 Task: Reply to email with the signature Donald Hall with the subject Performance review from softage.1@softage.net with the message I need your input on the best approach to resolving a project issue. with CC to softage.6@softage.net with an attached document Design_document.docx
Action: Mouse moved to (479, 606)
Screenshot: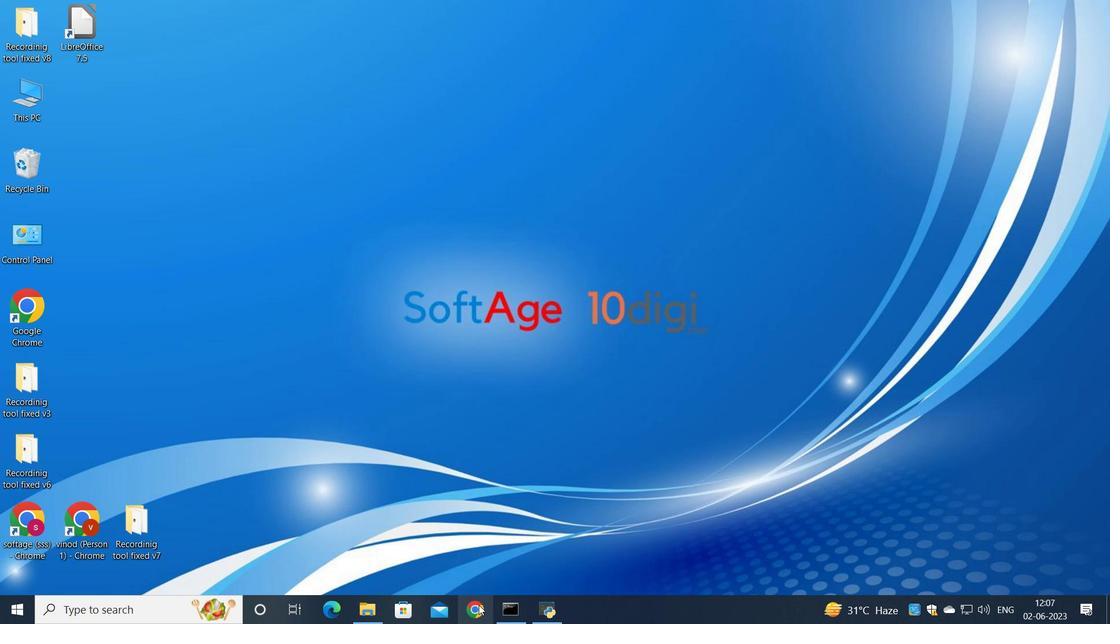 
Action: Mouse pressed left at (479, 606)
Screenshot: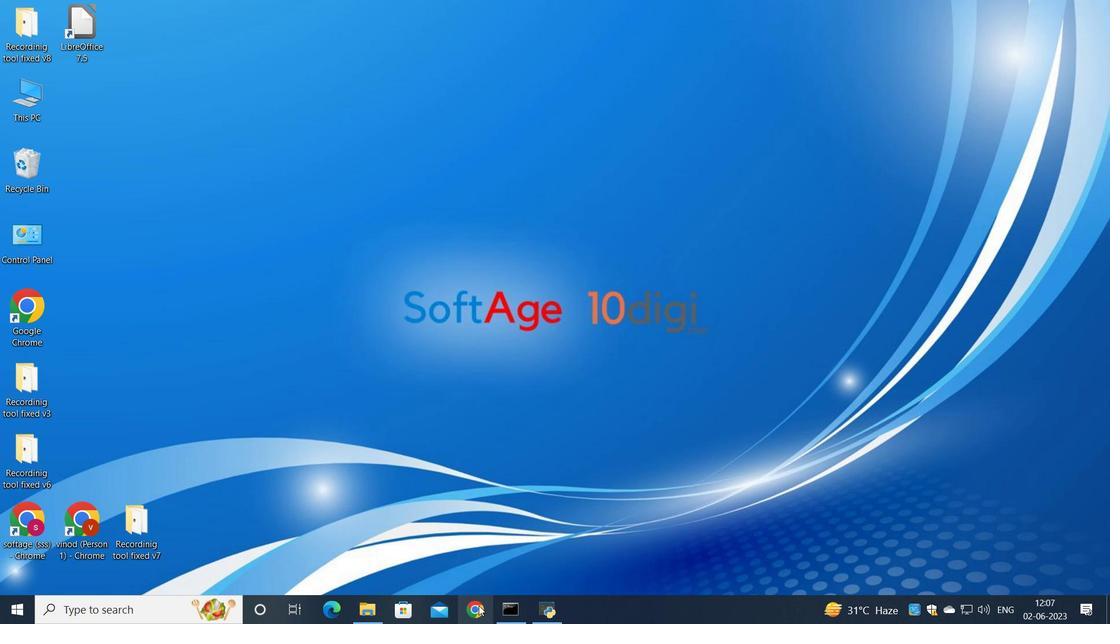
Action: Mouse moved to (490, 375)
Screenshot: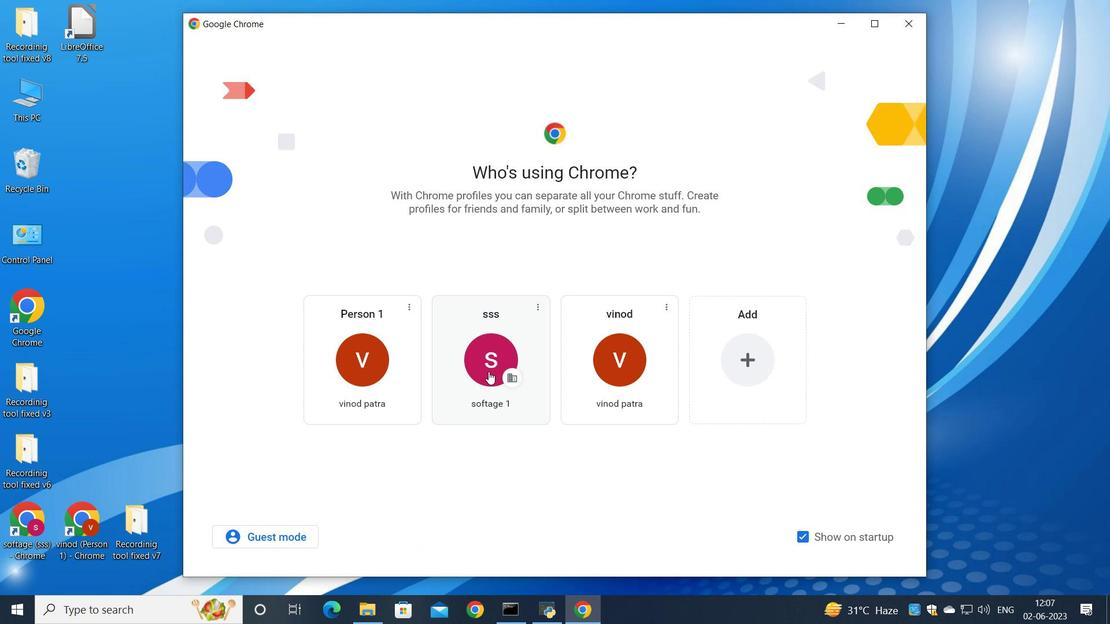 
Action: Mouse pressed left at (490, 375)
Screenshot: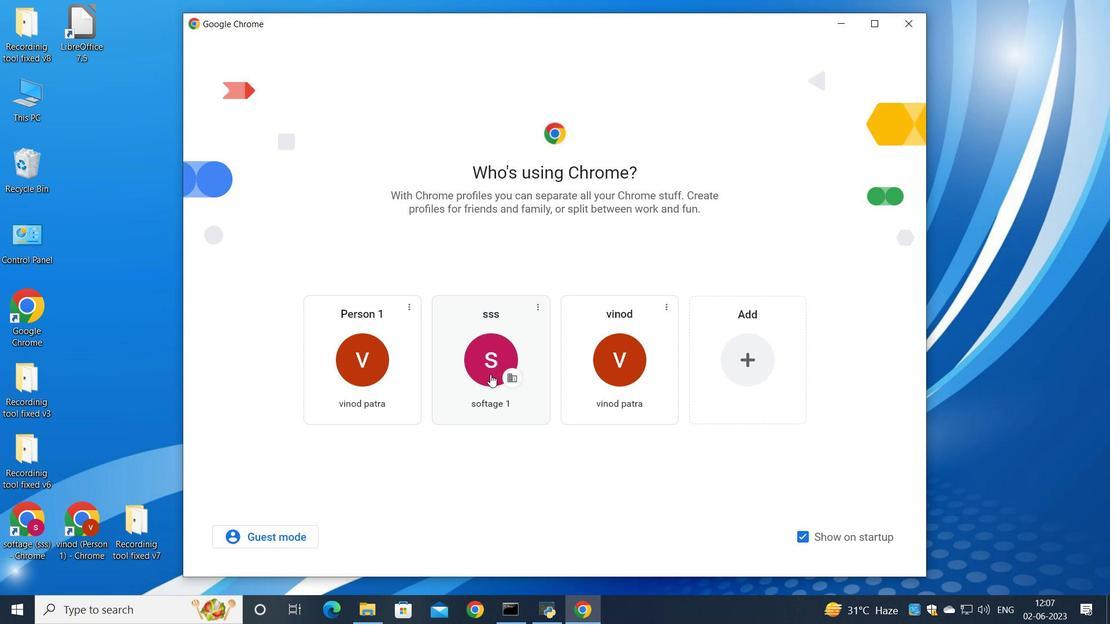 
Action: Mouse moved to (971, 93)
Screenshot: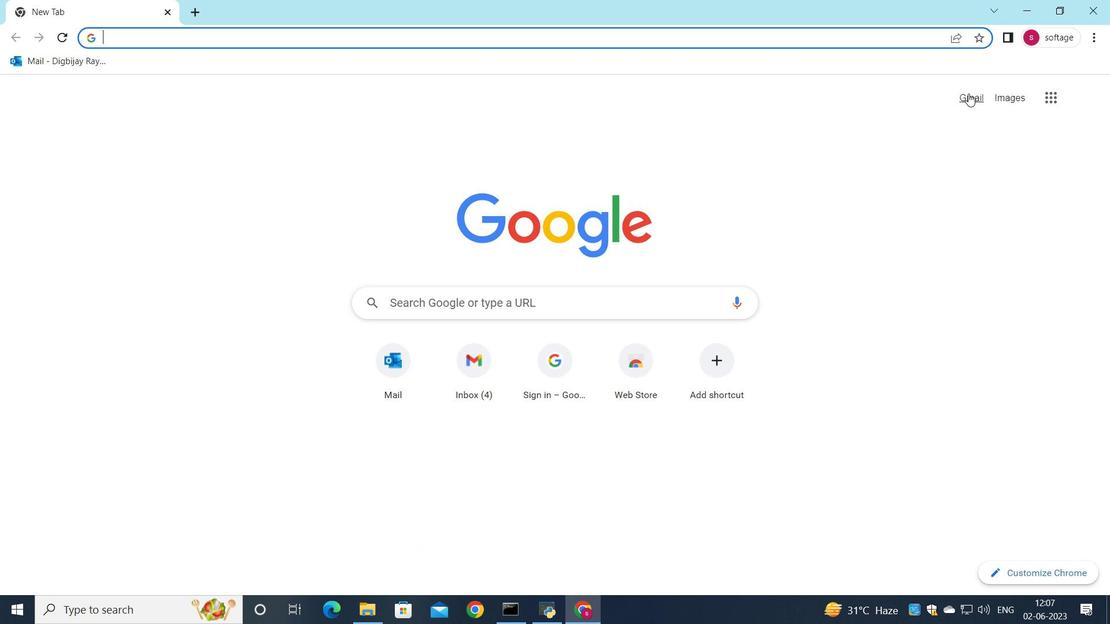 
Action: Mouse pressed left at (971, 93)
Screenshot: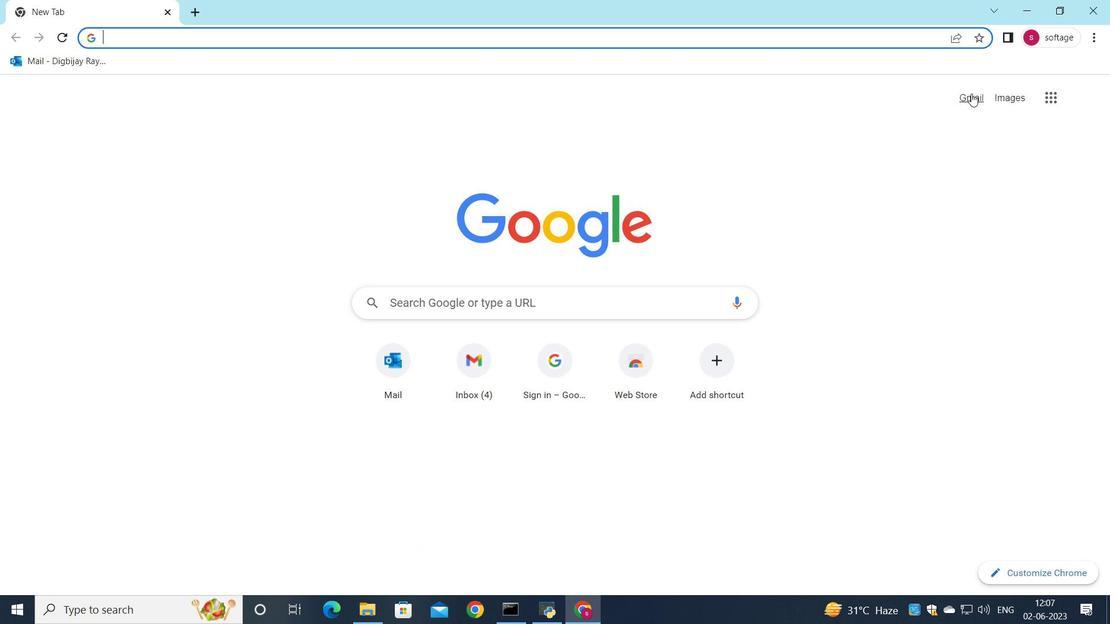 
Action: Mouse moved to (947, 99)
Screenshot: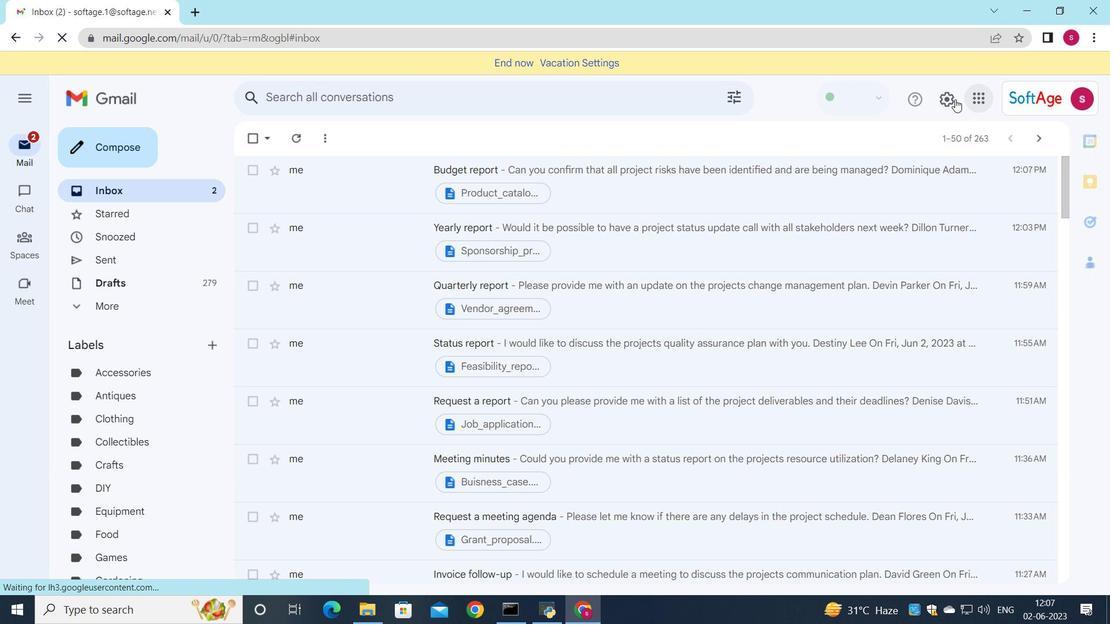 
Action: Mouse pressed left at (947, 99)
Screenshot: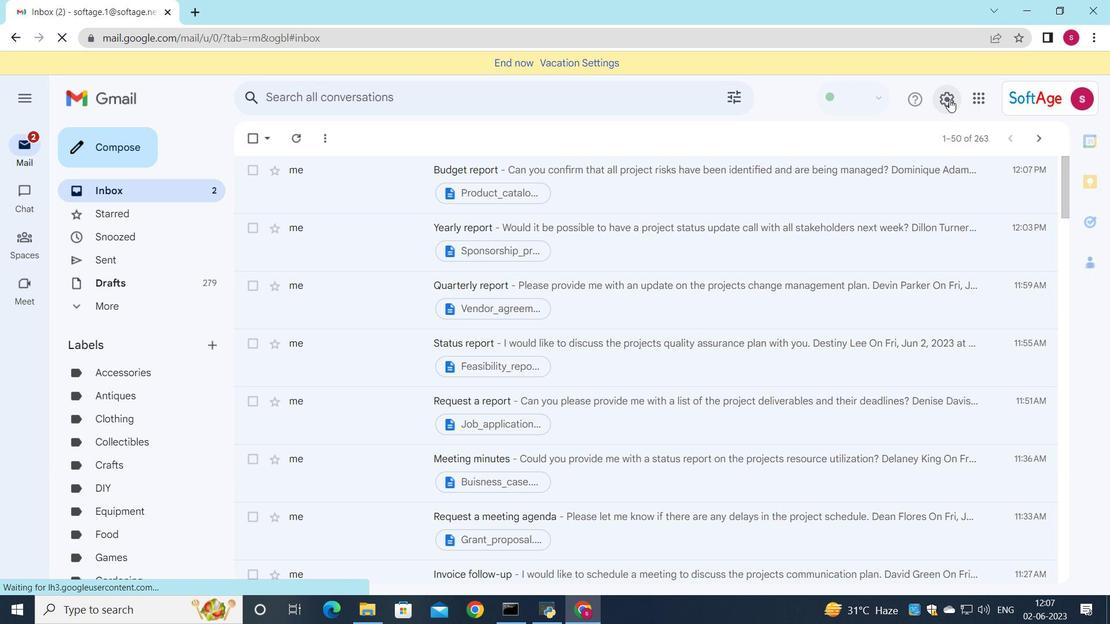 
Action: Mouse moved to (951, 166)
Screenshot: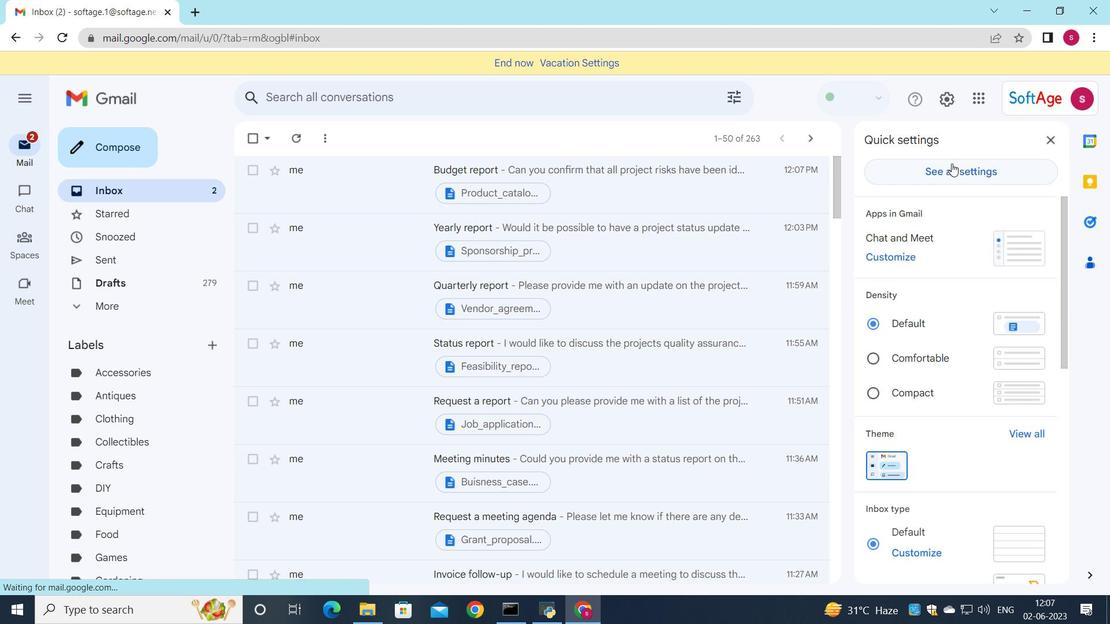 
Action: Mouse pressed left at (951, 166)
Screenshot: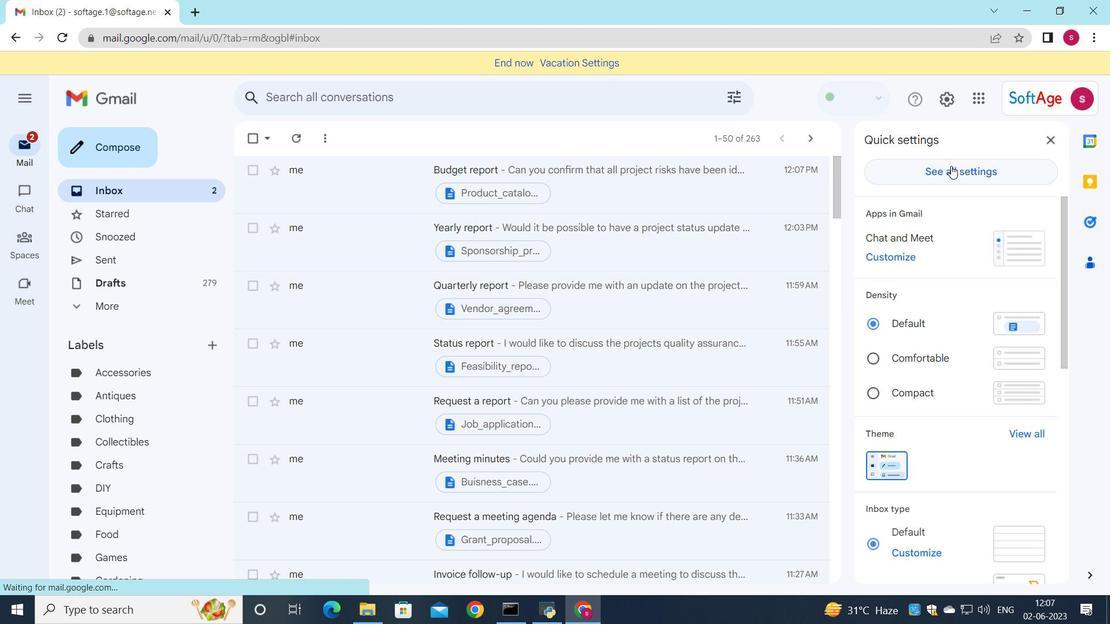 
Action: Mouse moved to (635, 228)
Screenshot: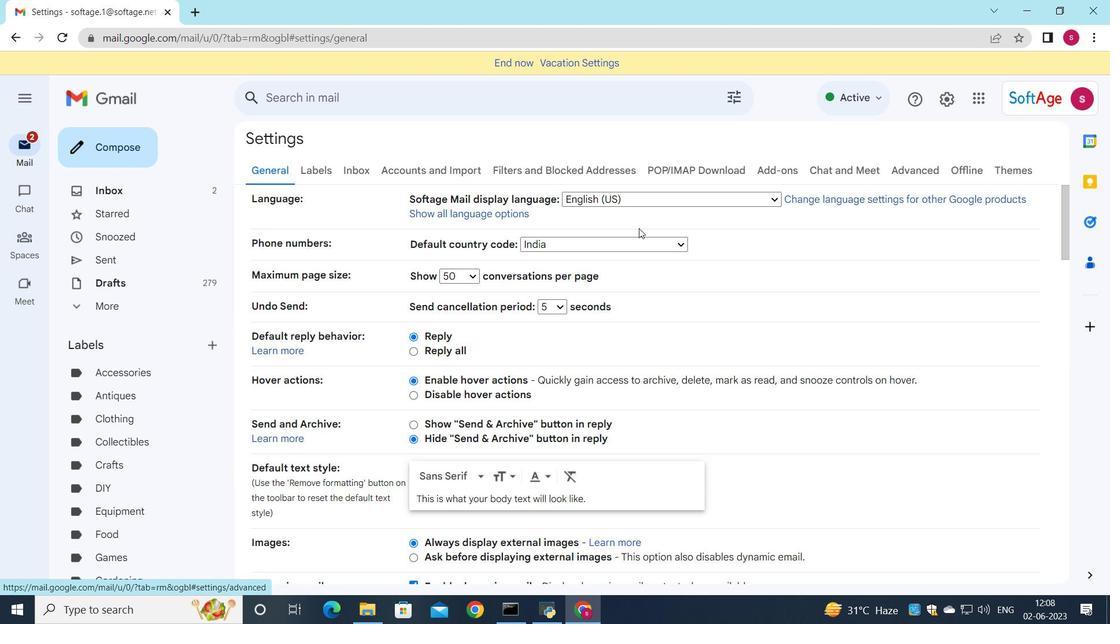 
Action: Mouse scrolled (635, 227) with delta (0, 0)
Screenshot: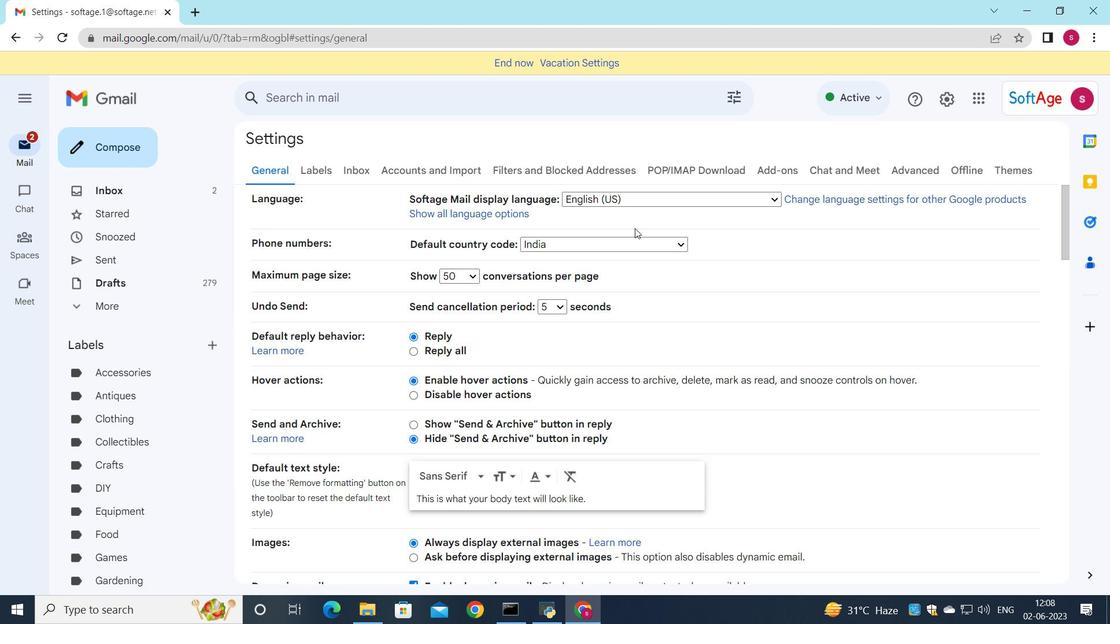 
Action: Mouse moved to (635, 228)
Screenshot: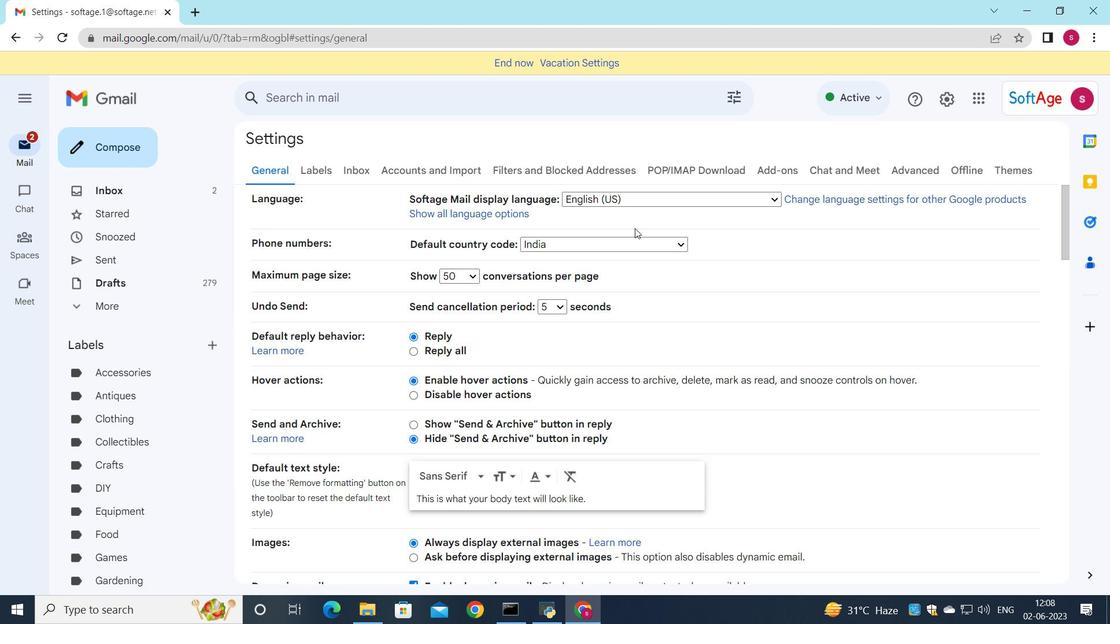 
Action: Mouse scrolled (635, 227) with delta (0, 0)
Screenshot: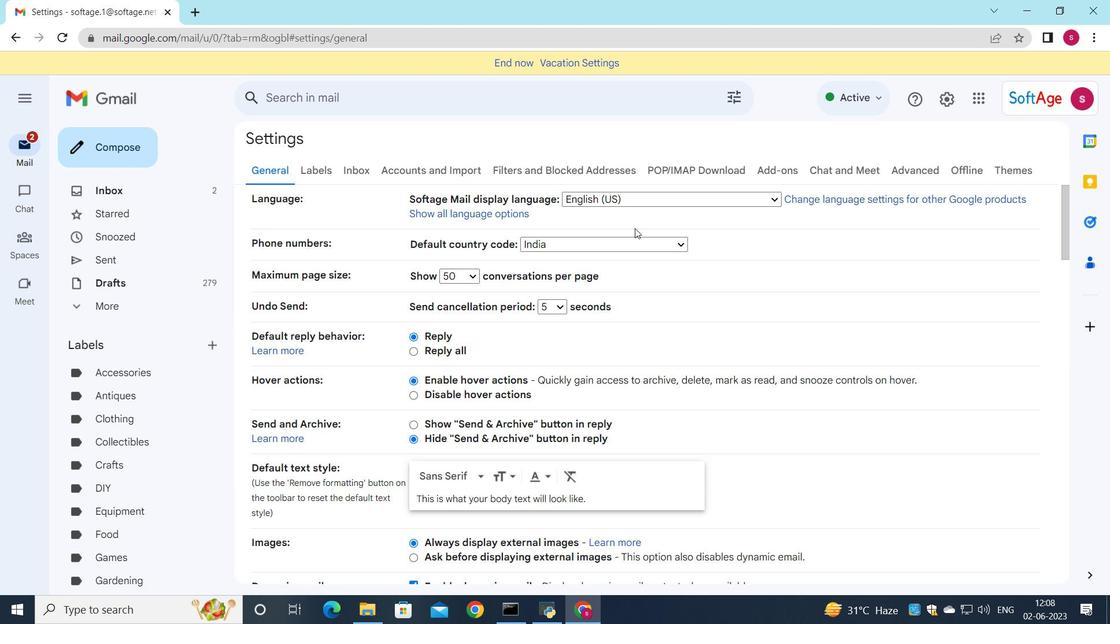 
Action: Mouse moved to (635, 229)
Screenshot: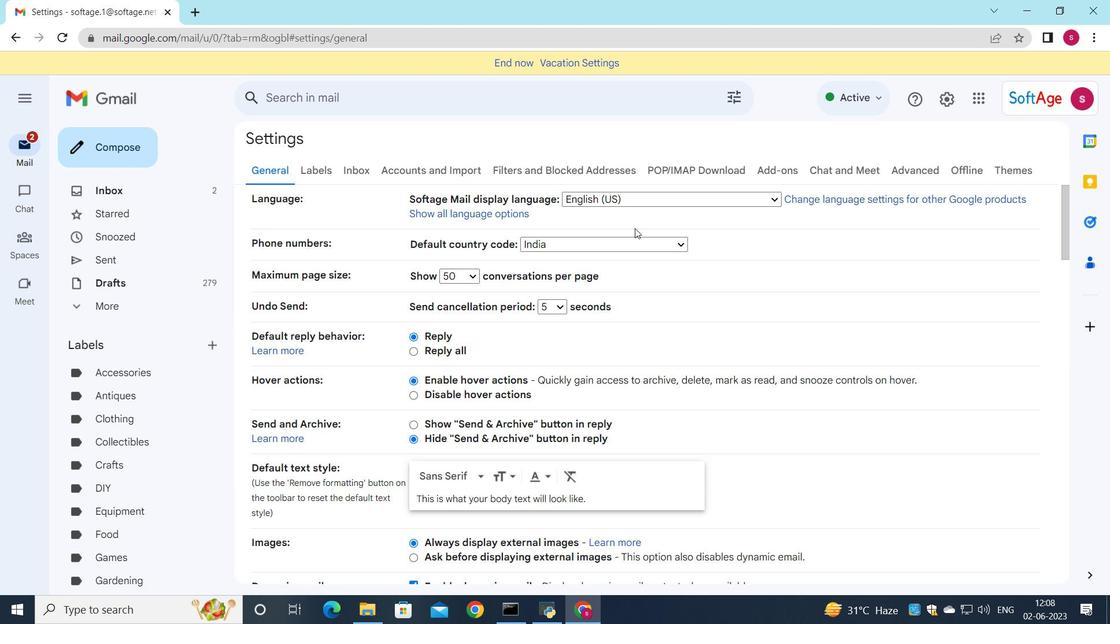 
Action: Mouse scrolled (635, 228) with delta (0, 0)
Screenshot: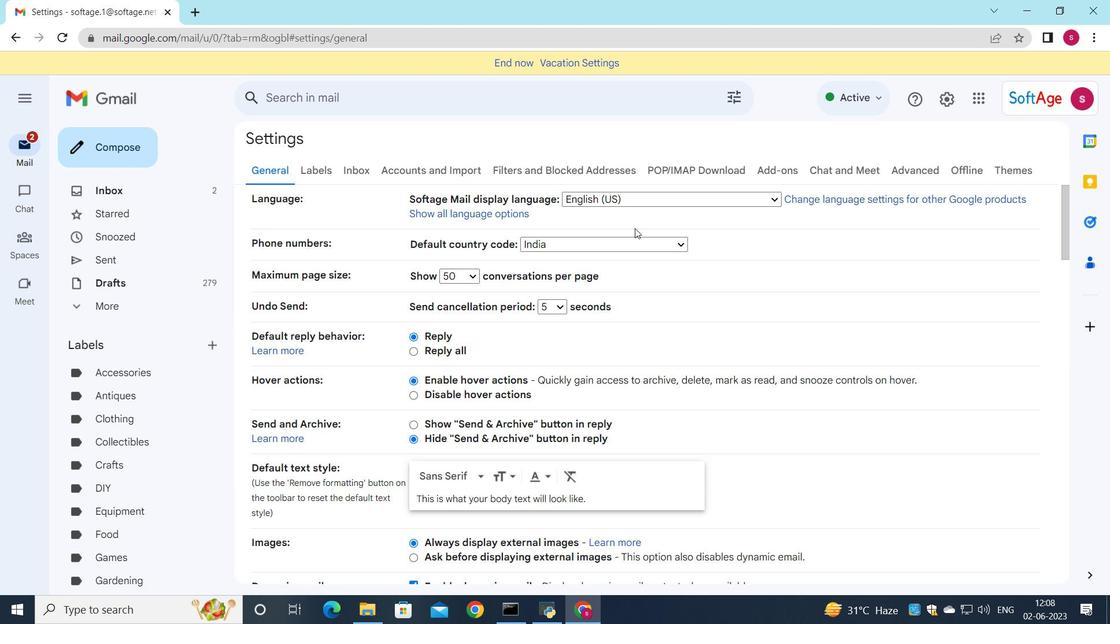 
Action: Mouse moved to (635, 229)
Screenshot: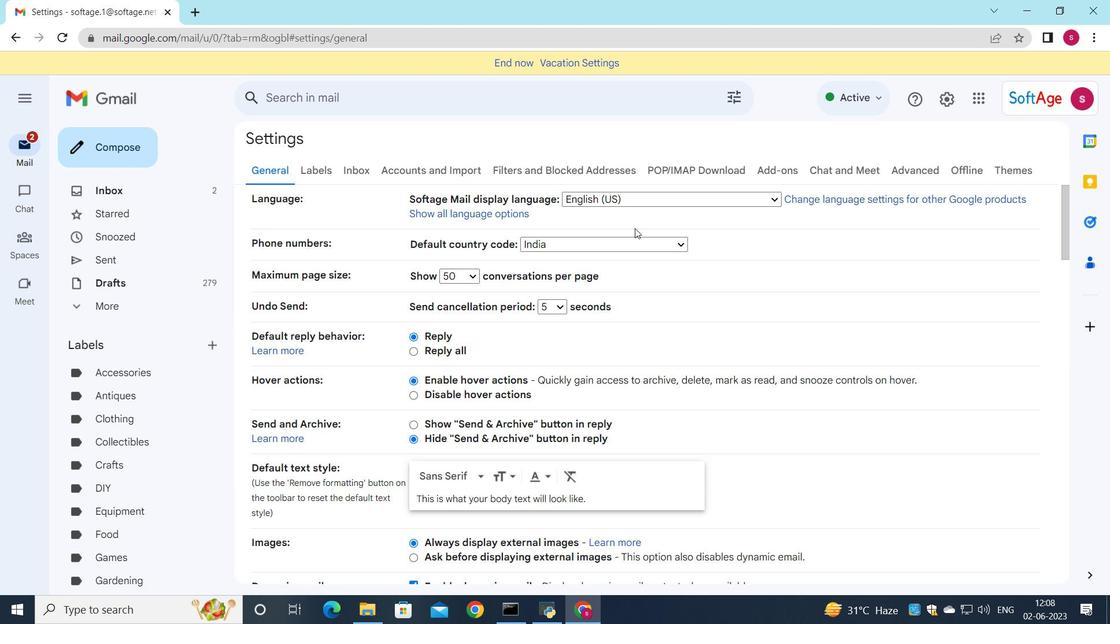 
Action: Mouse scrolled (635, 228) with delta (0, 0)
Screenshot: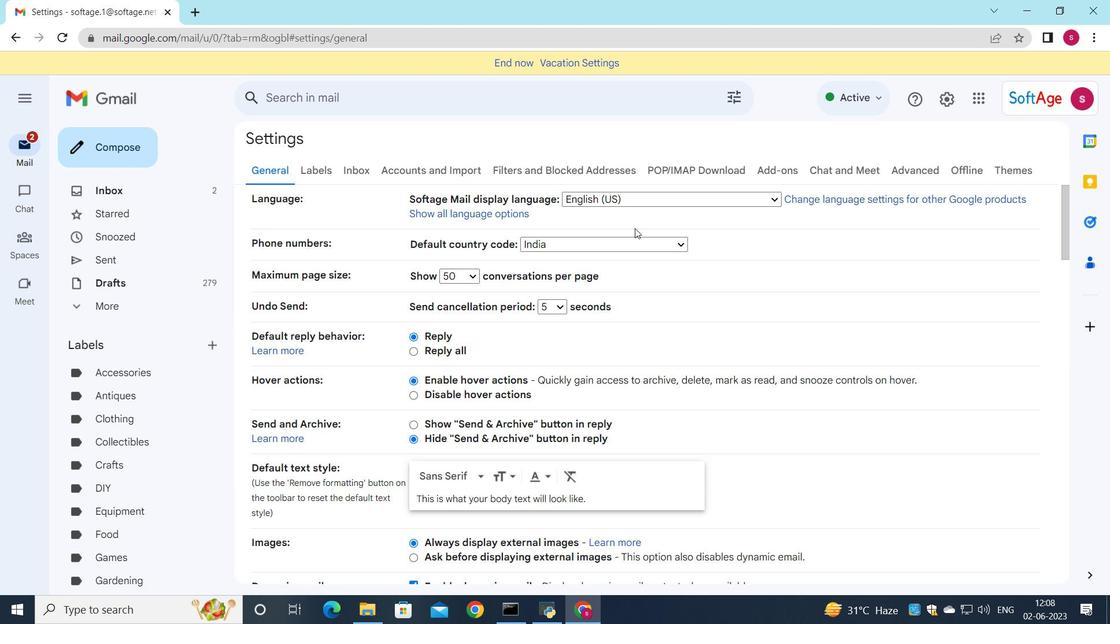 
Action: Mouse scrolled (635, 228) with delta (0, 0)
Screenshot: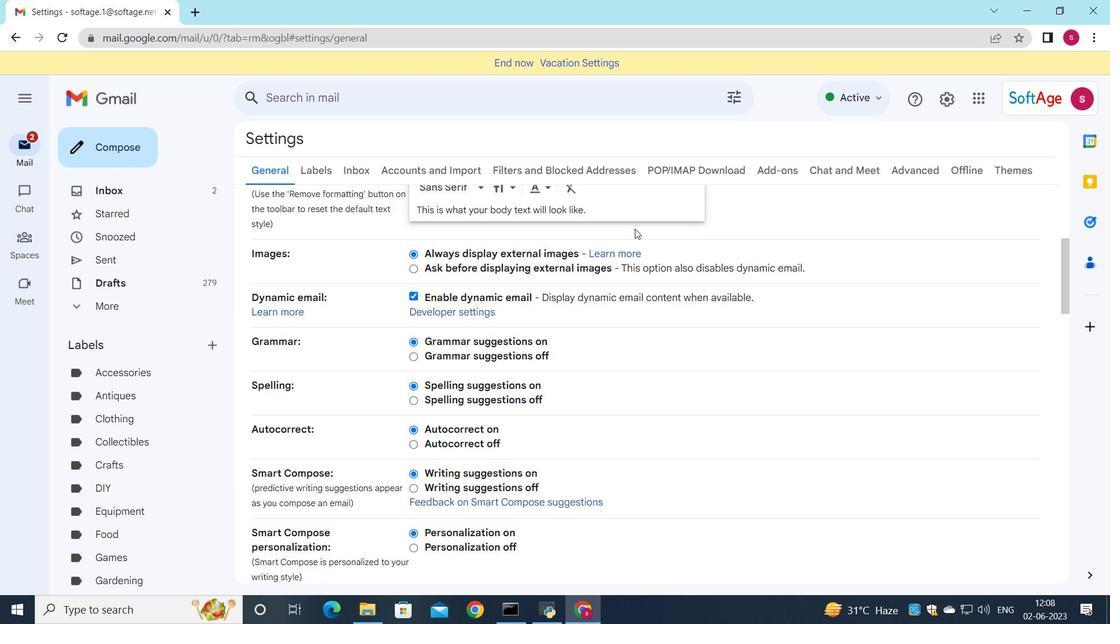 
Action: Mouse scrolled (635, 228) with delta (0, 0)
Screenshot: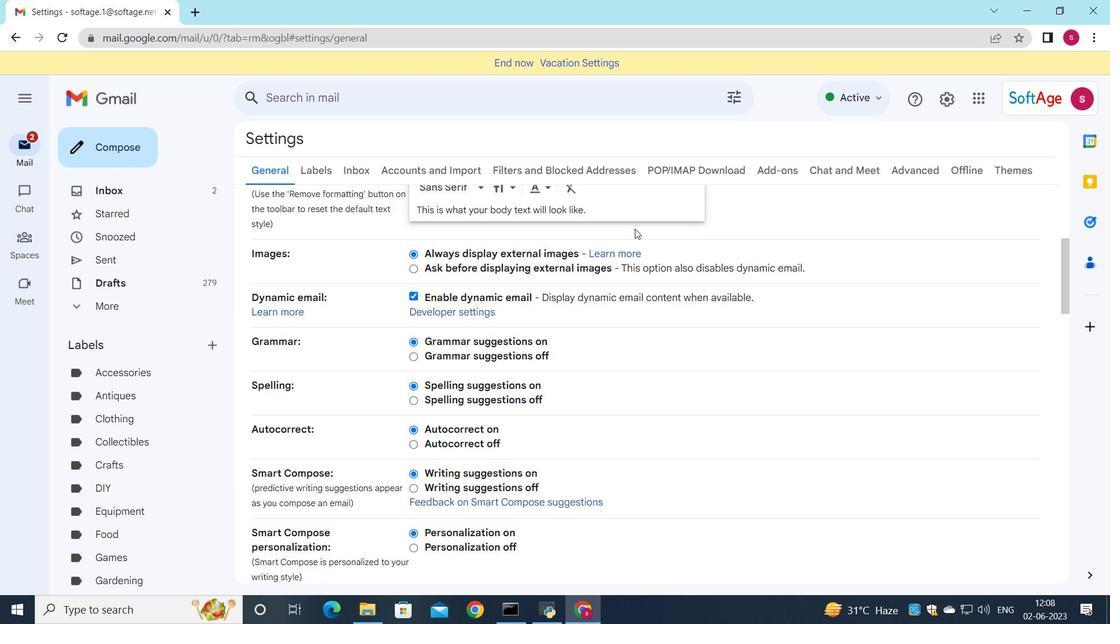 
Action: Mouse moved to (632, 231)
Screenshot: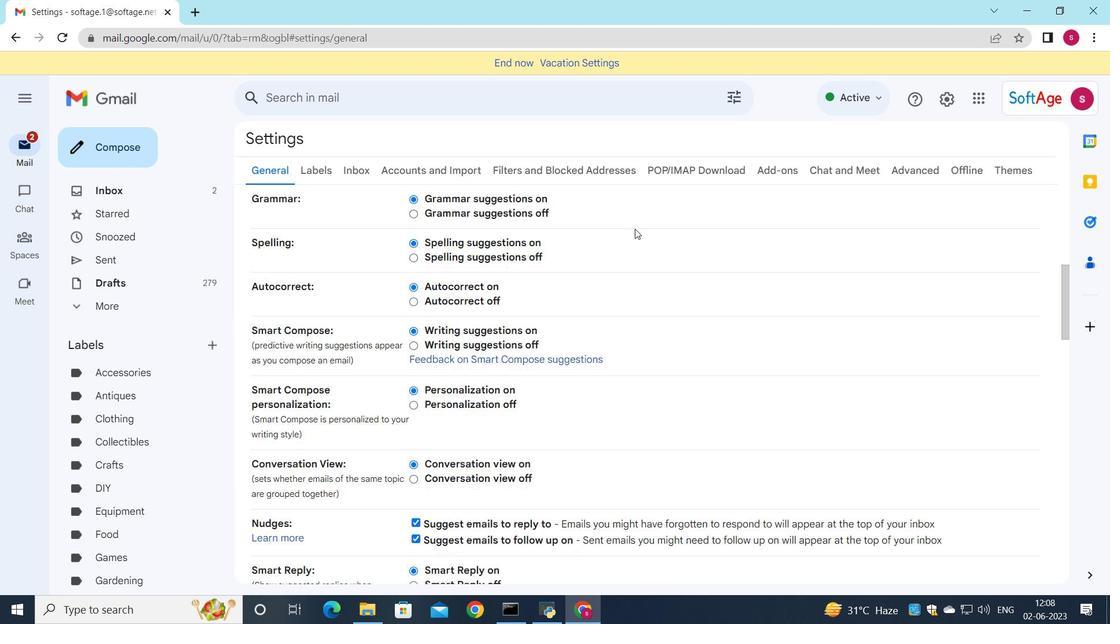 
Action: Mouse scrolled (632, 231) with delta (0, 0)
Screenshot: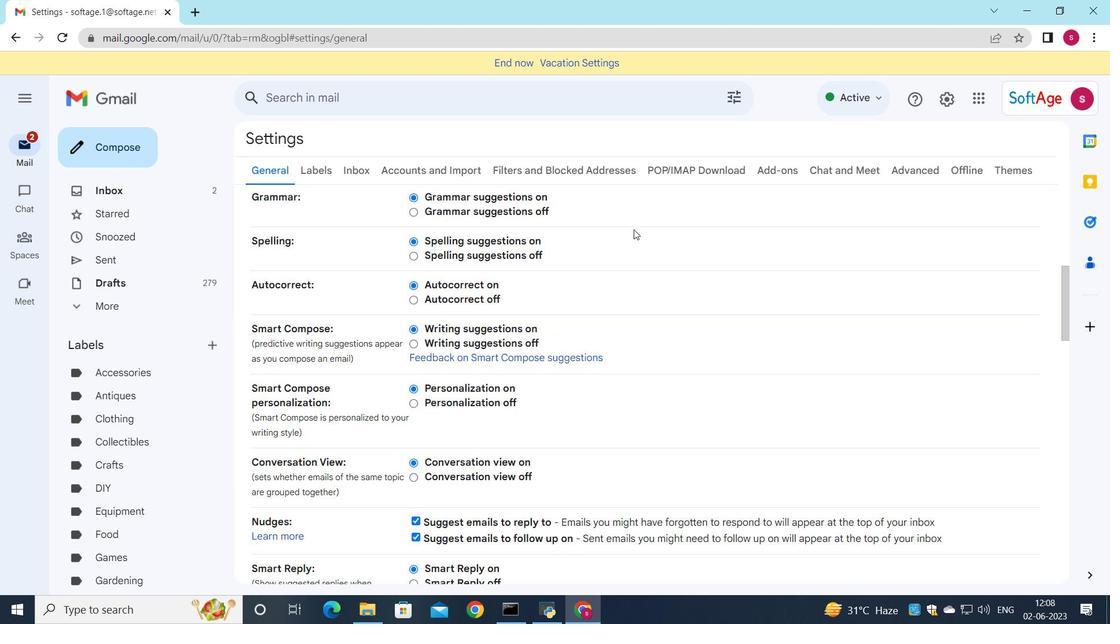 
Action: Mouse scrolled (632, 231) with delta (0, 0)
Screenshot: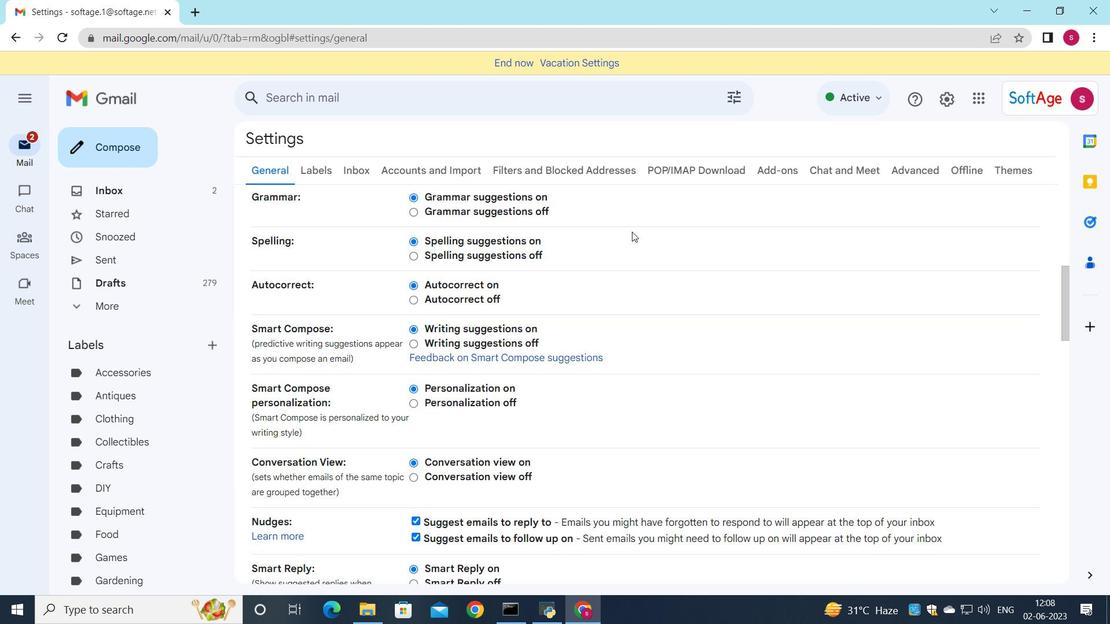 
Action: Mouse scrolled (632, 231) with delta (0, 0)
Screenshot: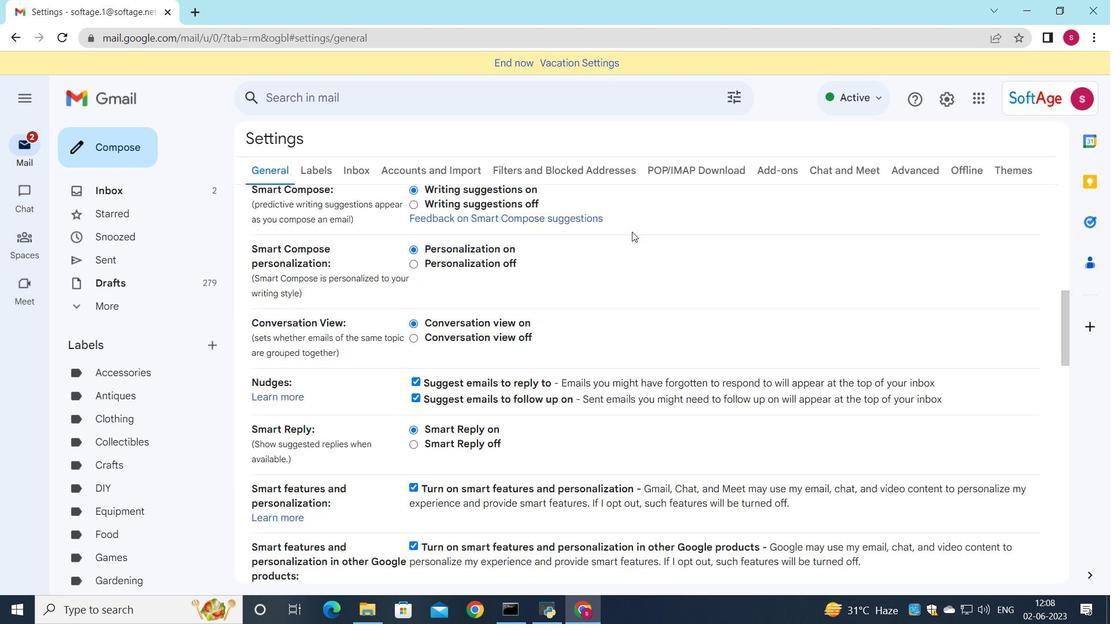 
Action: Mouse scrolled (632, 231) with delta (0, 0)
Screenshot: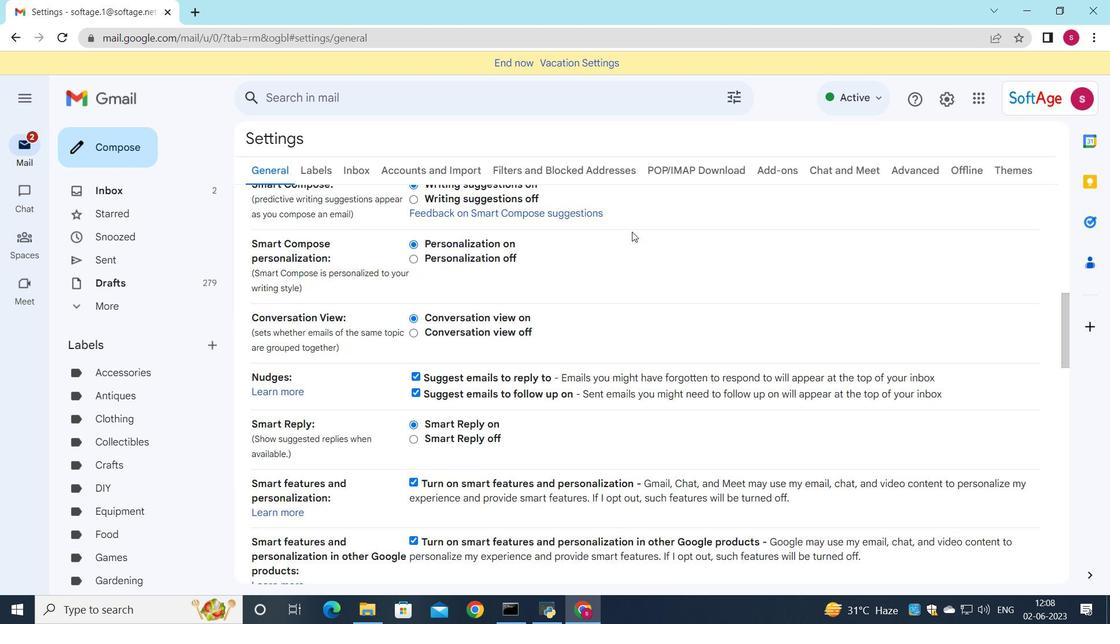
Action: Mouse scrolled (632, 231) with delta (0, 0)
Screenshot: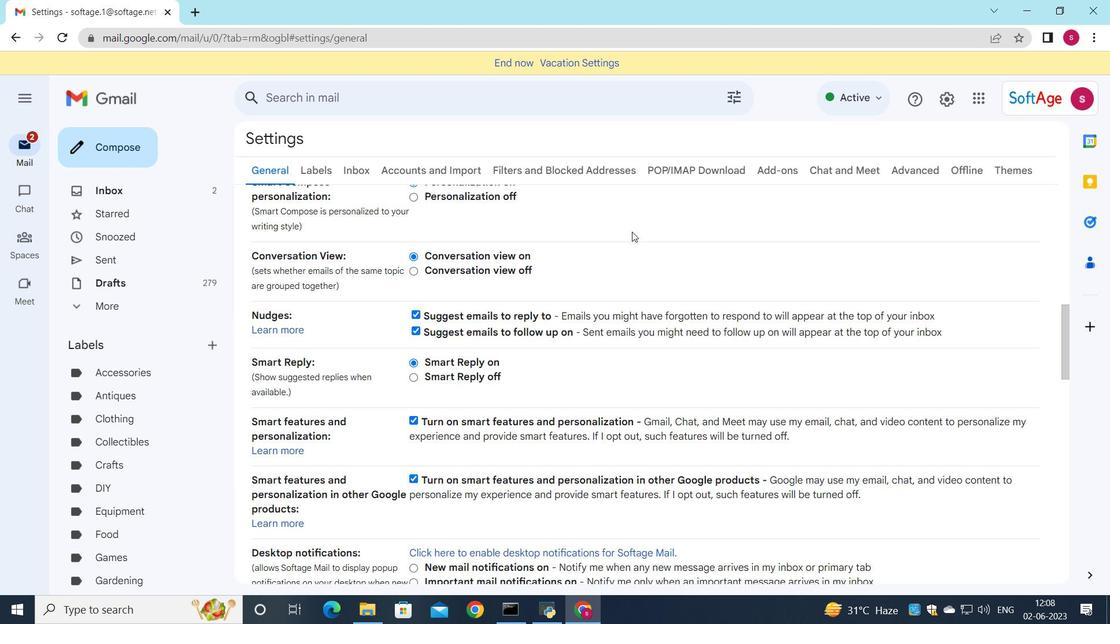 
Action: Mouse scrolled (632, 231) with delta (0, 0)
Screenshot: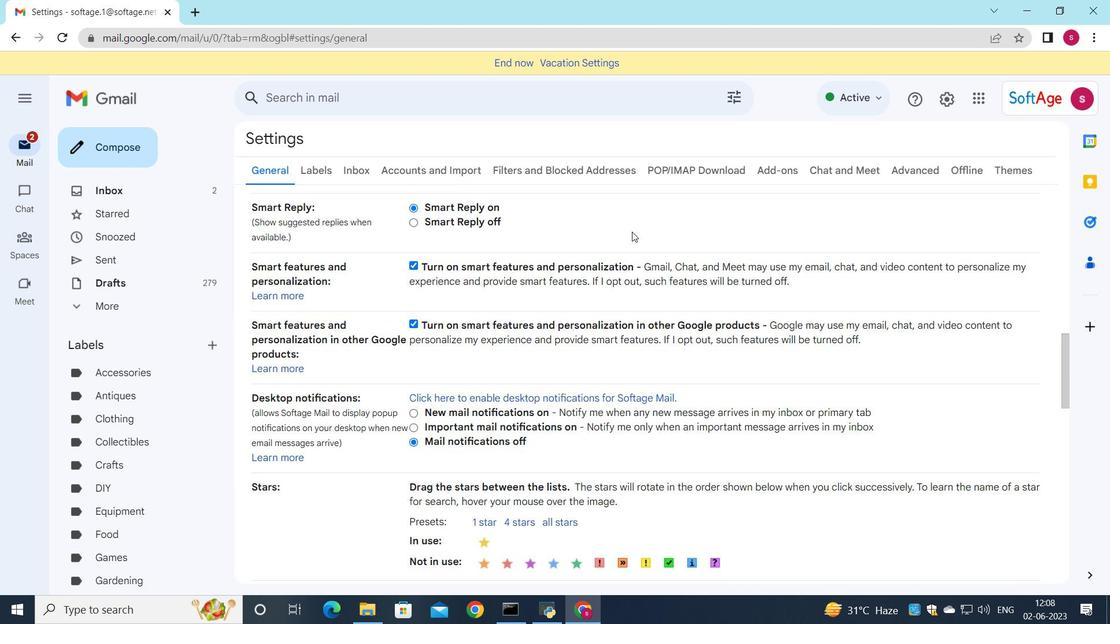 
Action: Mouse scrolled (632, 231) with delta (0, 0)
Screenshot: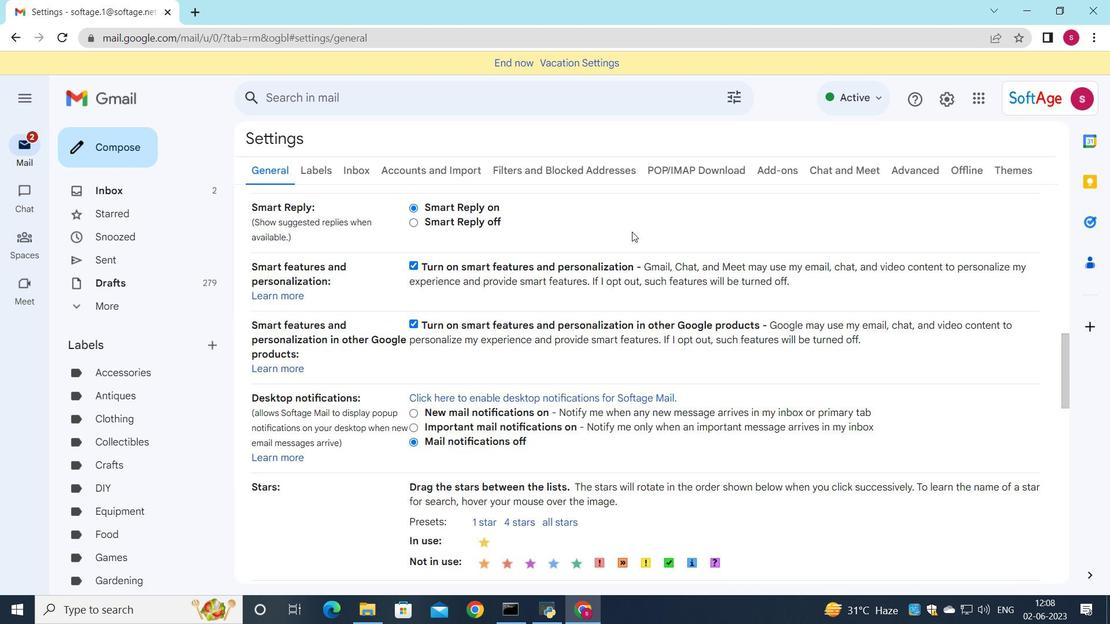 
Action: Mouse scrolled (632, 231) with delta (0, 0)
Screenshot: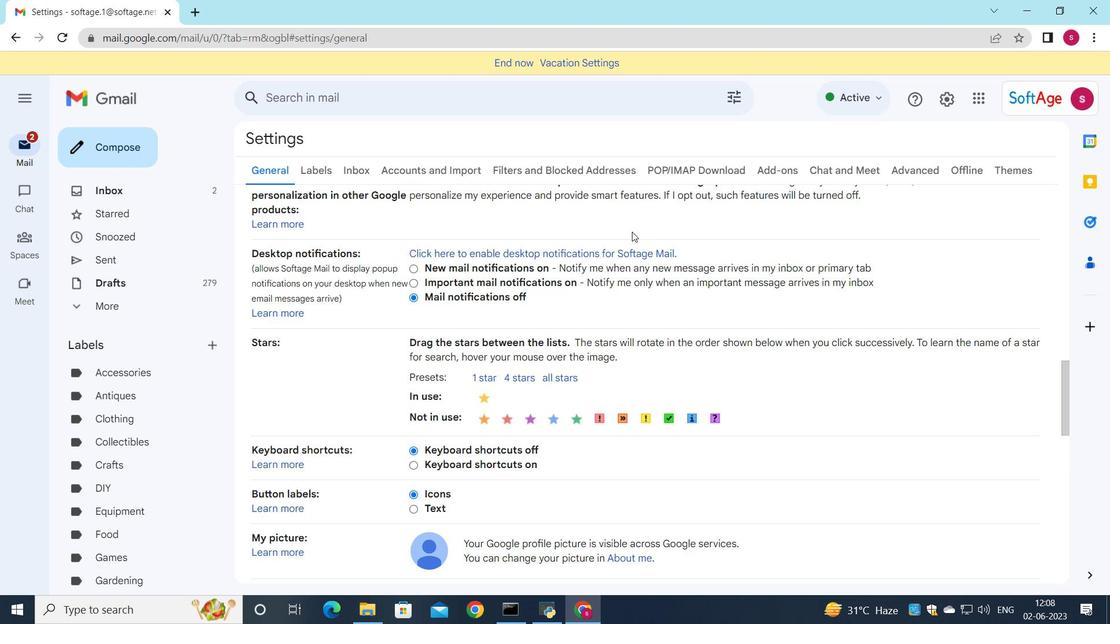 
Action: Mouse scrolled (632, 231) with delta (0, 0)
Screenshot: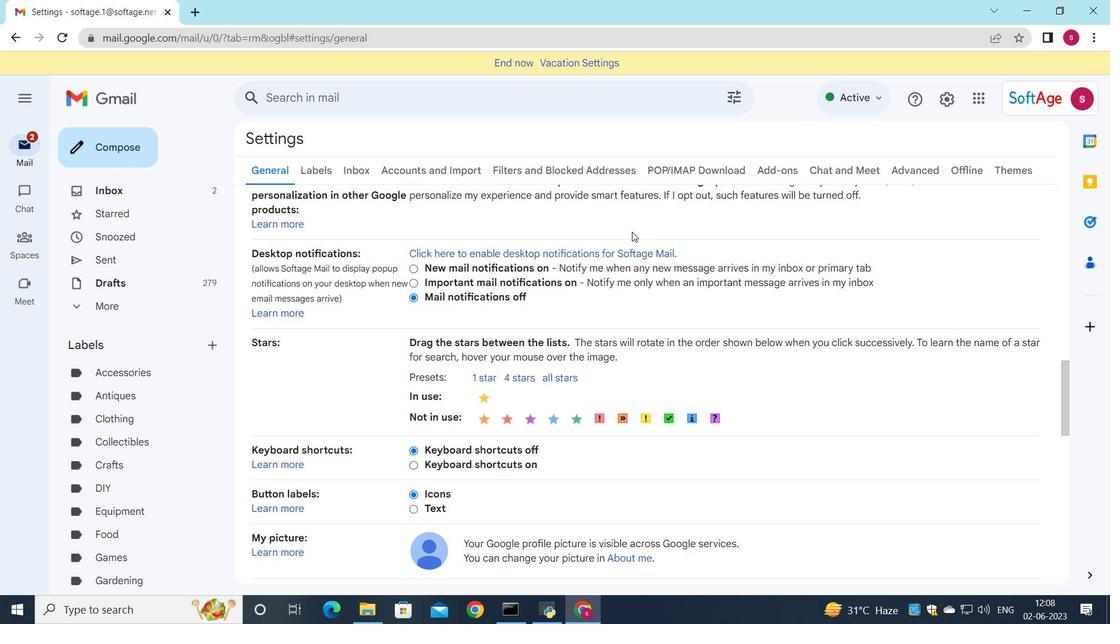 
Action: Mouse scrolled (632, 231) with delta (0, 0)
Screenshot: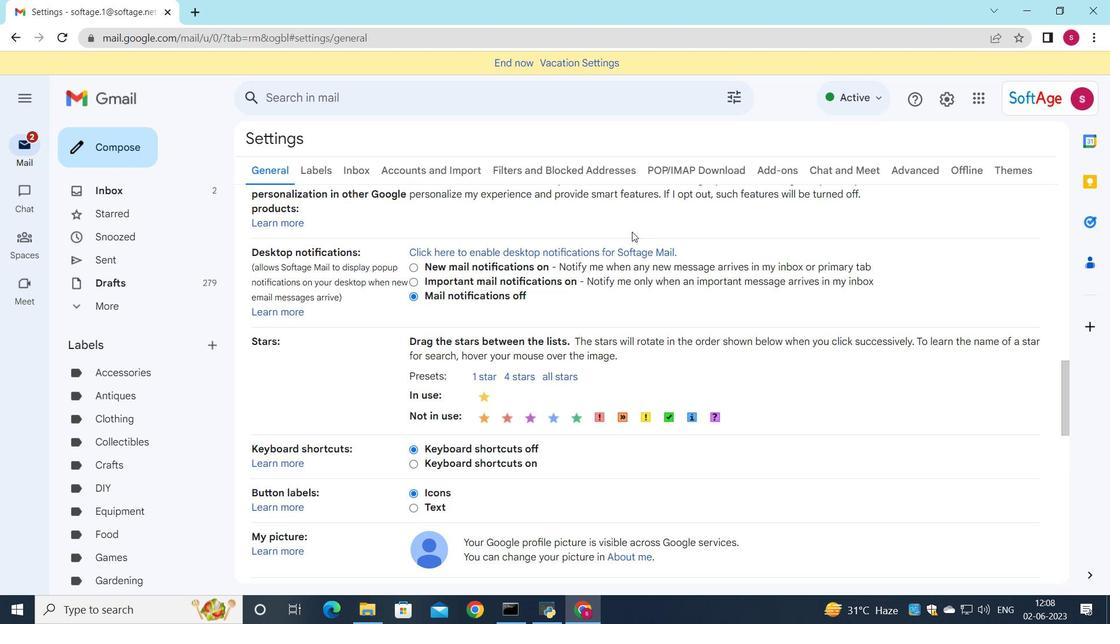 
Action: Mouse scrolled (632, 231) with delta (0, 0)
Screenshot: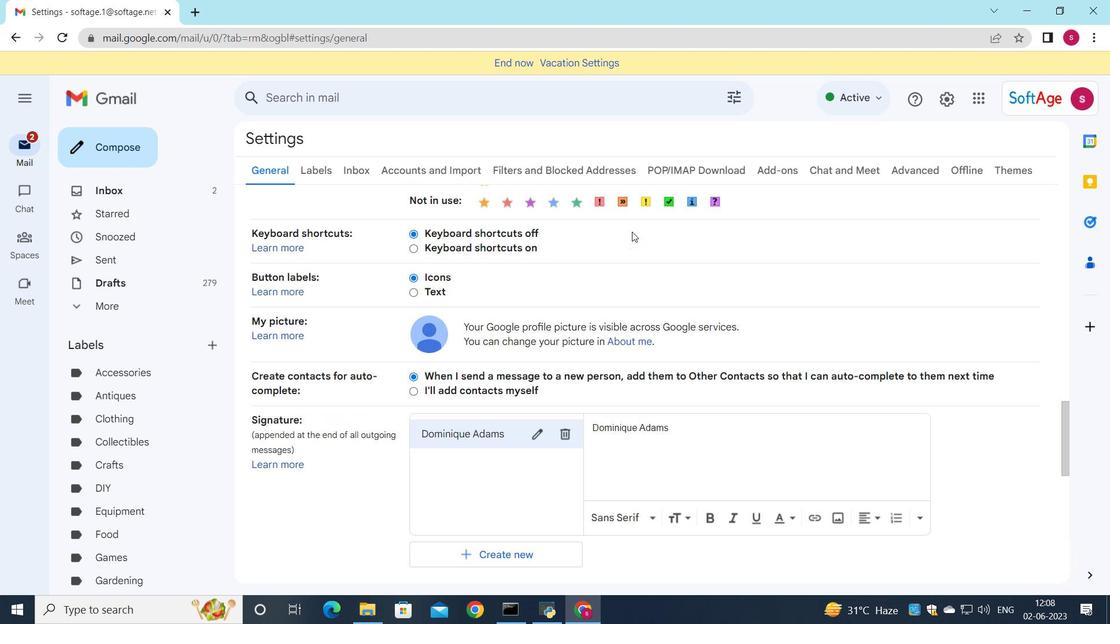 
Action: Mouse scrolled (632, 231) with delta (0, 0)
Screenshot: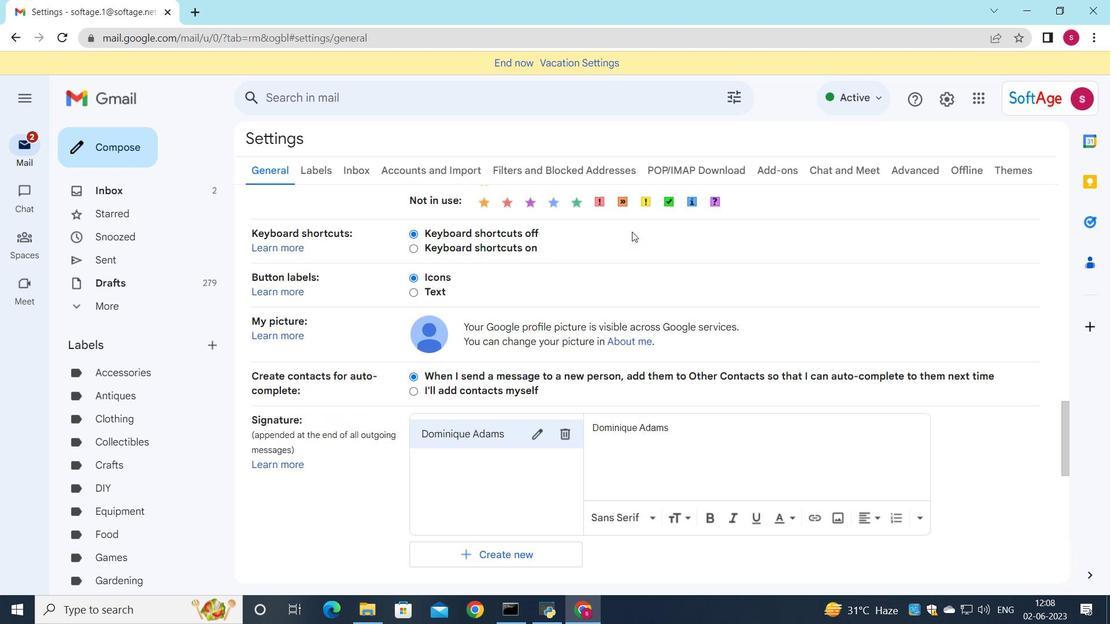 
Action: Mouse moved to (631, 233)
Screenshot: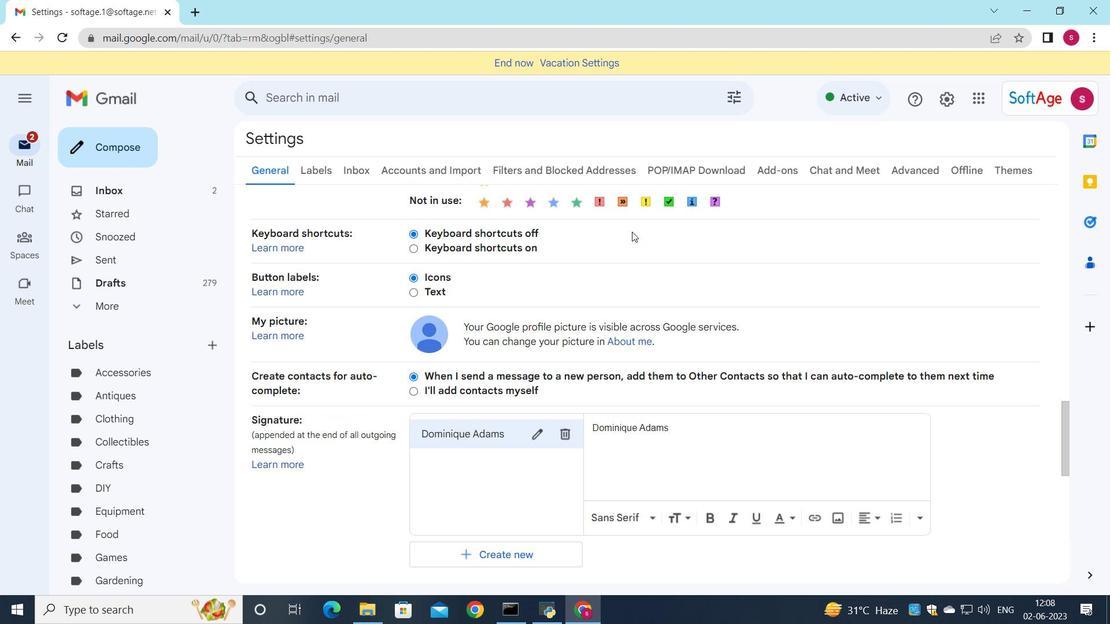 
Action: Mouse scrolled (631, 232) with delta (0, 0)
Screenshot: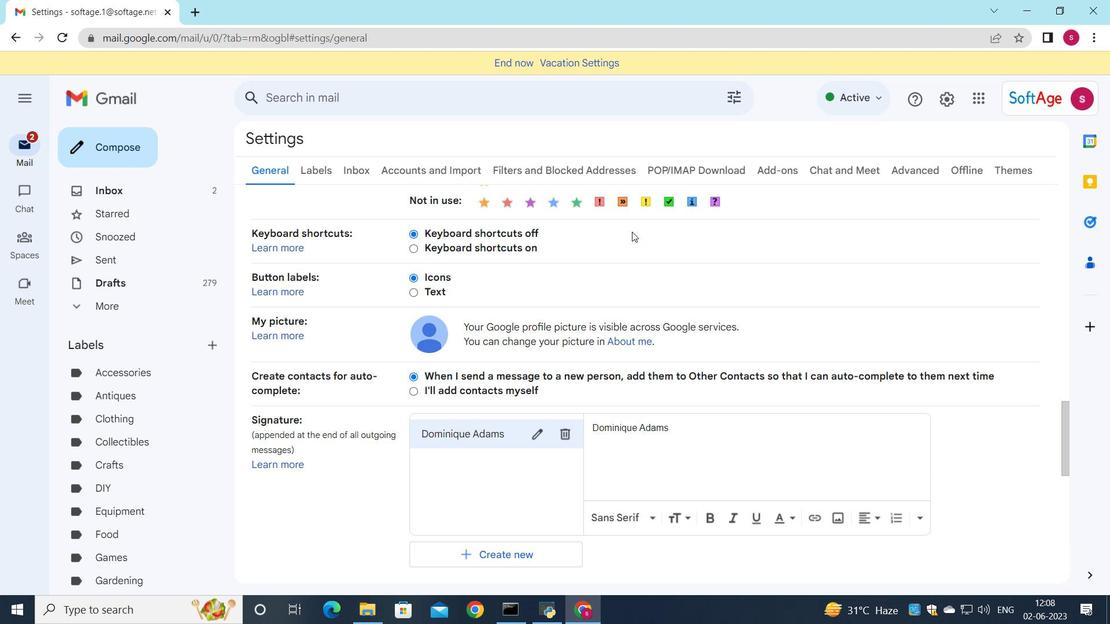 
Action: Mouse moved to (563, 222)
Screenshot: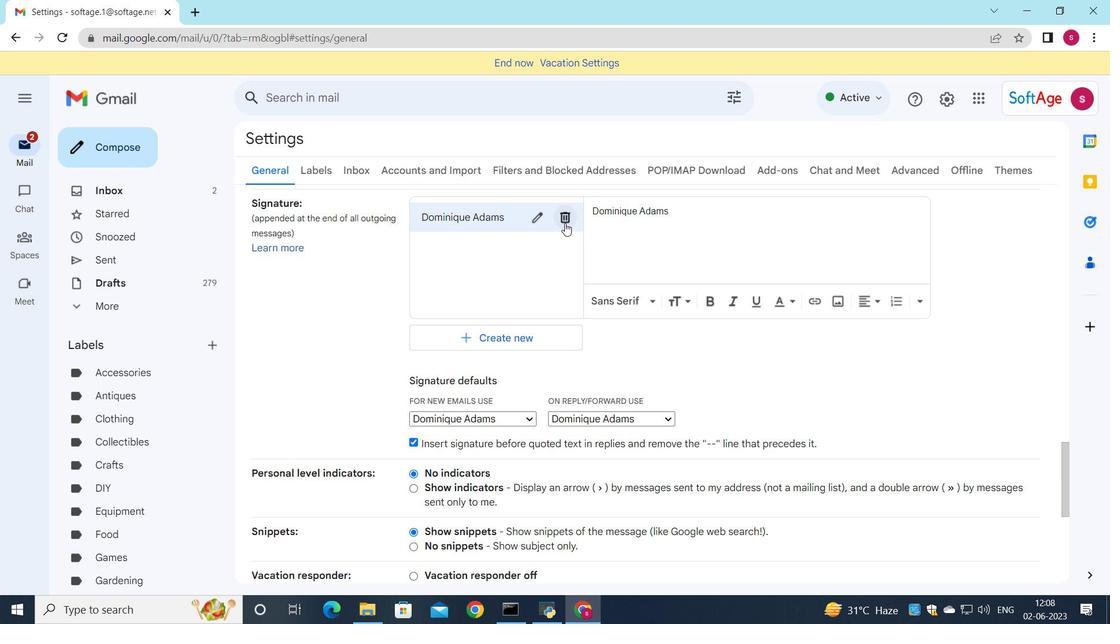 
Action: Mouse pressed left at (563, 222)
Screenshot: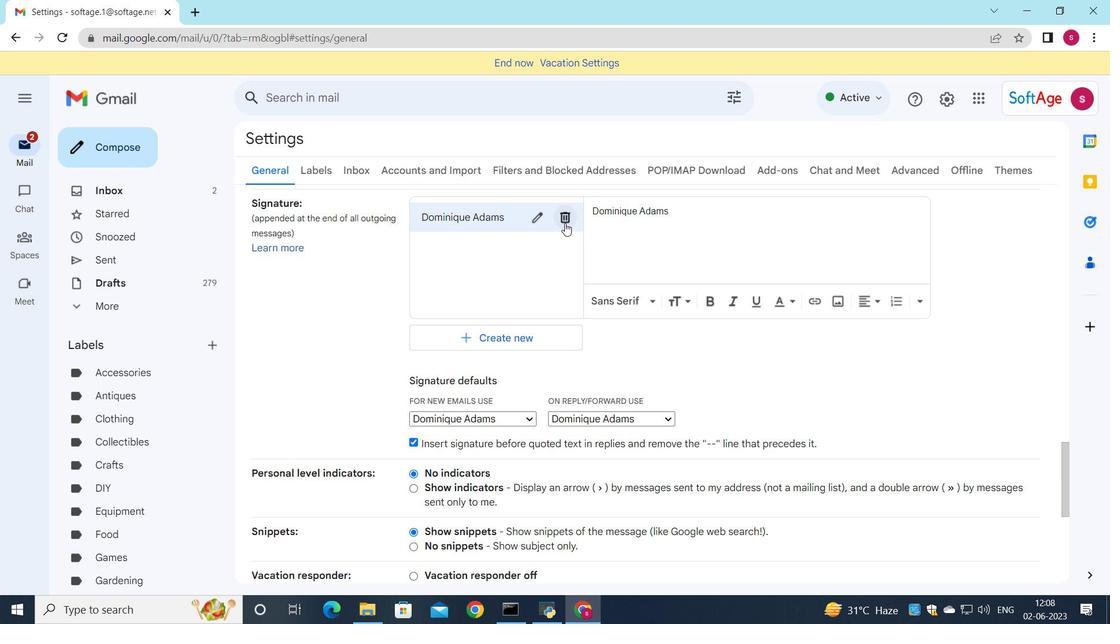 
Action: Mouse moved to (684, 349)
Screenshot: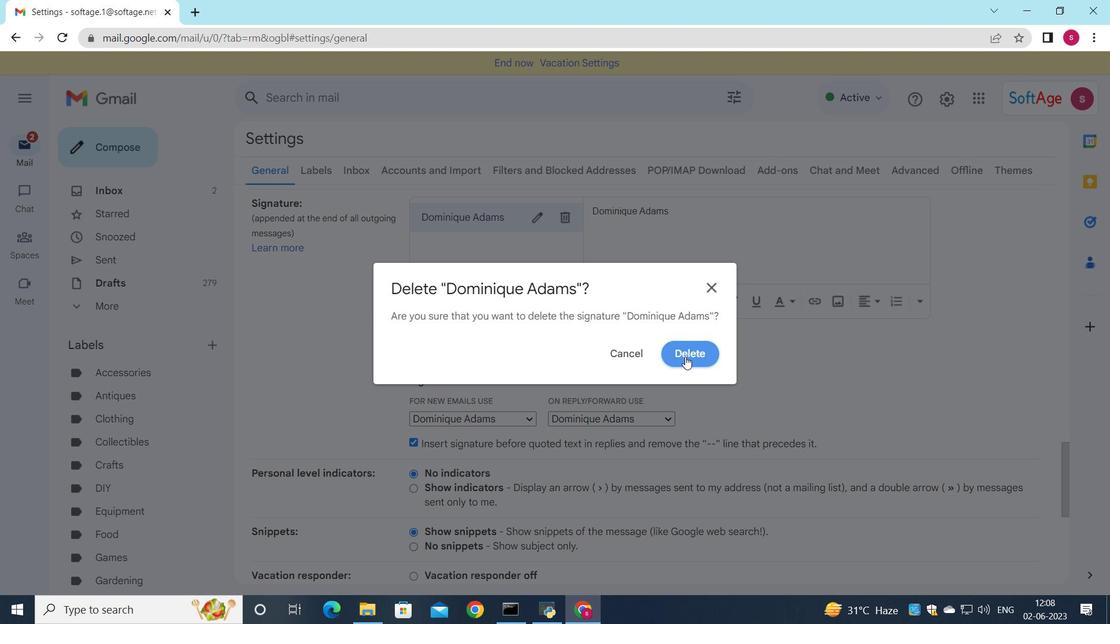 
Action: Mouse pressed left at (684, 349)
Screenshot: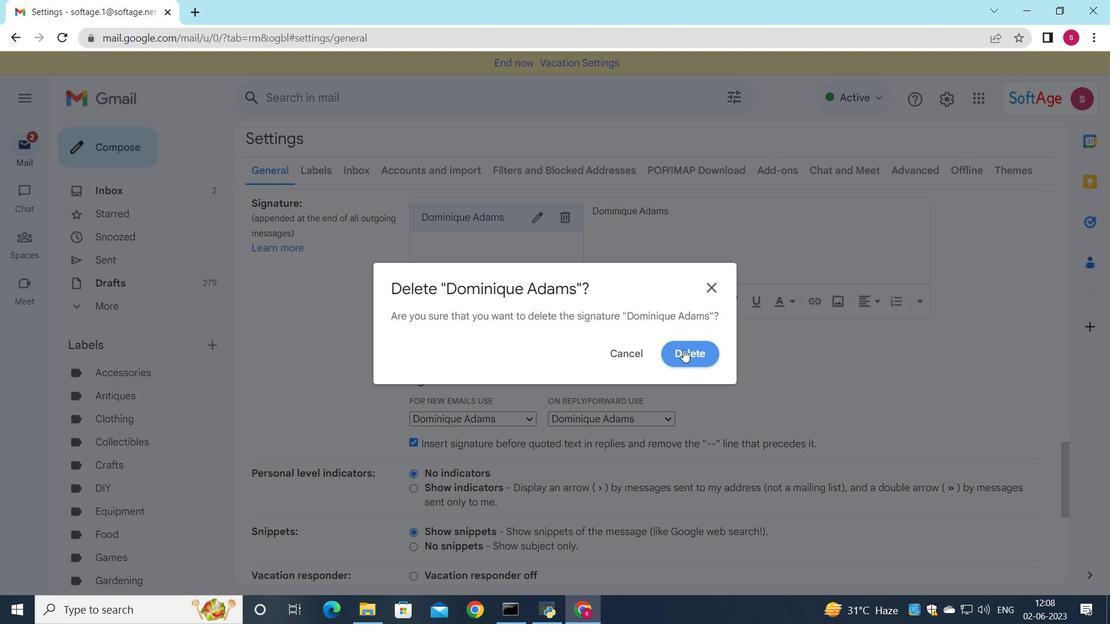 
Action: Mouse moved to (475, 234)
Screenshot: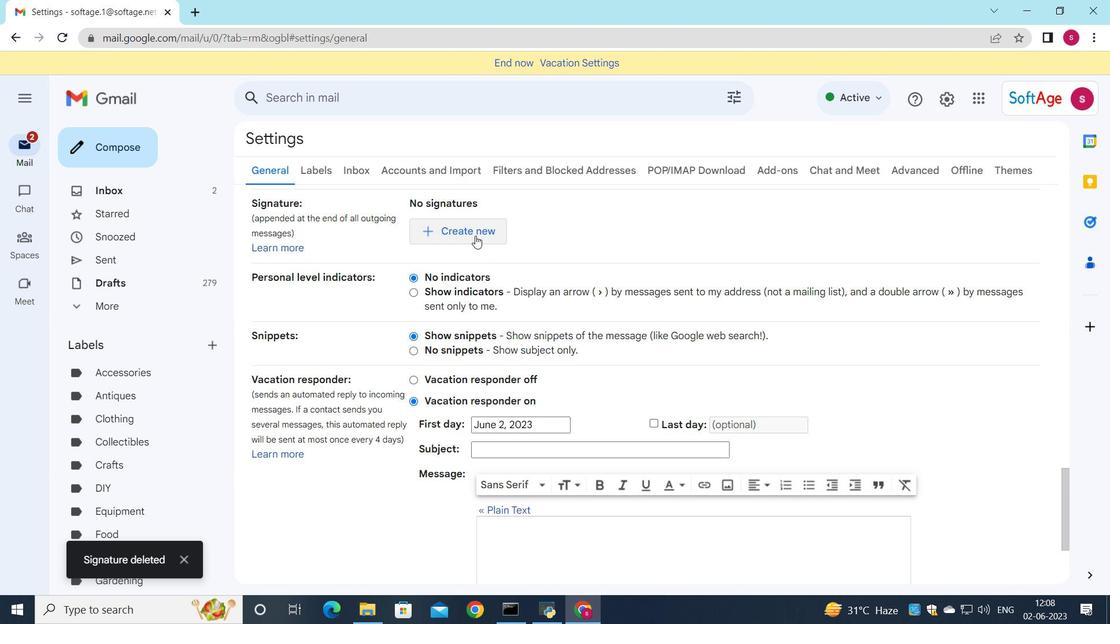 
Action: Mouse pressed left at (475, 234)
Screenshot: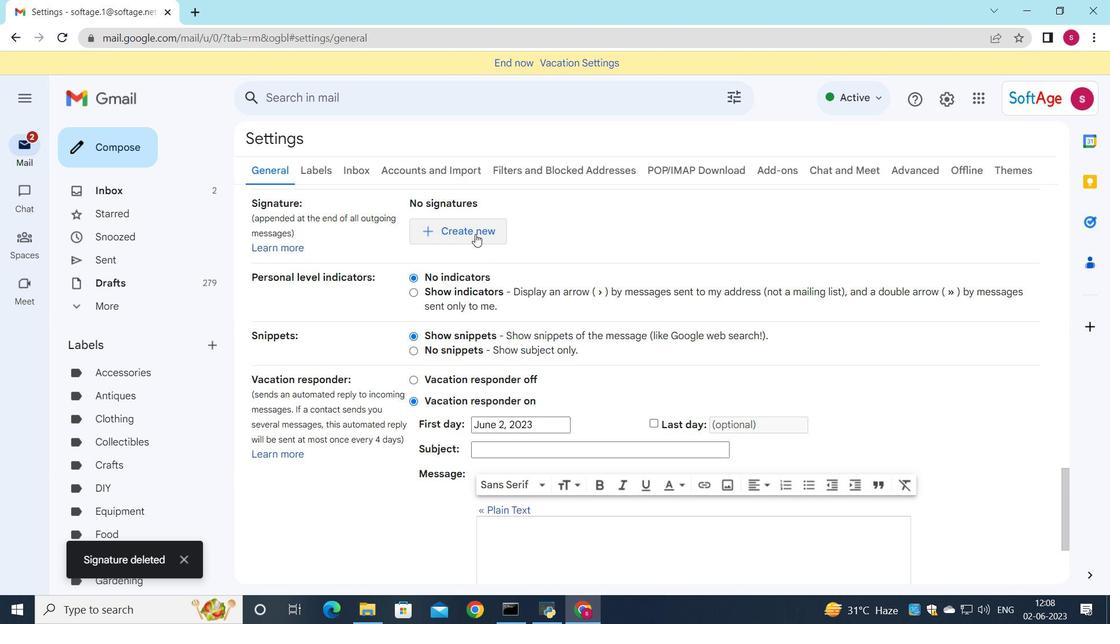 
Action: Mouse moved to (676, 245)
Screenshot: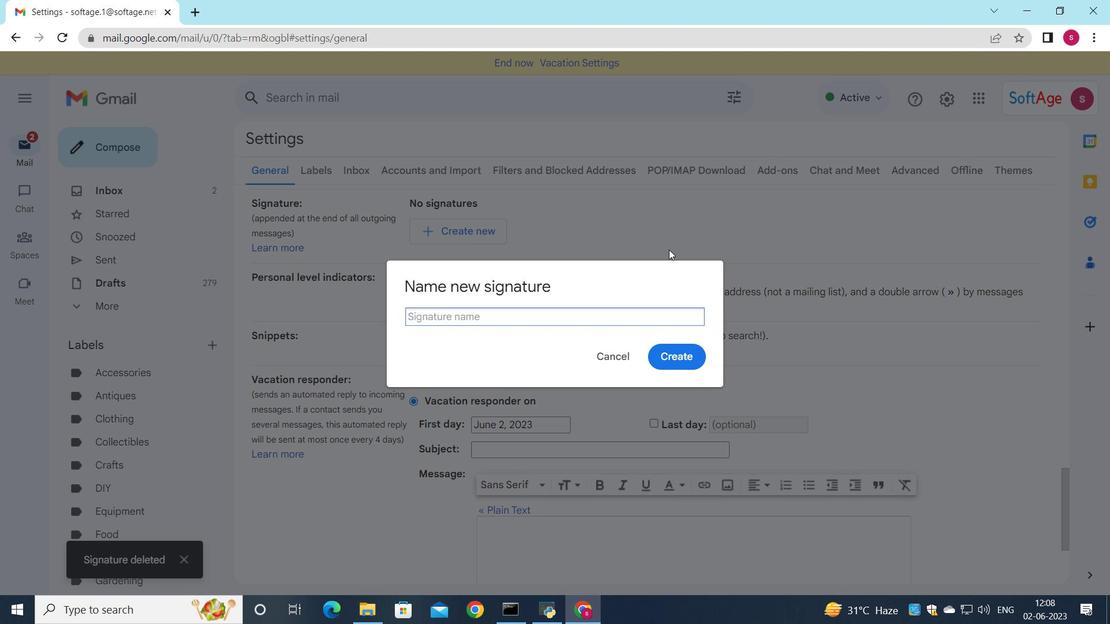 
Action: Key pressed <Key.shift>Donald<Key.space><Key.shift>hall
Screenshot: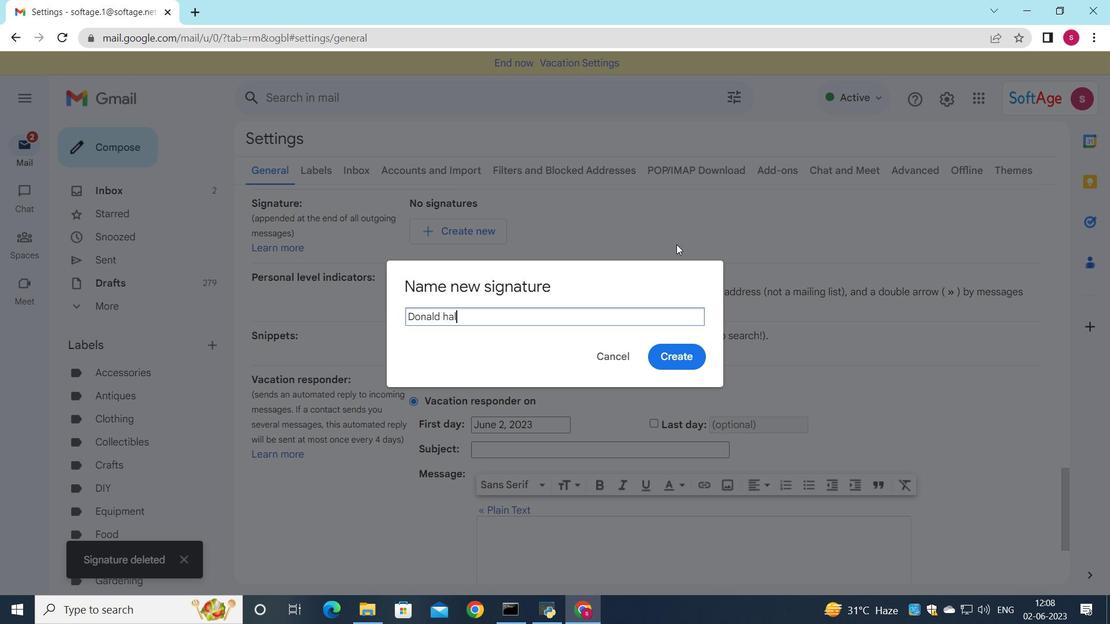 
Action: Mouse moved to (447, 316)
Screenshot: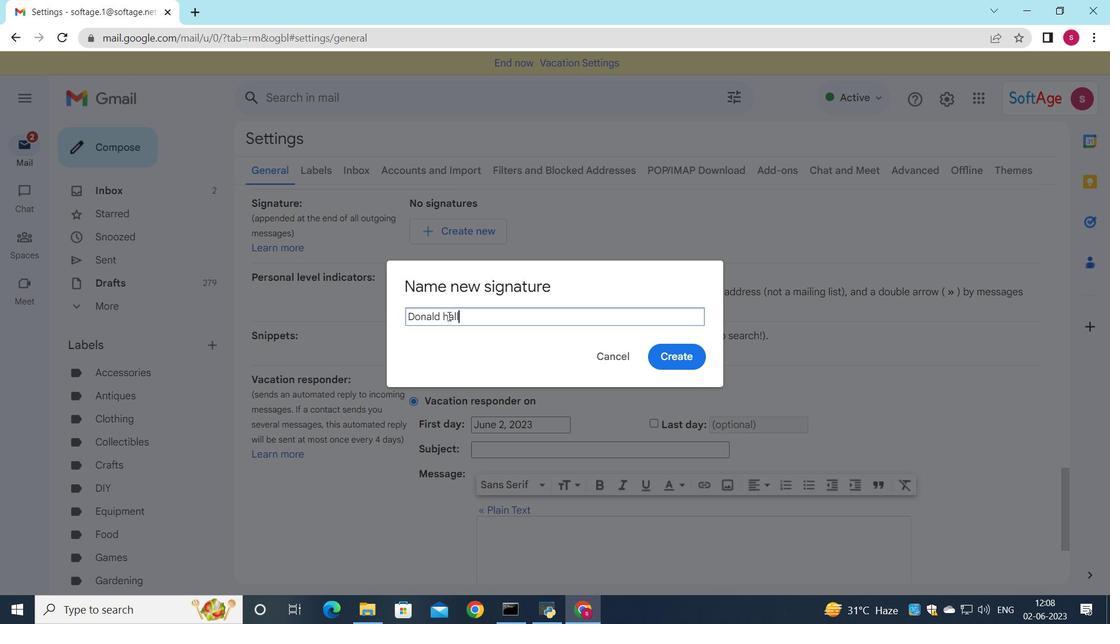 
Action: Mouse pressed left at (447, 316)
Screenshot: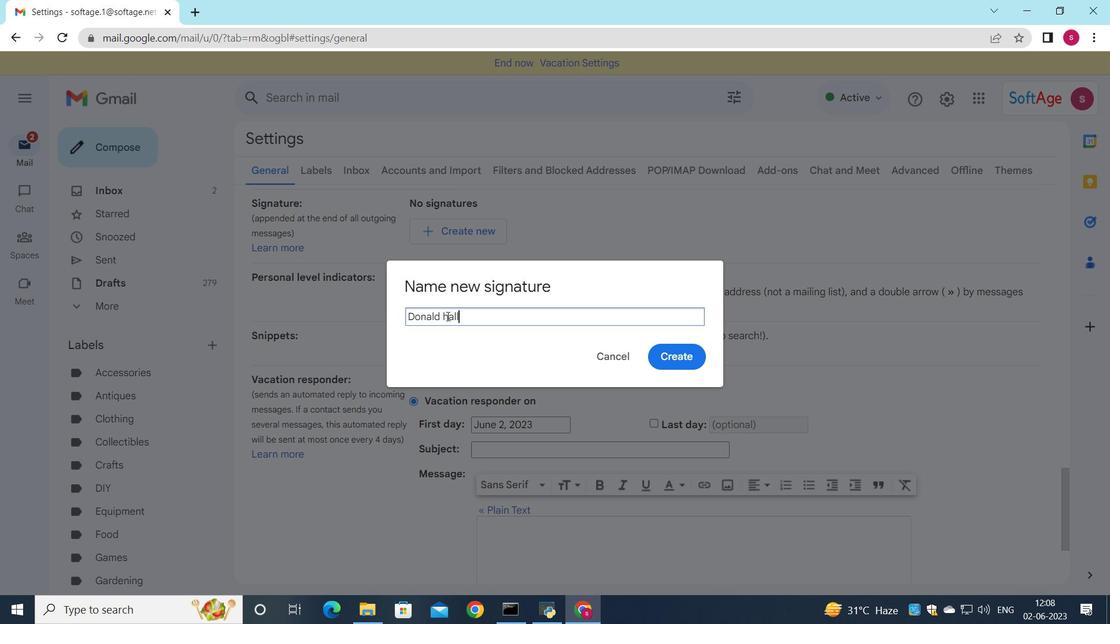
Action: Mouse moved to (447, 316)
Screenshot: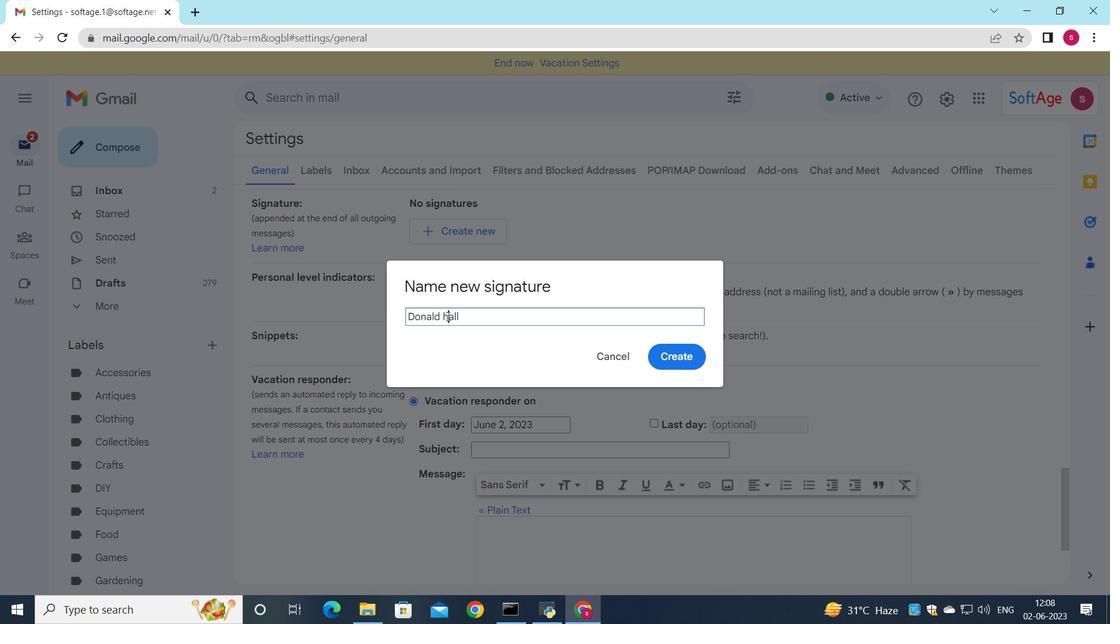 
Action: Key pressed <Key.backspace><Key.shift>H
Screenshot: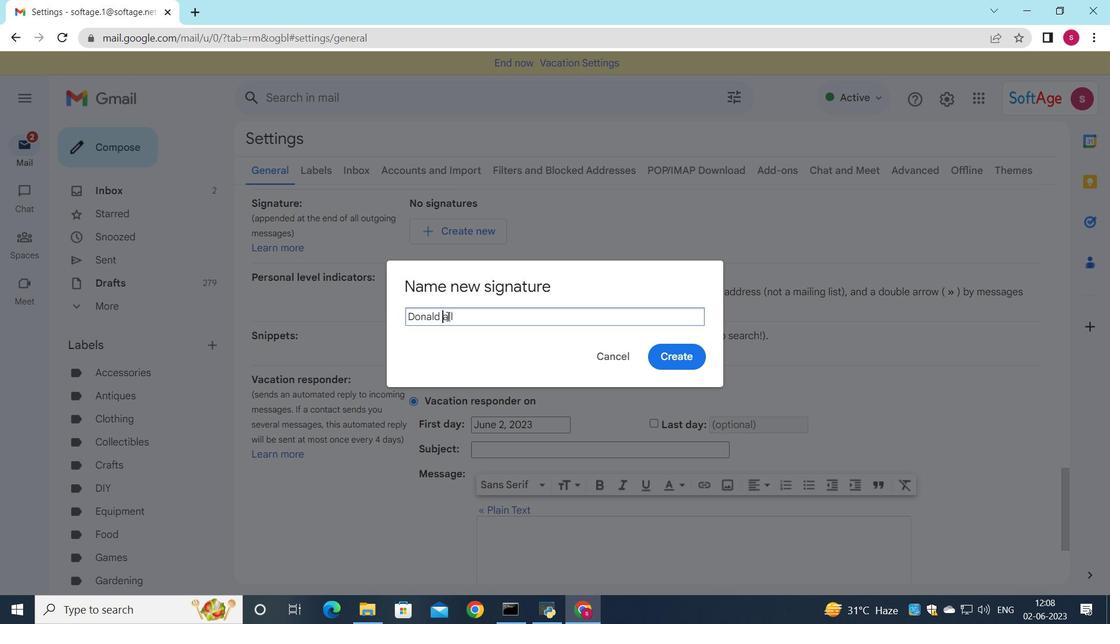 
Action: Mouse moved to (696, 355)
Screenshot: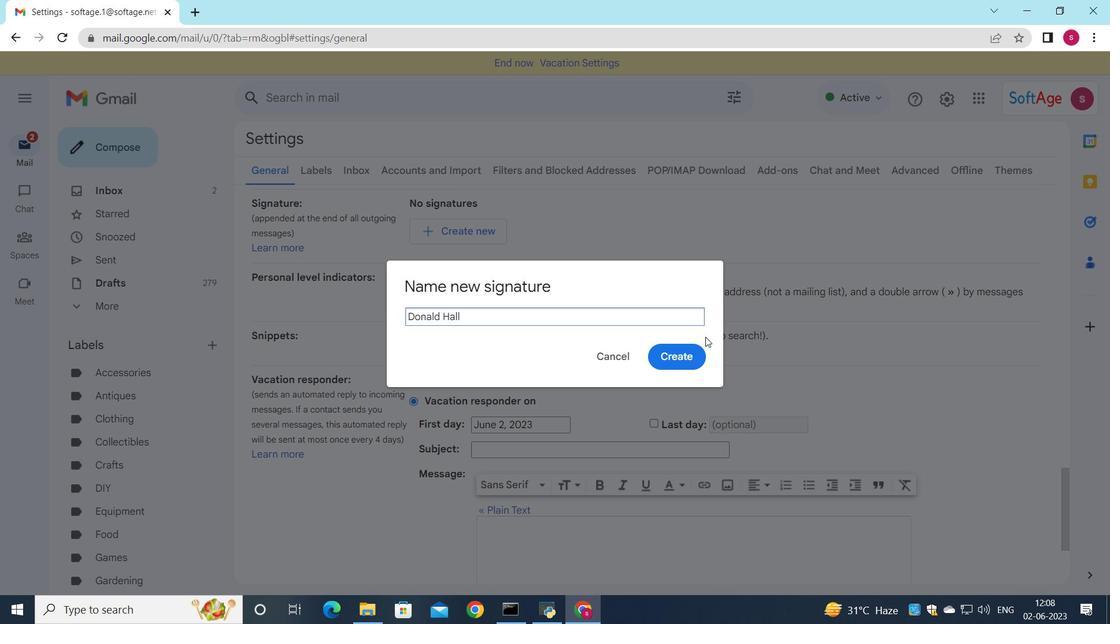 
Action: Mouse pressed left at (696, 355)
Screenshot: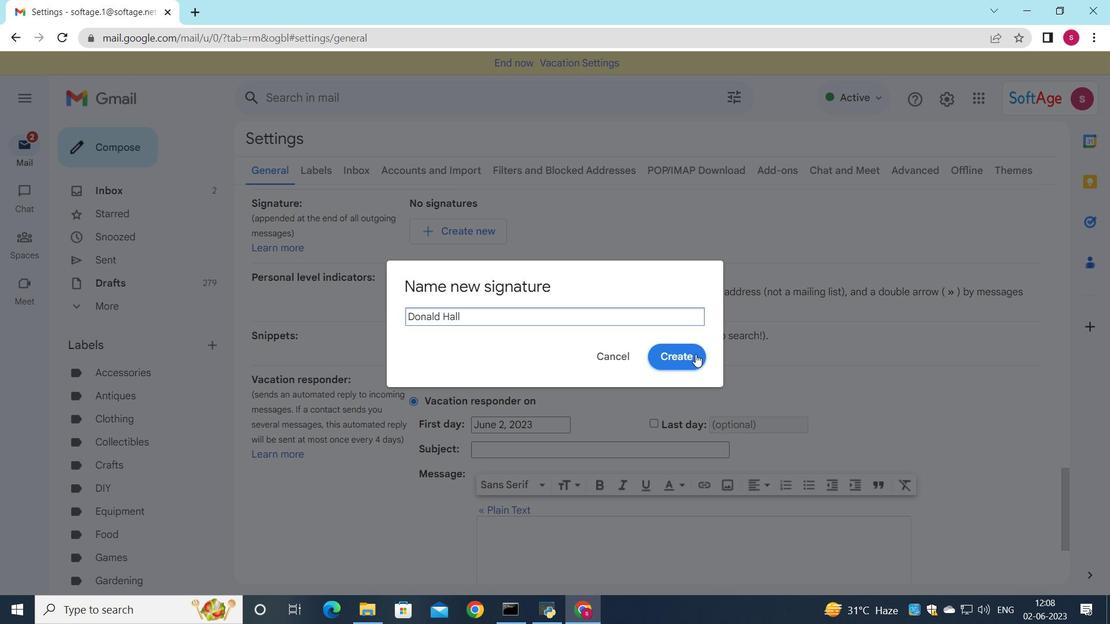 
Action: Mouse moved to (697, 230)
Screenshot: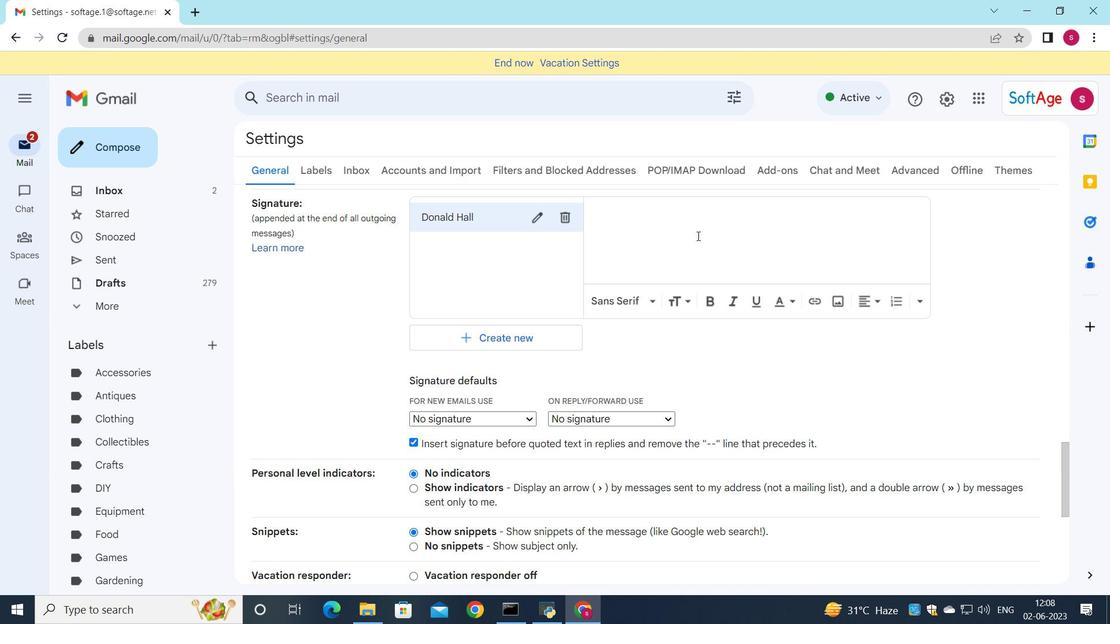 
Action: Mouse pressed left at (697, 230)
Screenshot: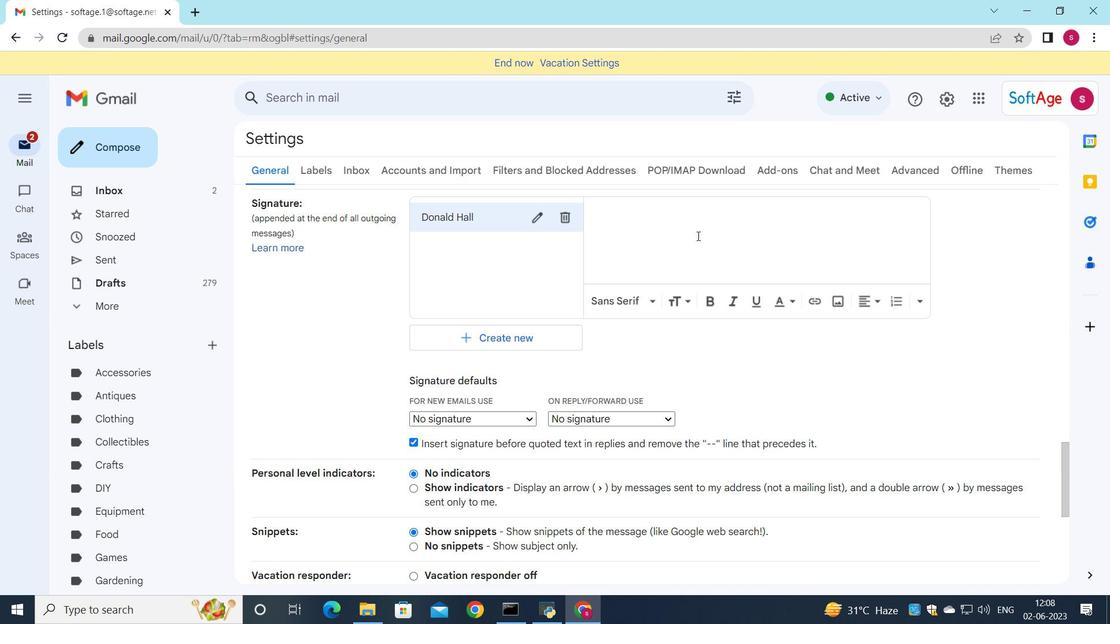 
Action: Mouse moved to (680, 201)
Screenshot: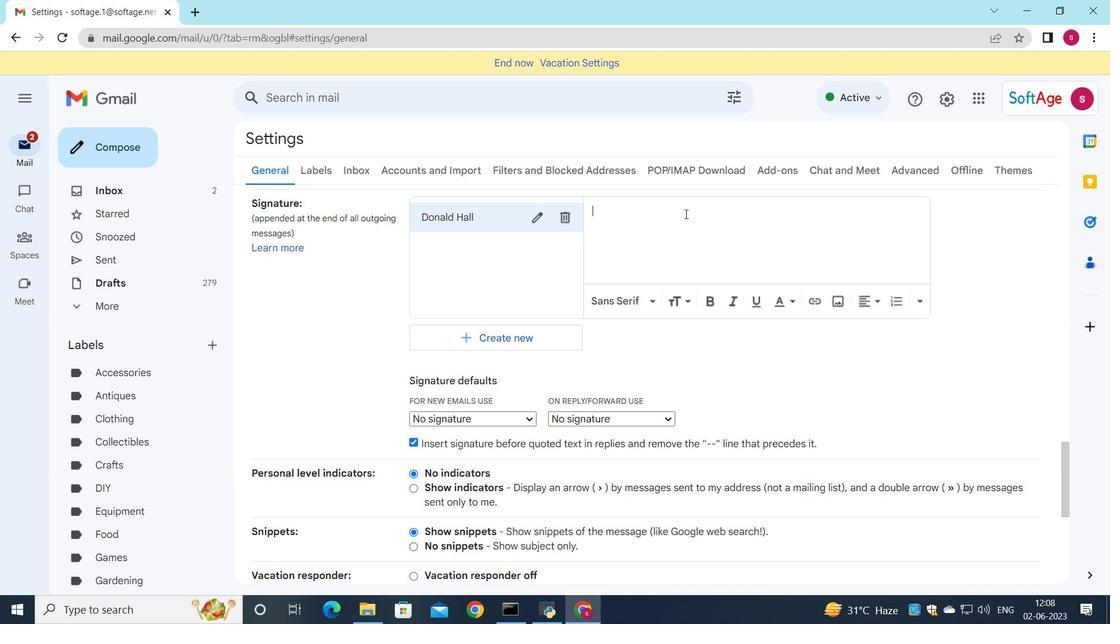
Action: Key pressed <Key.shift>Donald<Key.space><Key.shift>Hall
Screenshot: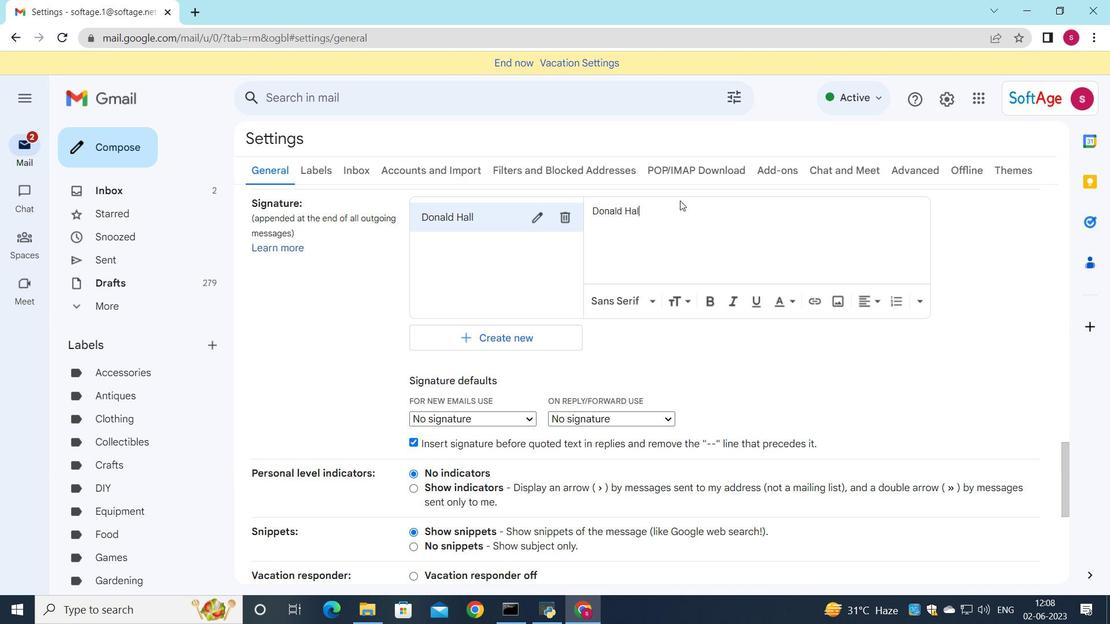 
Action: Mouse moved to (502, 327)
Screenshot: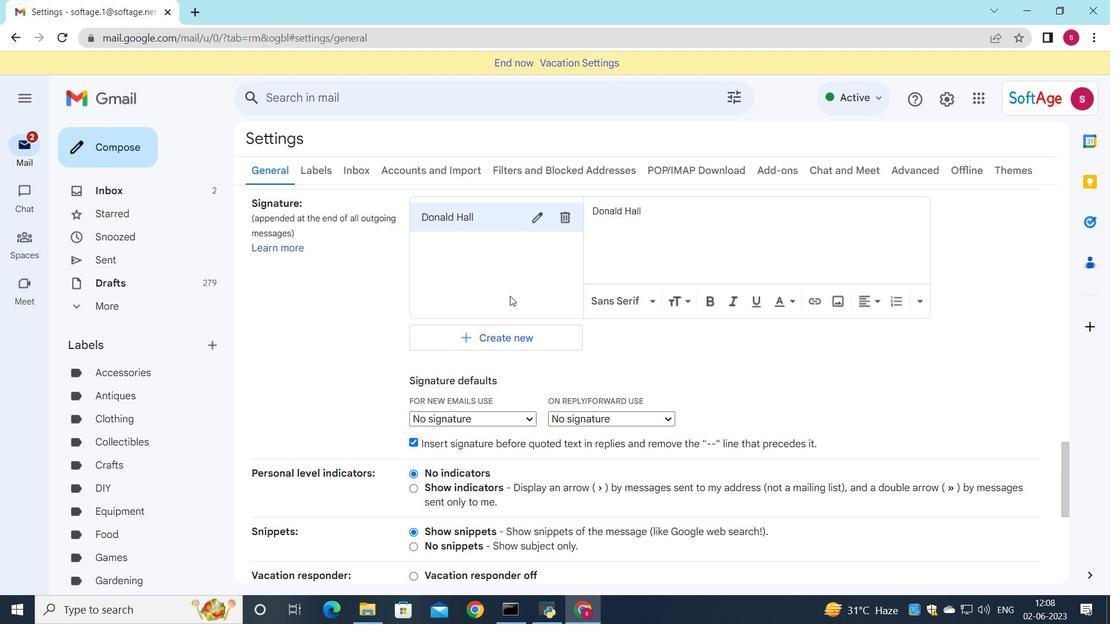 
Action: Mouse scrolled (502, 326) with delta (0, 0)
Screenshot: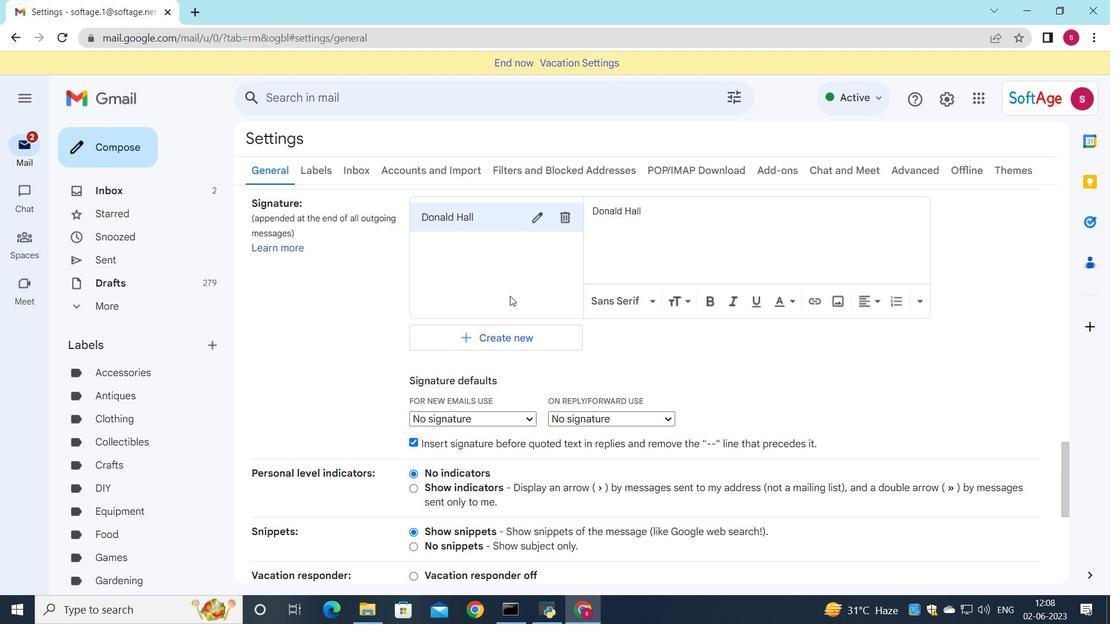 
Action: Mouse moved to (501, 331)
Screenshot: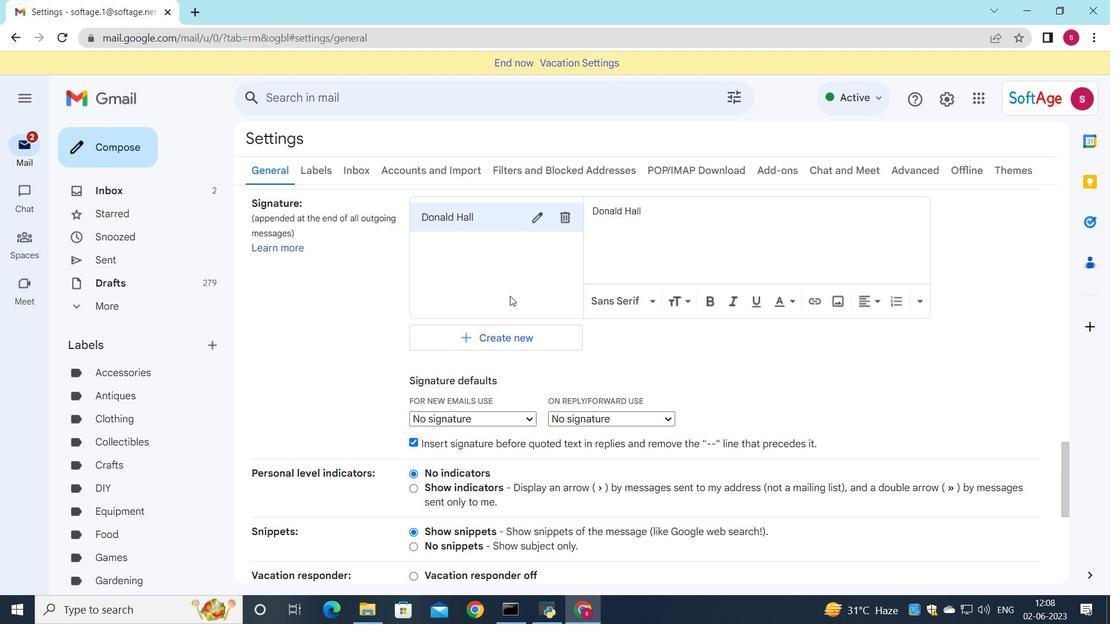 
Action: Mouse scrolled (501, 330) with delta (0, 0)
Screenshot: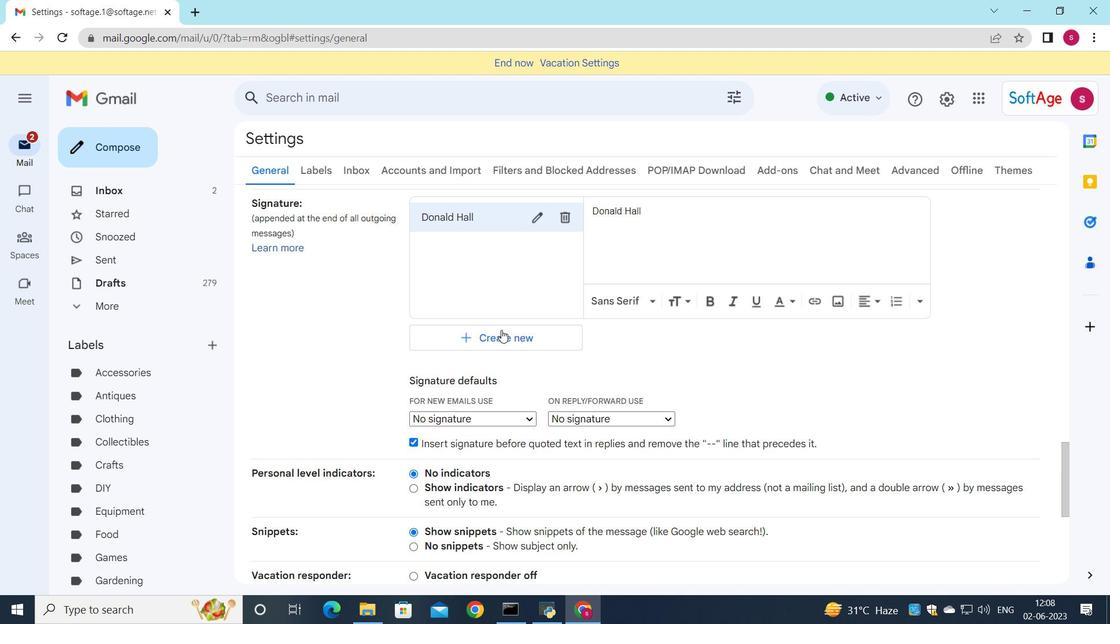 
Action: Mouse moved to (501, 274)
Screenshot: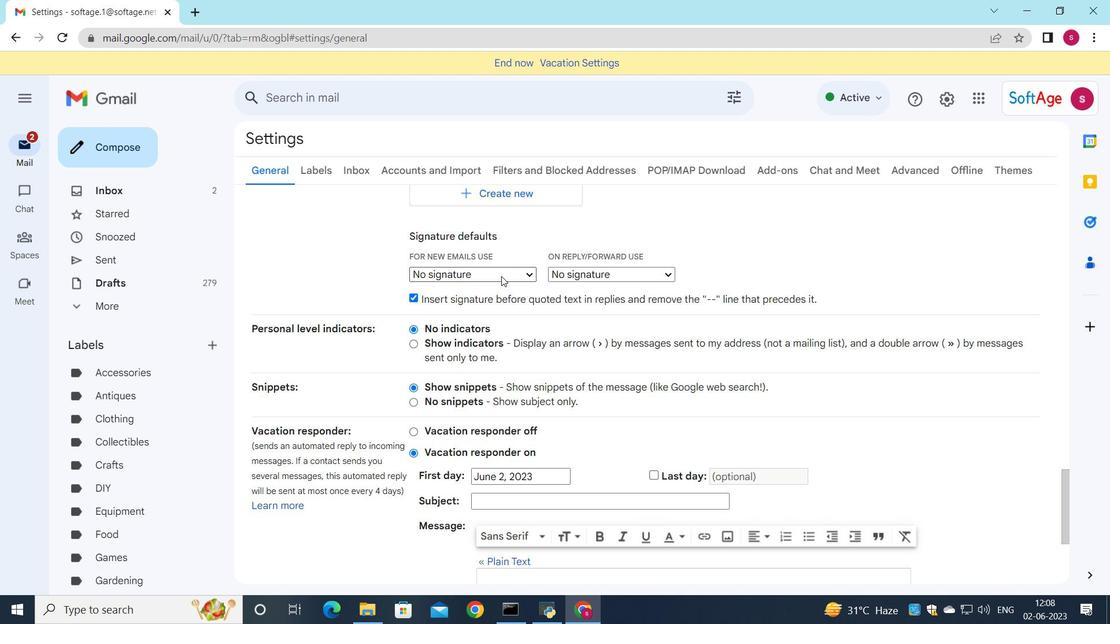 
Action: Mouse pressed left at (501, 274)
Screenshot: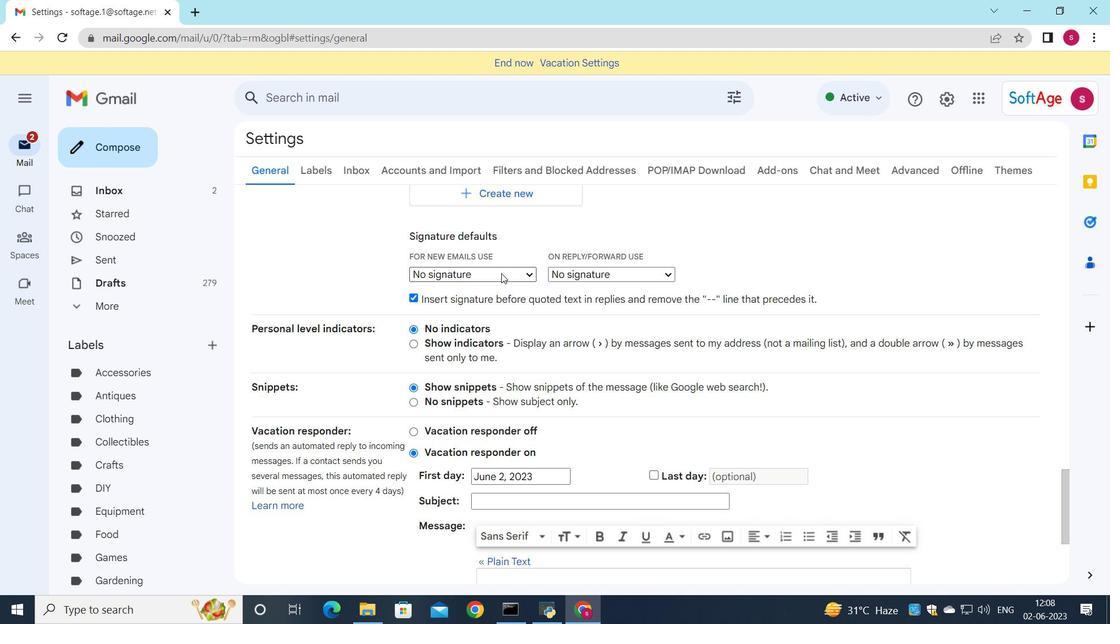 
Action: Mouse moved to (511, 296)
Screenshot: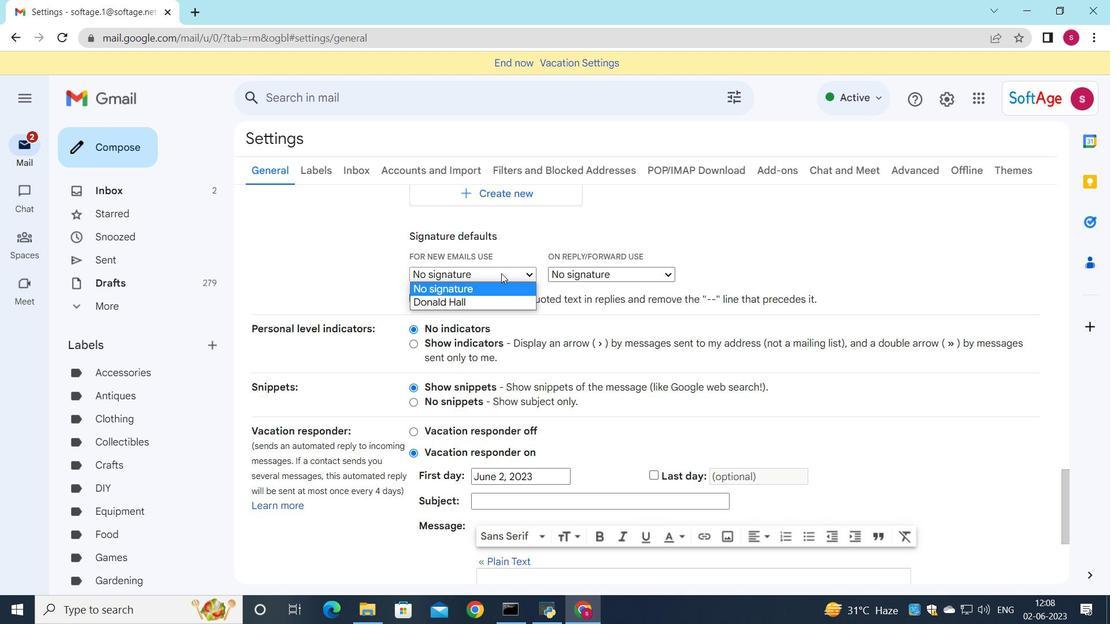 
Action: Mouse pressed left at (511, 296)
Screenshot: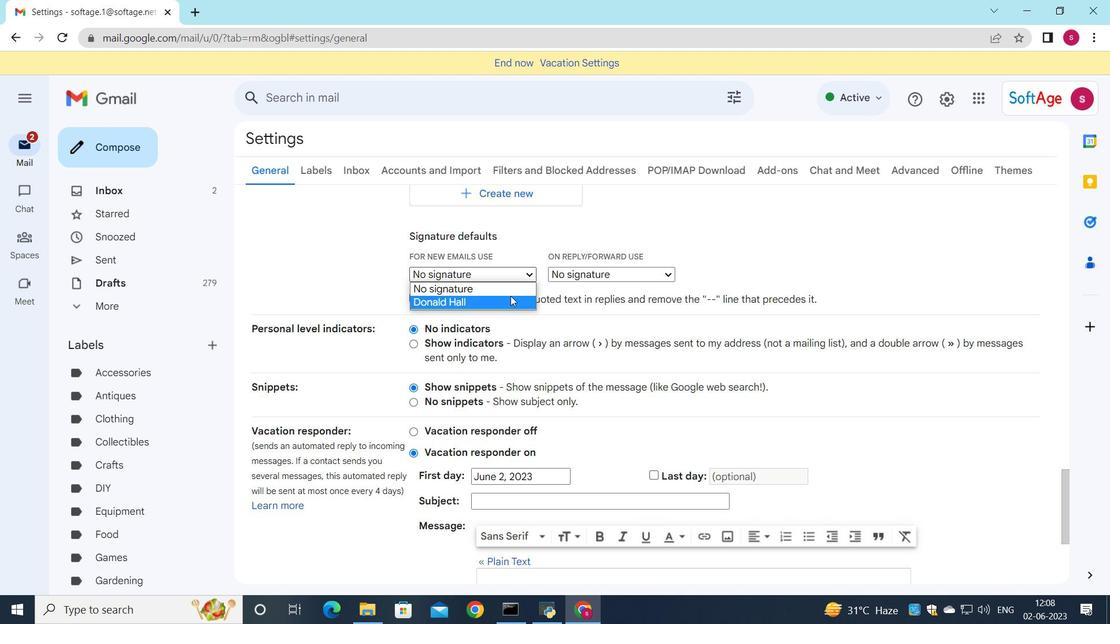 
Action: Mouse moved to (578, 268)
Screenshot: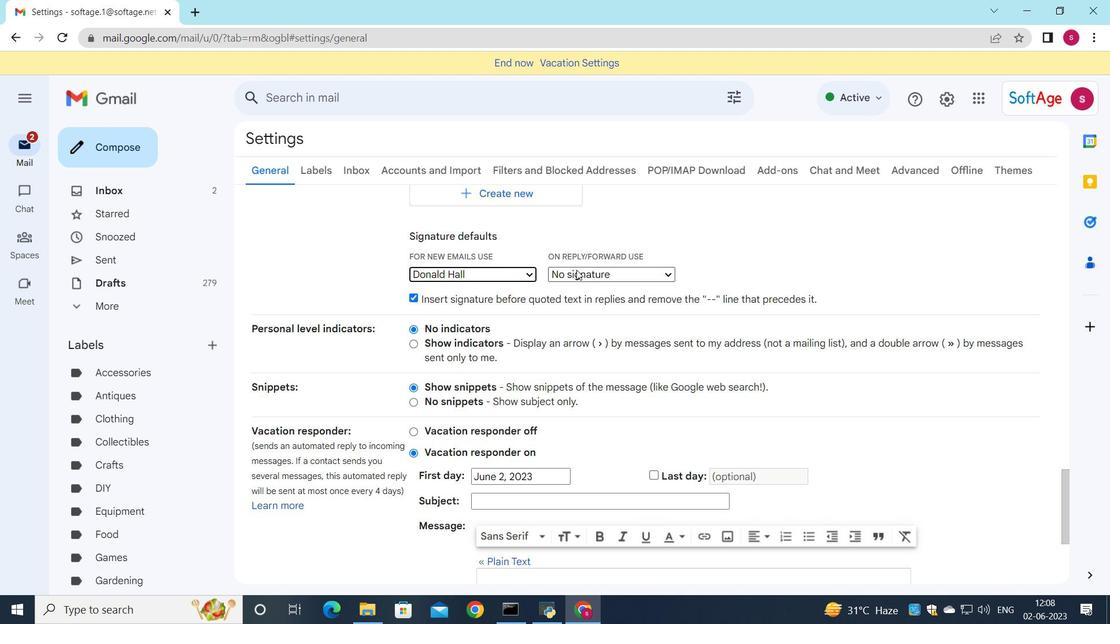 
Action: Mouse pressed left at (578, 268)
Screenshot: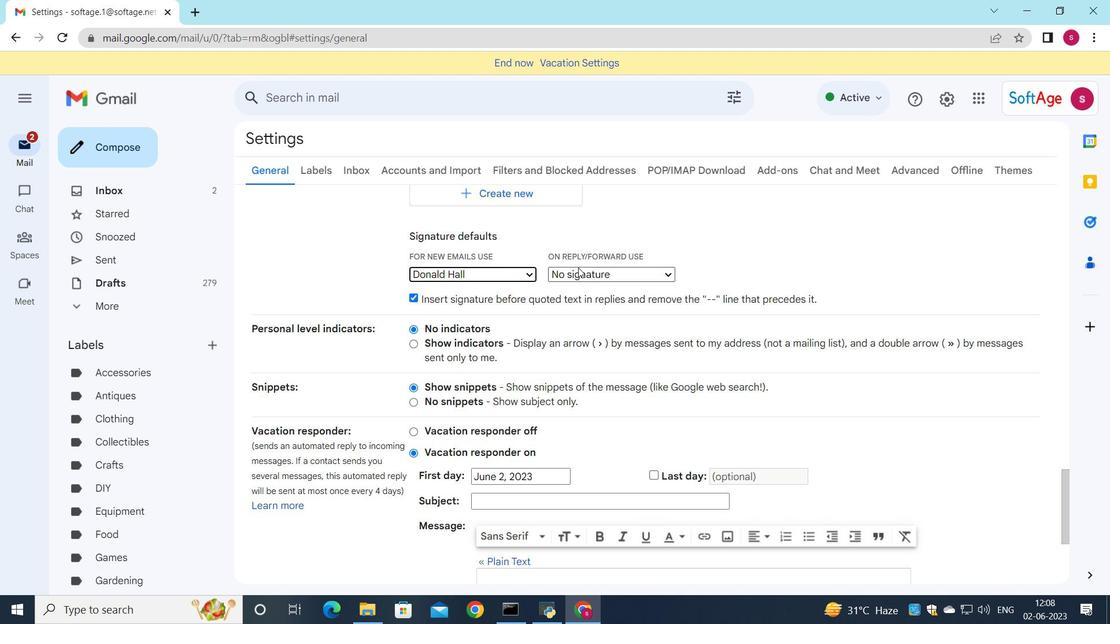
Action: Mouse moved to (579, 292)
Screenshot: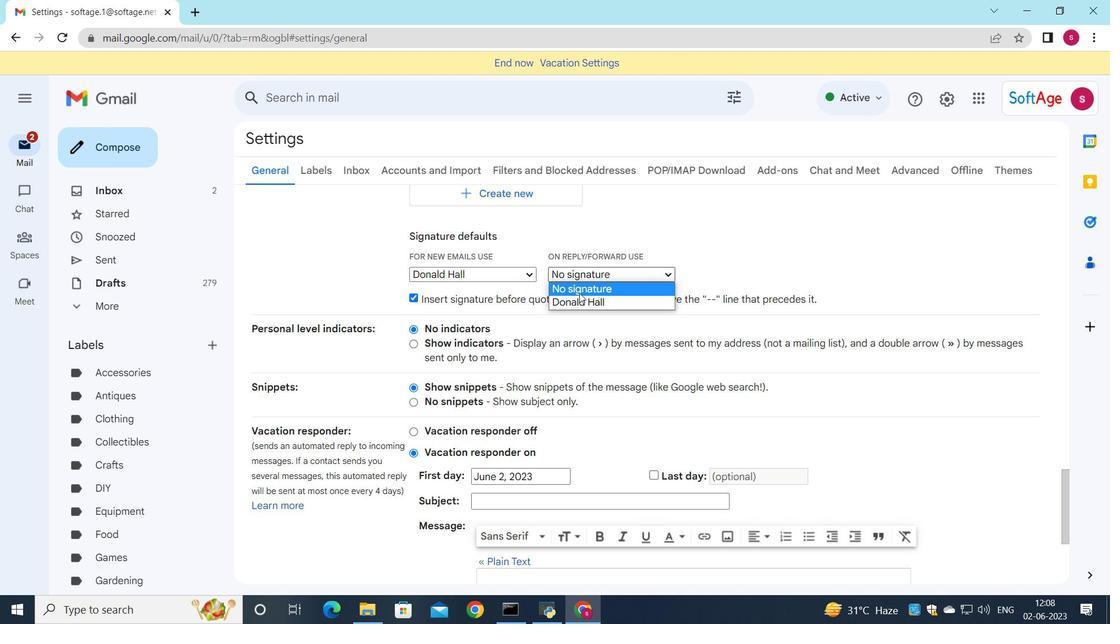 
Action: Mouse pressed left at (579, 292)
Screenshot: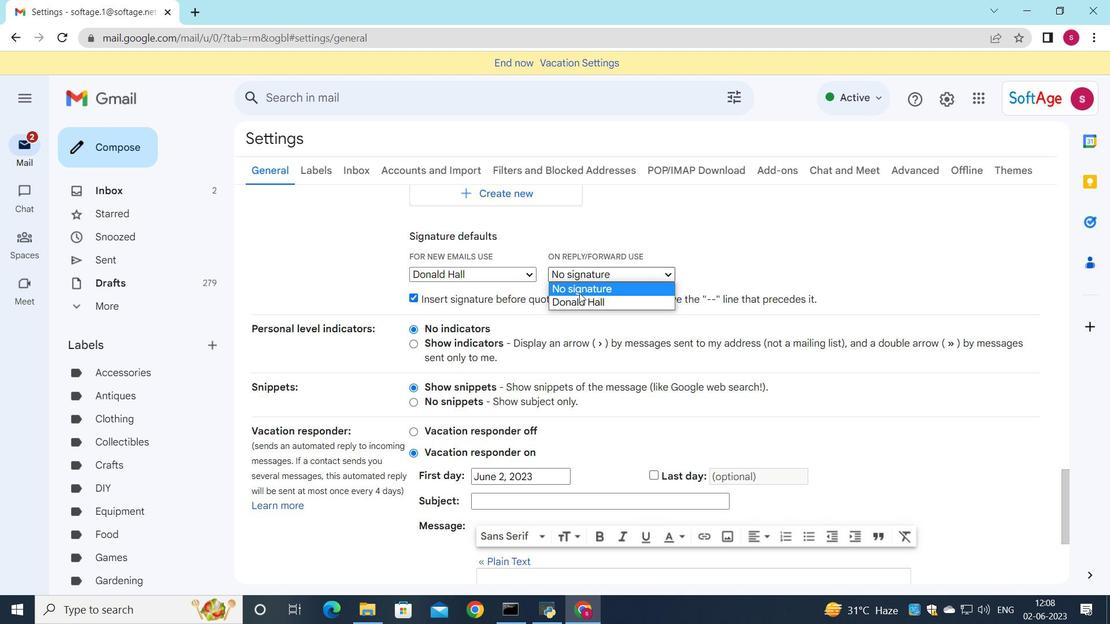 
Action: Mouse moved to (579, 278)
Screenshot: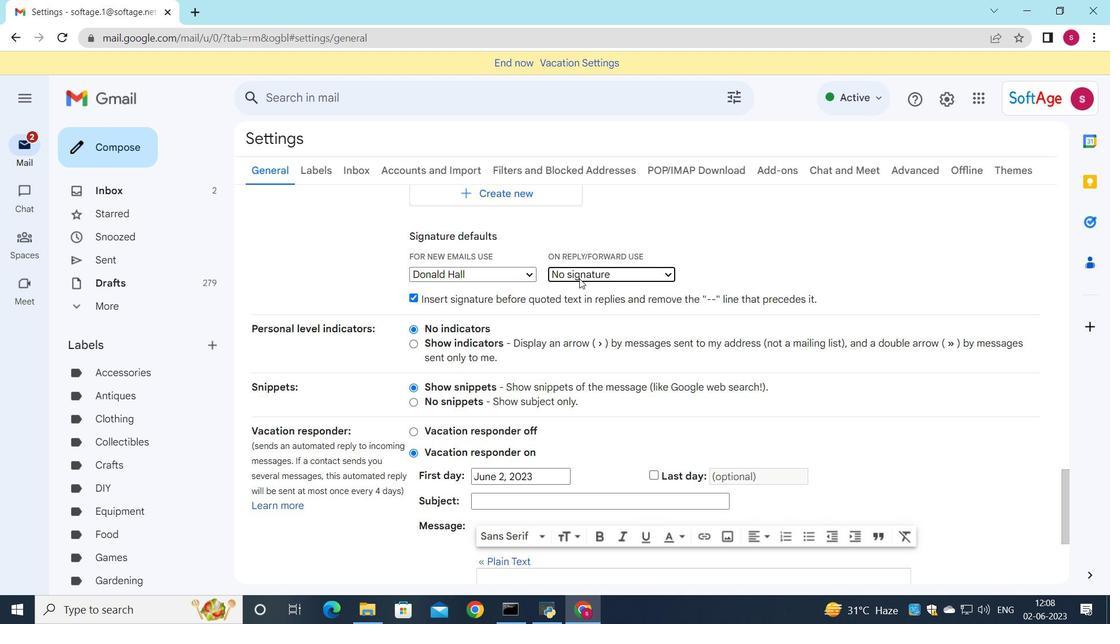 
Action: Mouse pressed left at (579, 278)
Screenshot: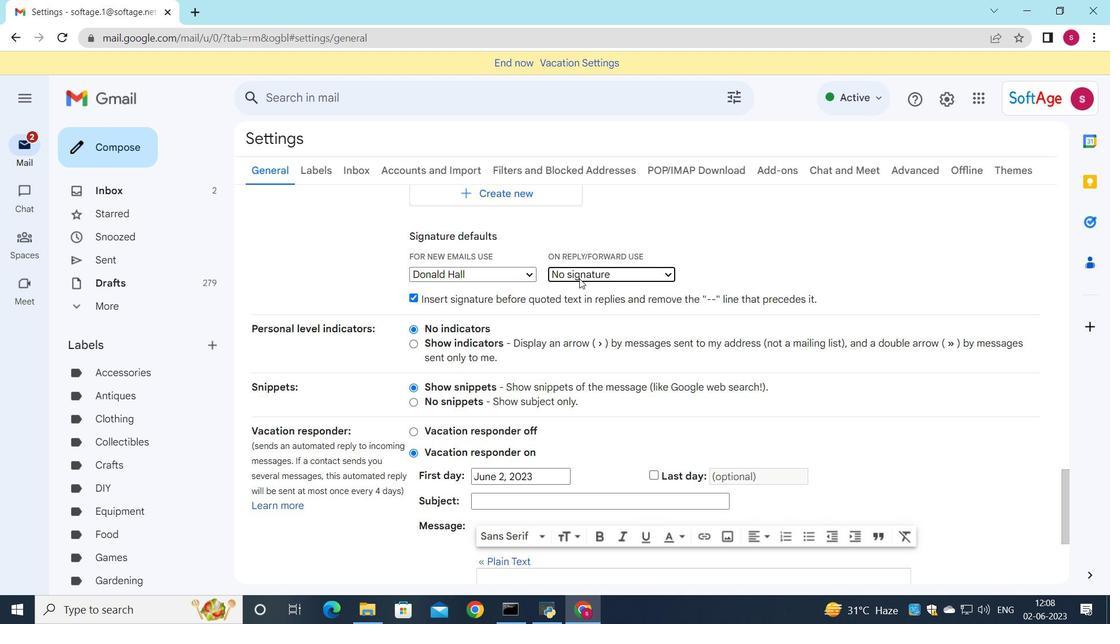 
Action: Mouse moved to (582, 305)
Screenshot: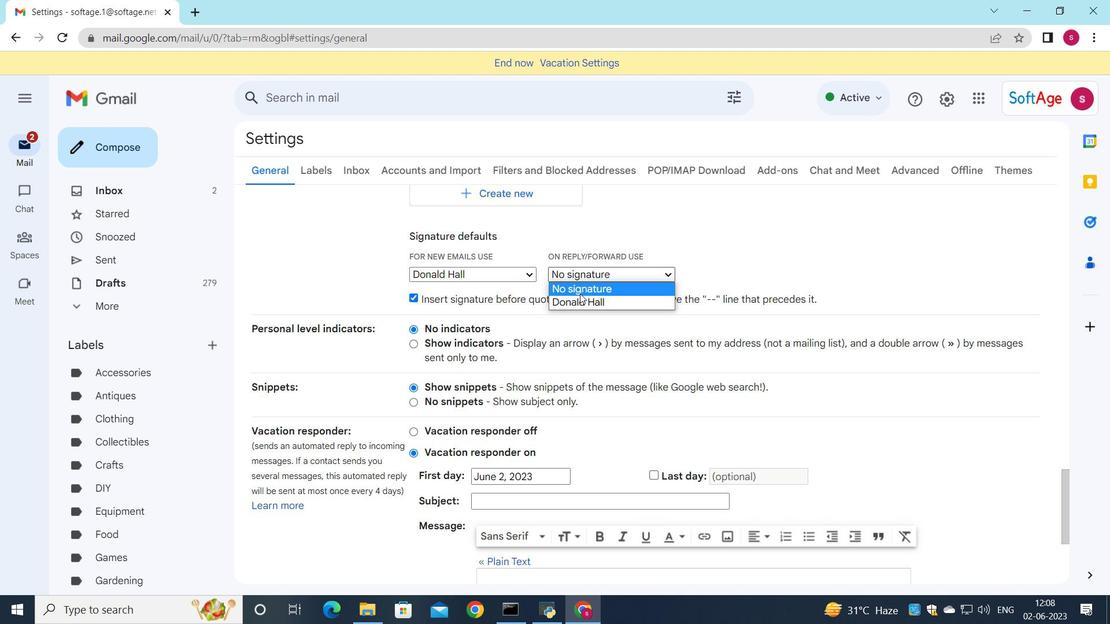 
Action: Mouse pressed left at (582, 305)
Screenshot: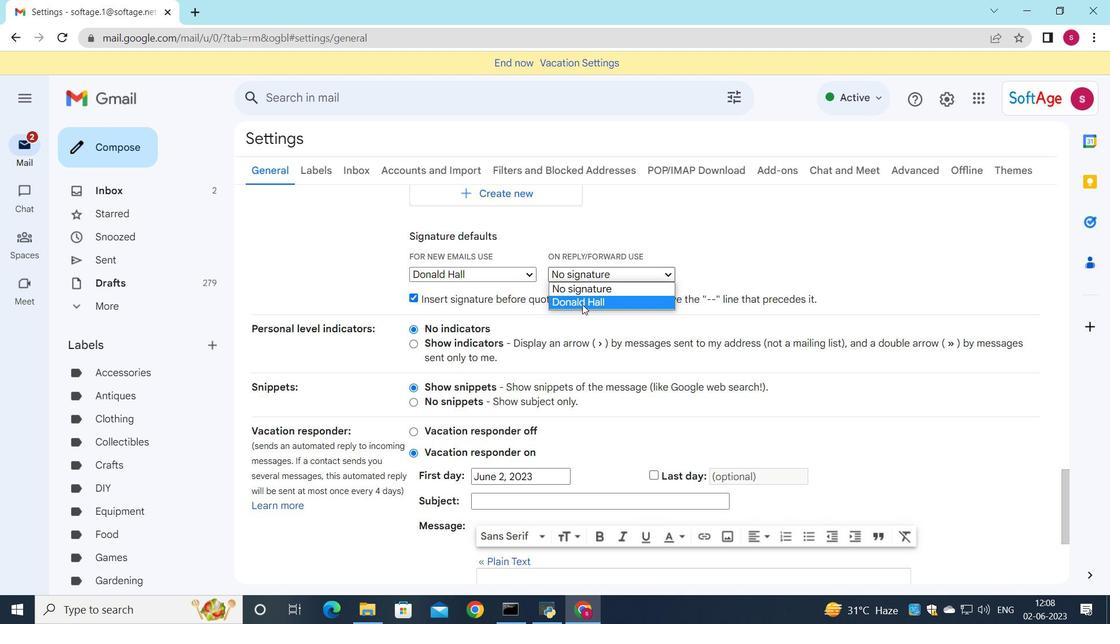 
Action: Mouse moved to (564, 290)
Screenshot: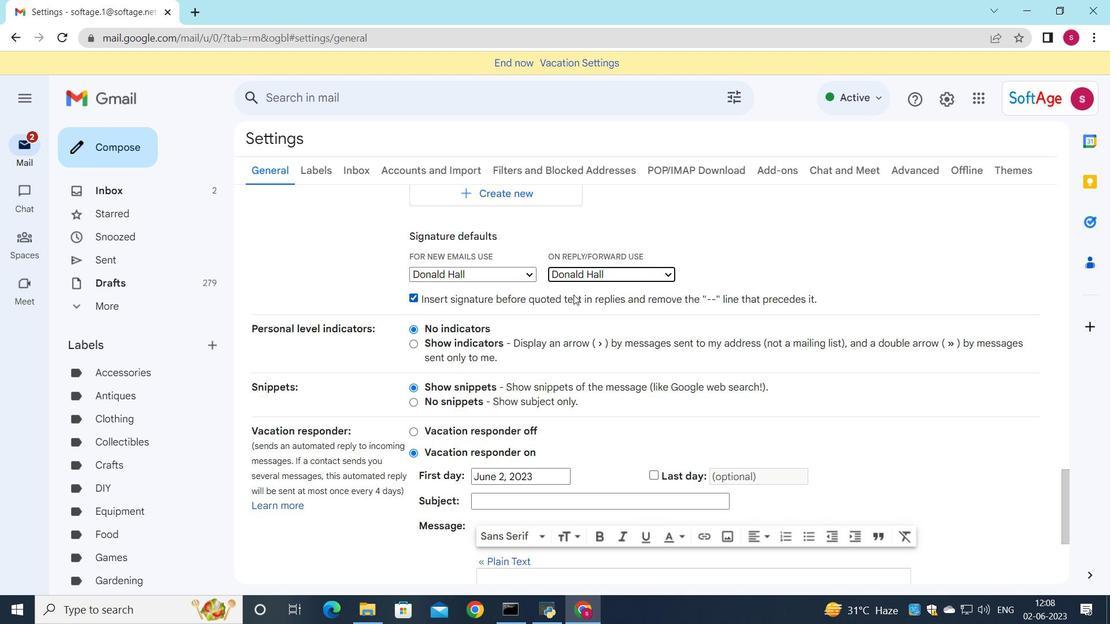 
Action: Mouse scrolled (564, 290) with delta (0, 0)
Screenshot: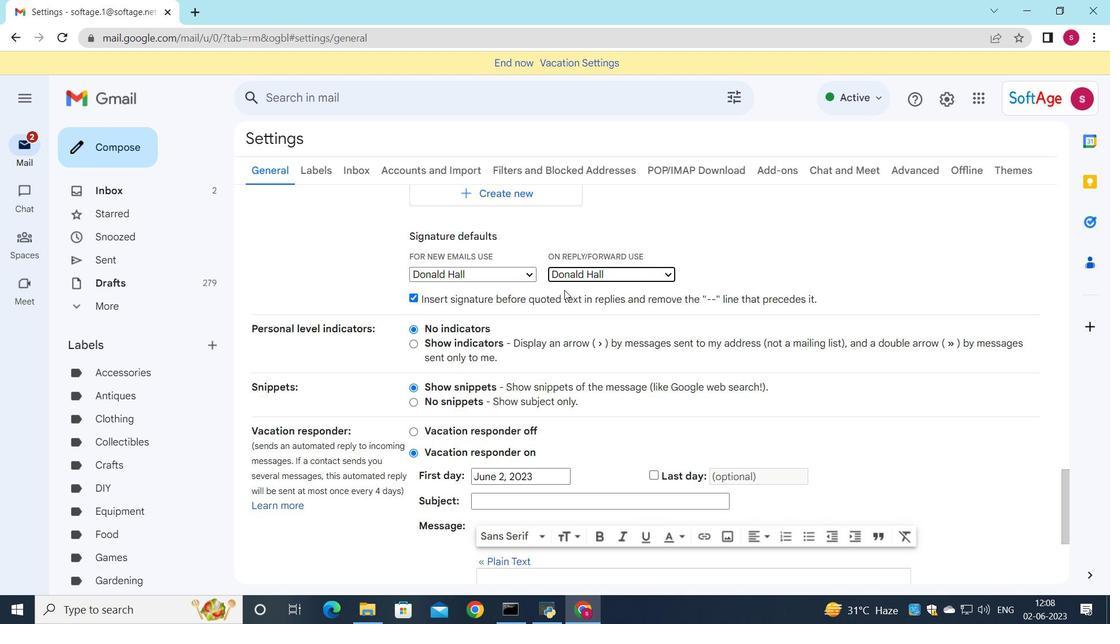 
Action: Mouse scrolled (564, 290) with delta (0, 0)
Screenshot: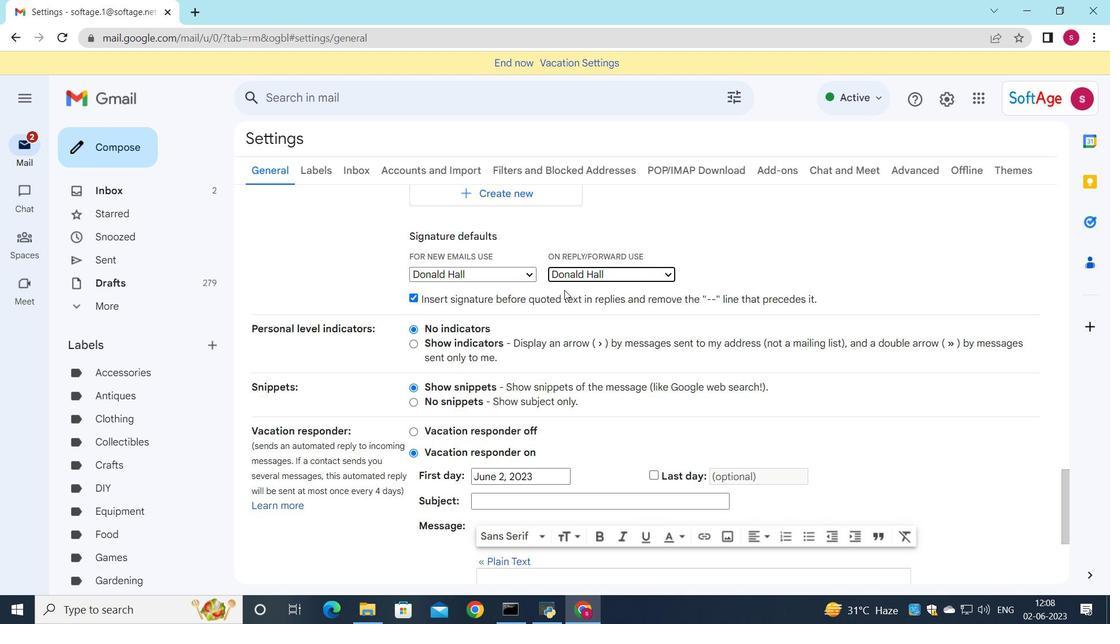 
Action: Mouse scrolled (564, 290) with delta (0, 0)
Screenshot: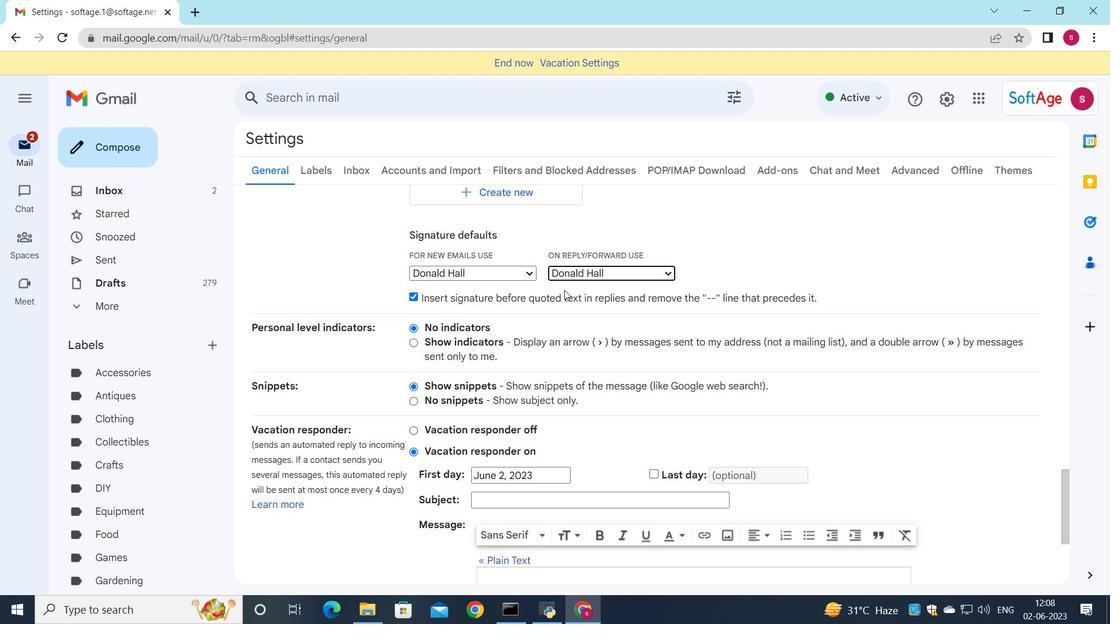 
Action: Mouse moved to (559, 310)
Screenshot: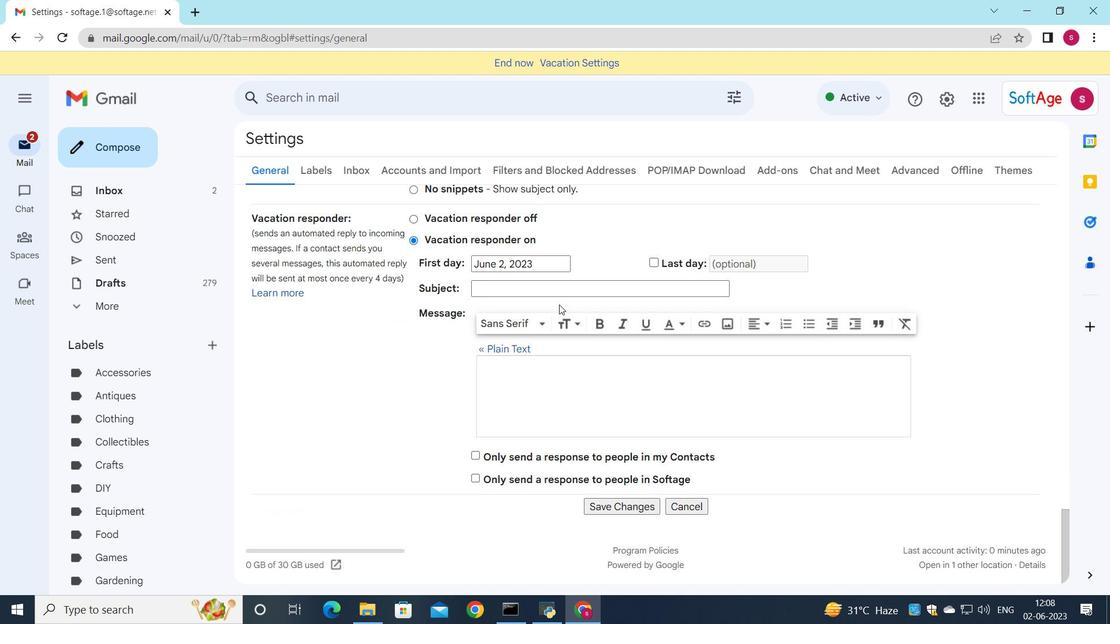 
Action: Mouse scrolled (559, 309) with delta (0, 0)
Screenshot: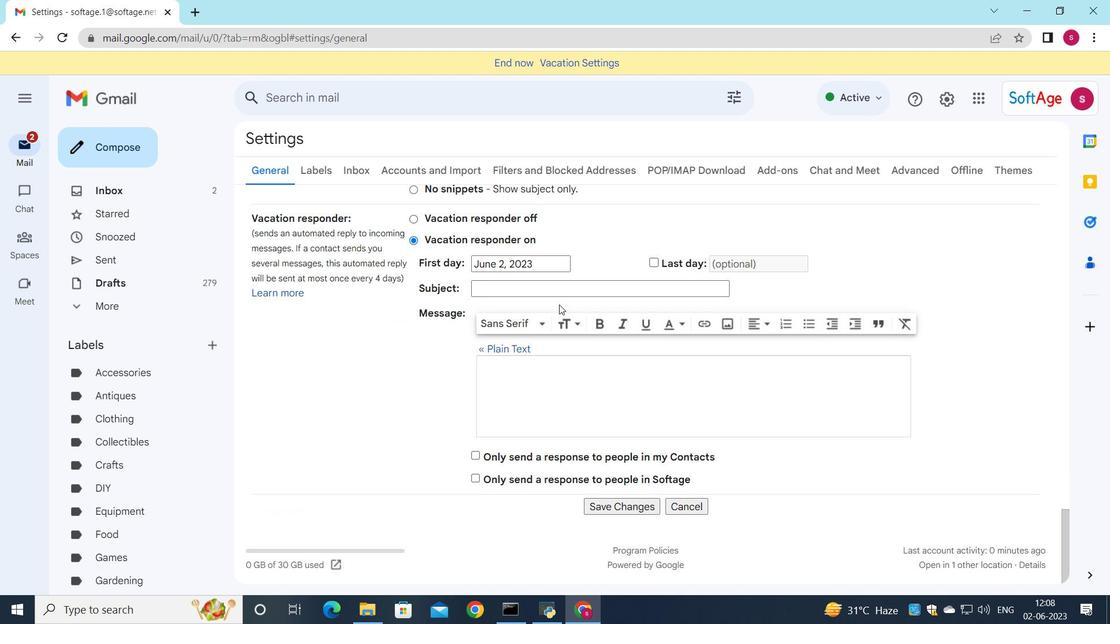 
Action: Mouse moved to (559, 313)
Screenshot: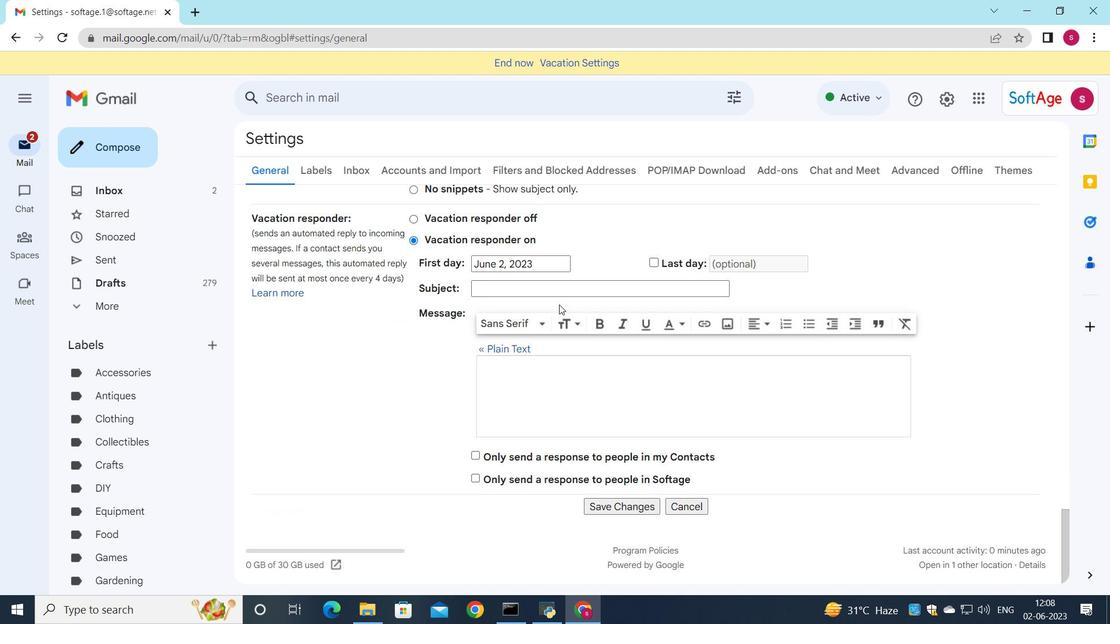 
Action: Mouse scrolled (559, 312) with delta (0, 0)
Screenshot: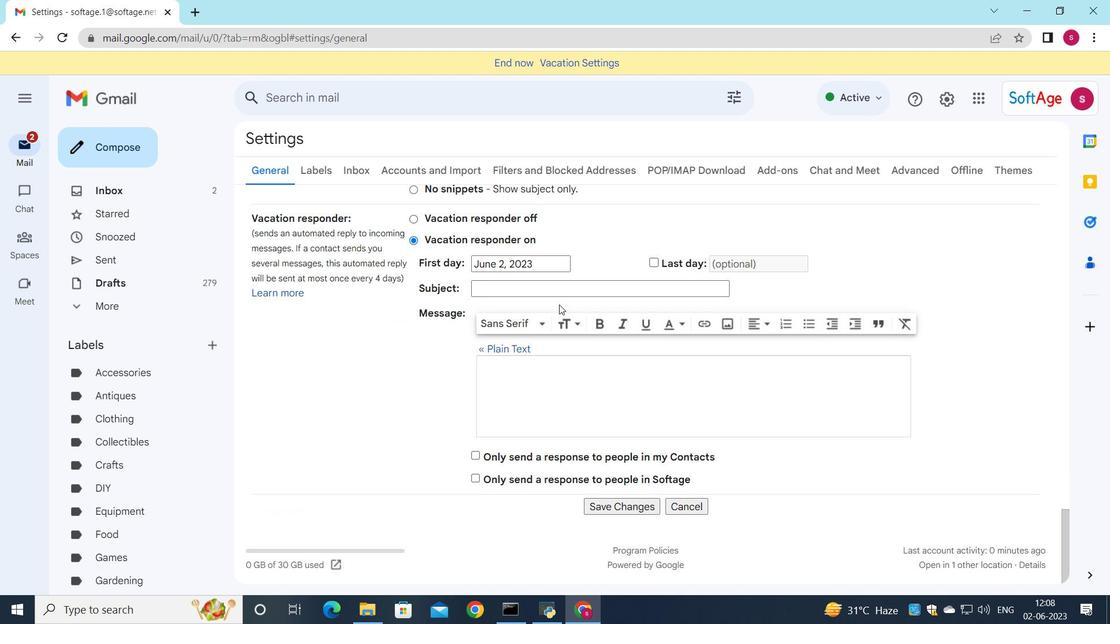 
Action: Mouse moved to (560, 316)
Screenshot: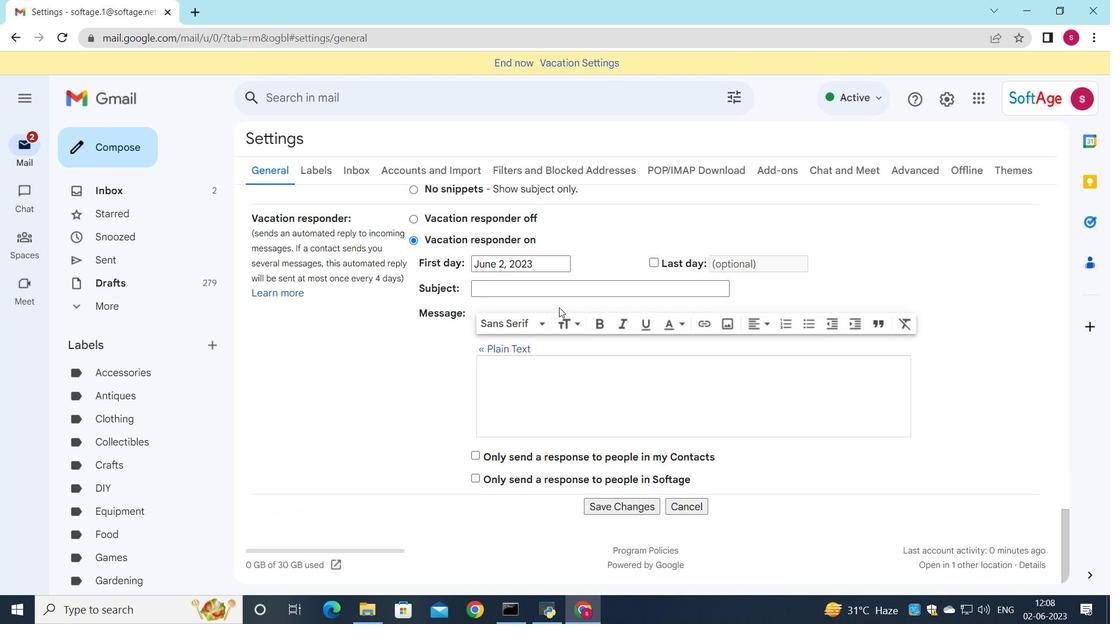 
Action: Mouse scrolled (560, 316) with delta (0, 0)
Screenshot: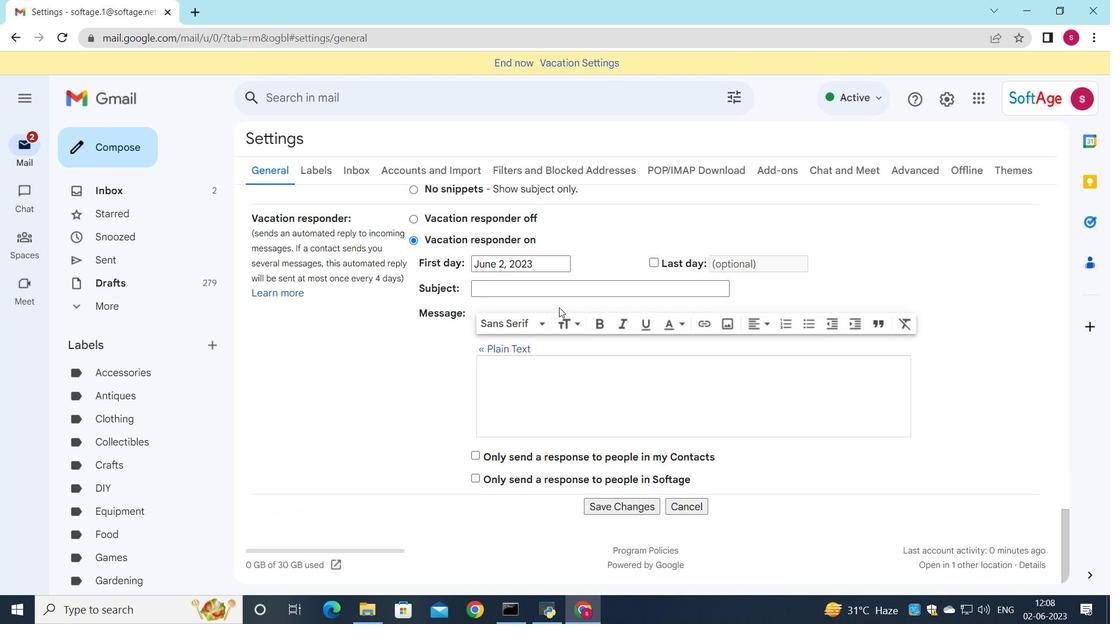 
Action: Mouse moved to (565, 326)
Screenshot: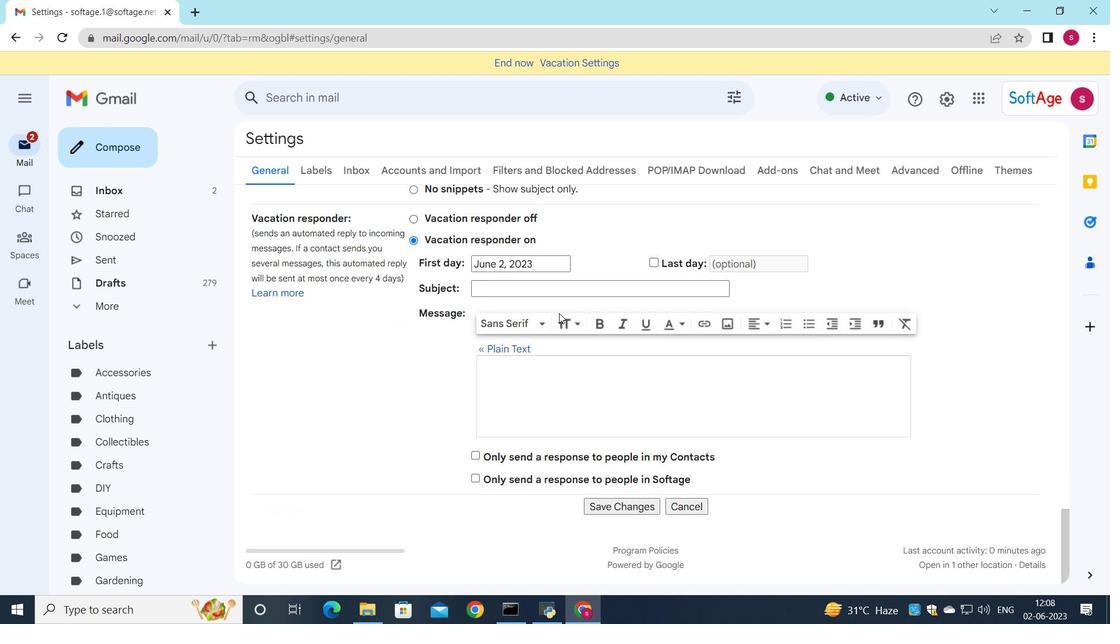 
Action: Mouse scrolled (565, 326) with delta (0, 0)
Screenshot: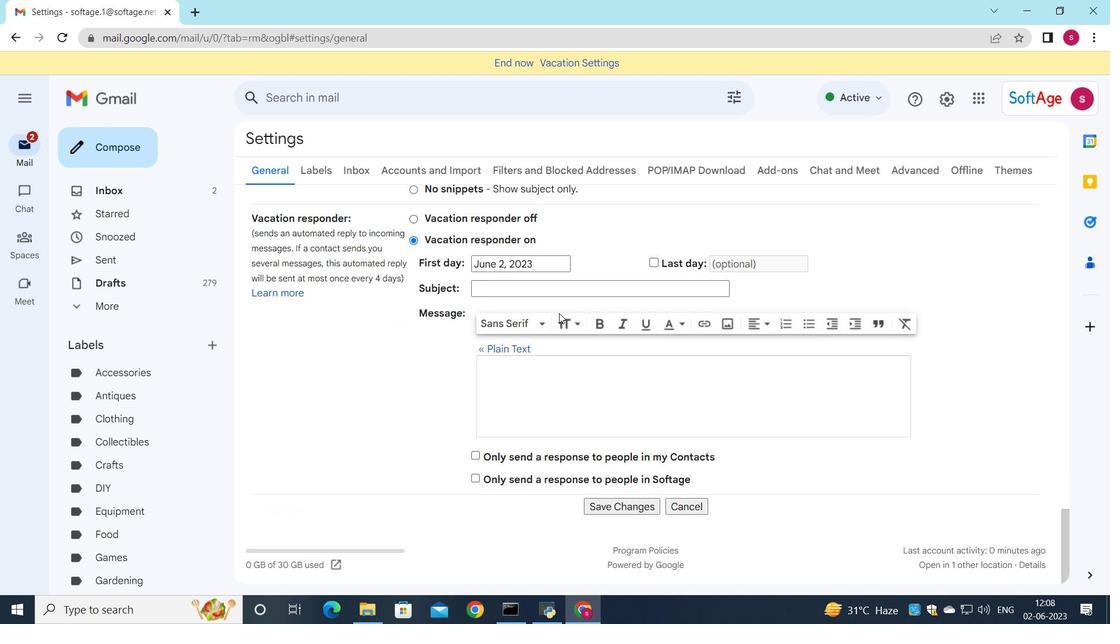 
Action: Mouse moved to (630, 507)
Screenshot: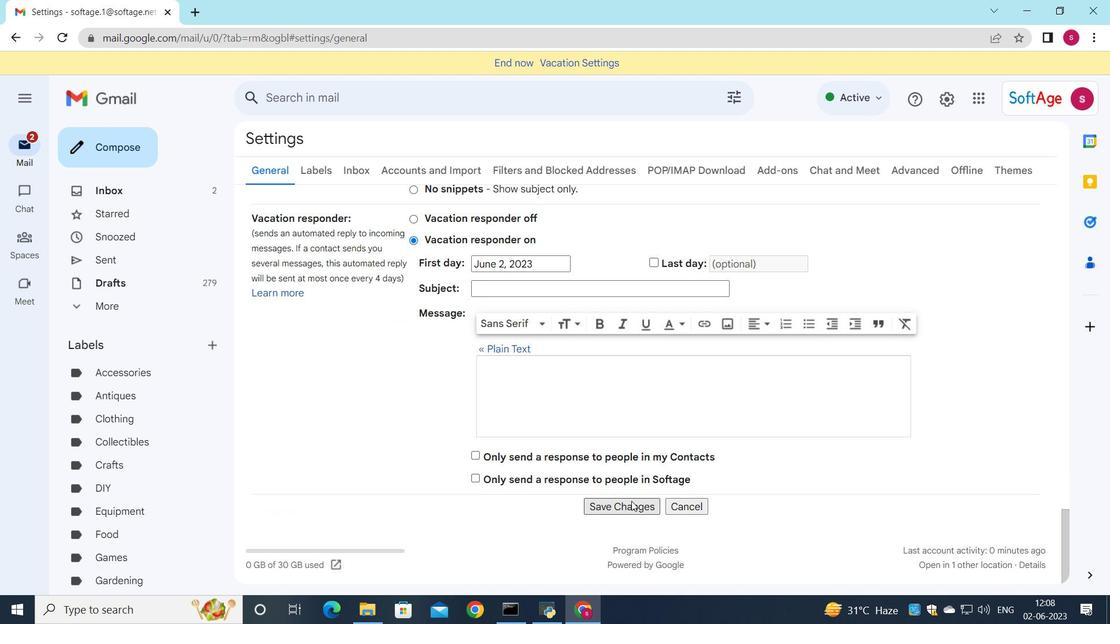 
Action: Mouse pressed left at (630, 507)
Screenshot: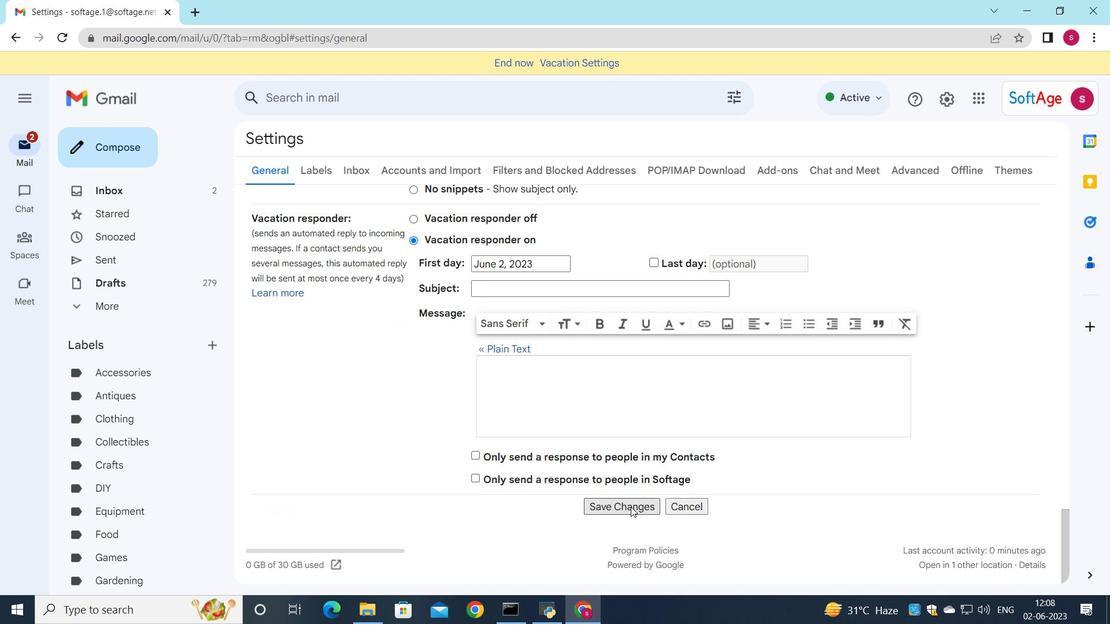 
Action: Mouse moved to (656, 399)
Screenshot: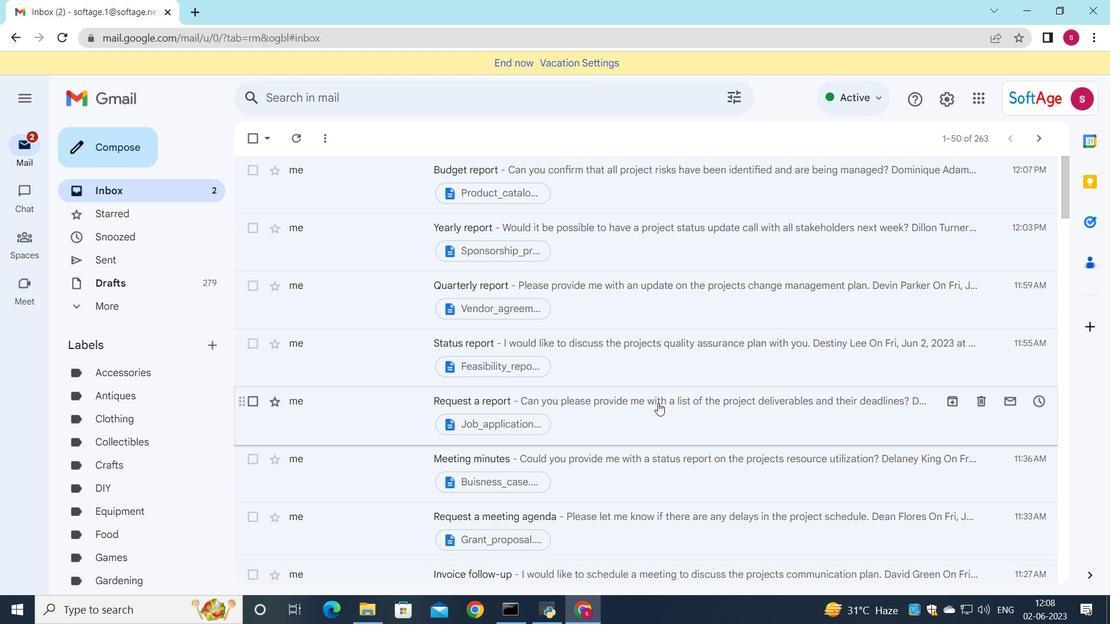 
Action: Mouse pressed left at (656, 399)
Screenshot: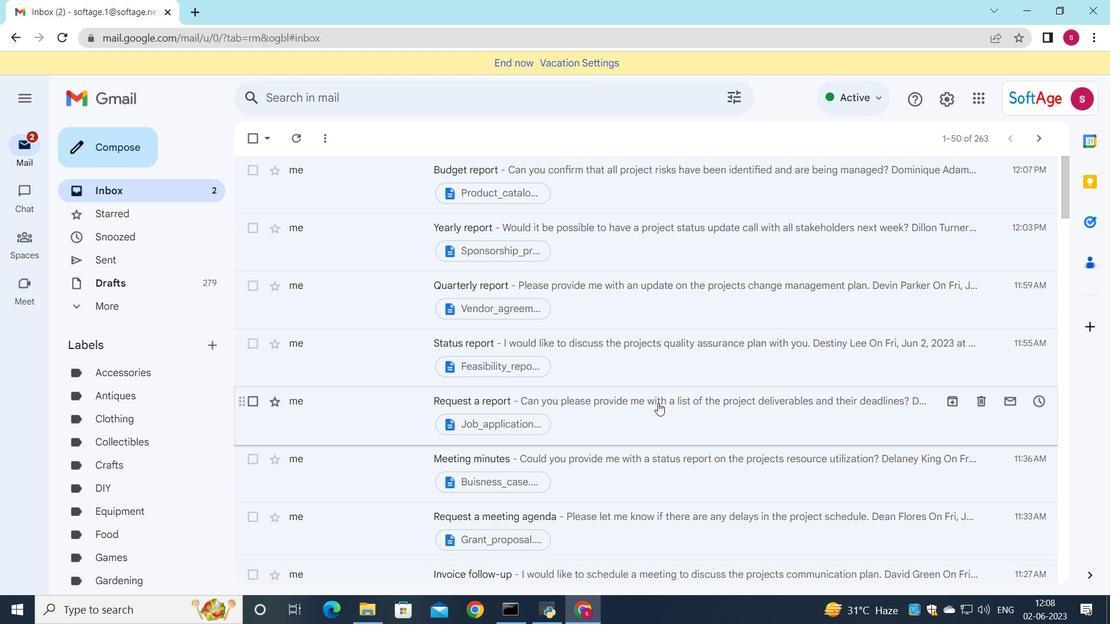 
Action: Mouse moved to (437, 401)
Screenshot: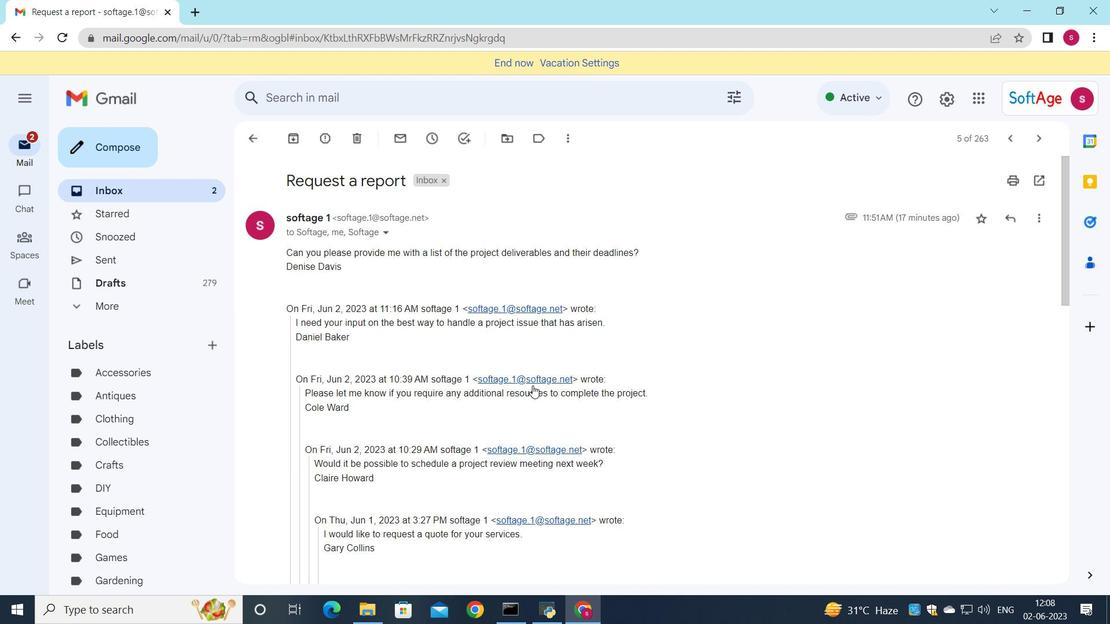 
Action: Mouse scrolled (437, 400) with delta (0, 0)
Screenshot: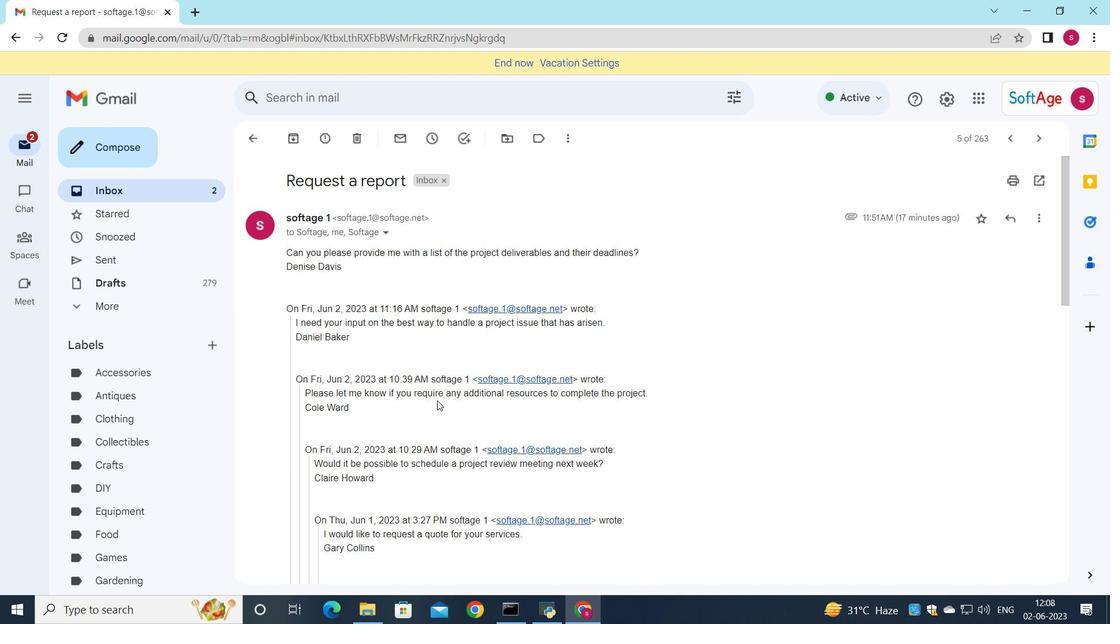 
Action: Mouse scrolled (437, 400) with delta (0, 0)
Screenshot: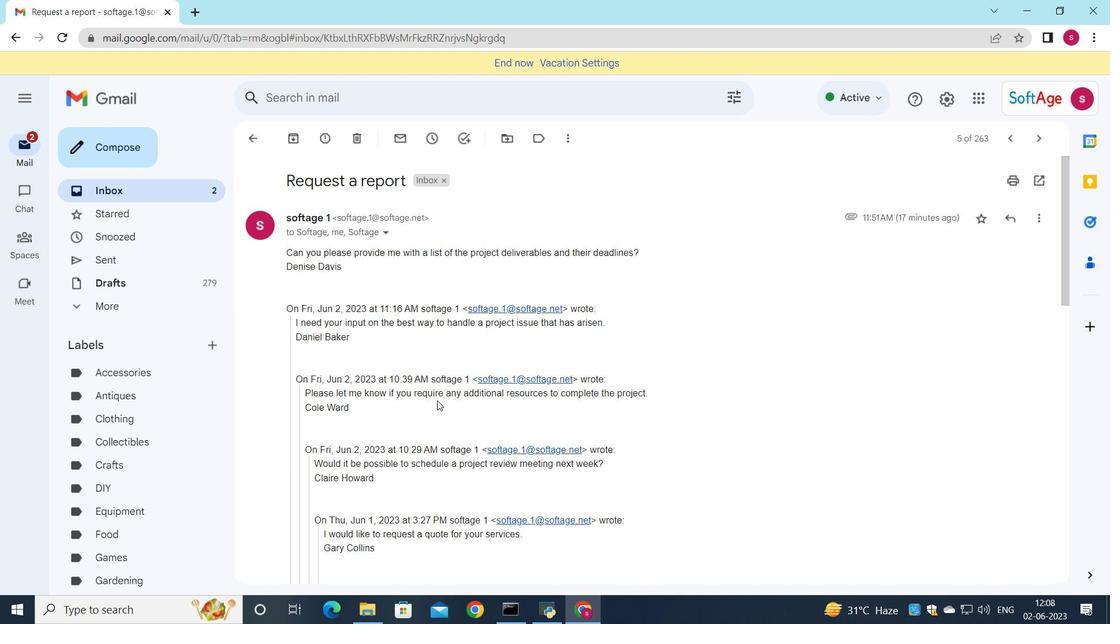 
Action: Mouse moved to (429, 406)
Screenshot: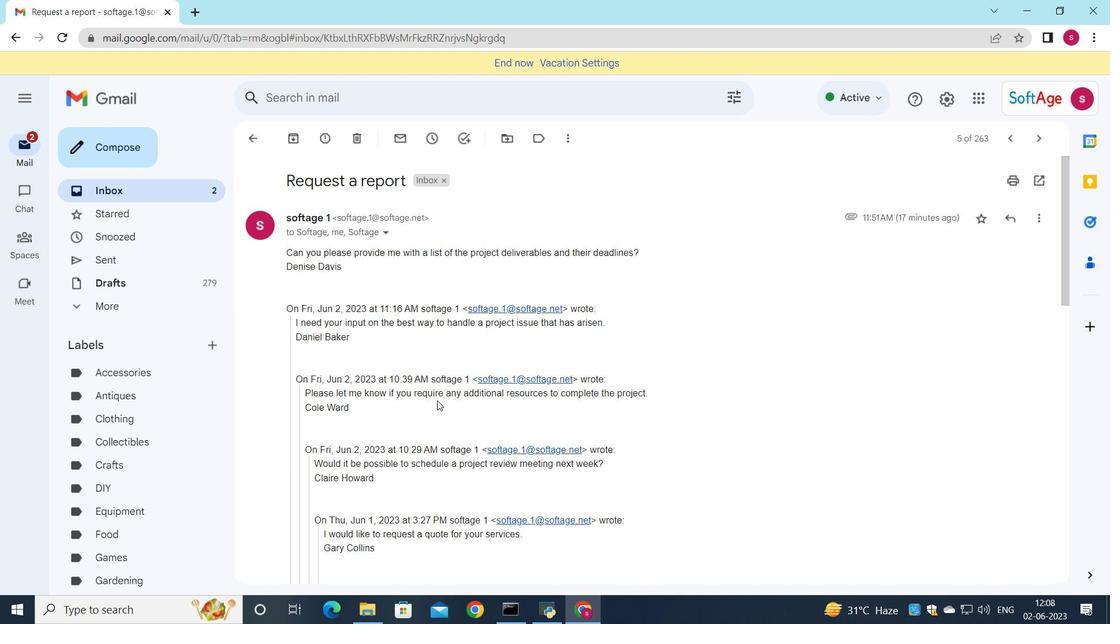 
Action: Mouse scrolled (429, 405) with delta (0, 0)
Screenshot: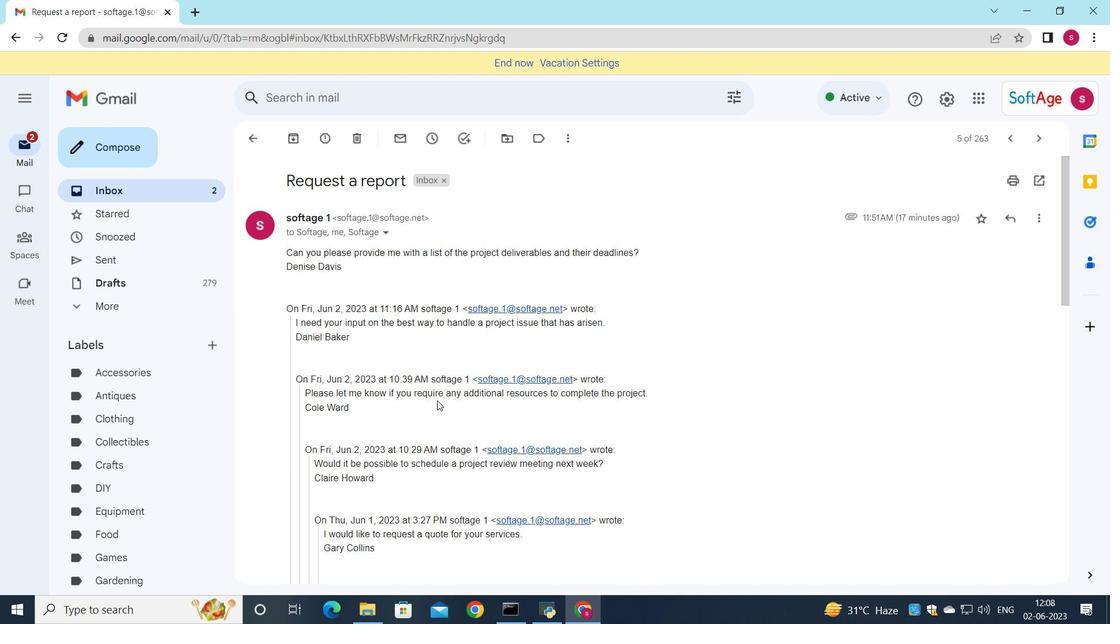 
Action: Mouse moved to (420, 412)
Screenshot: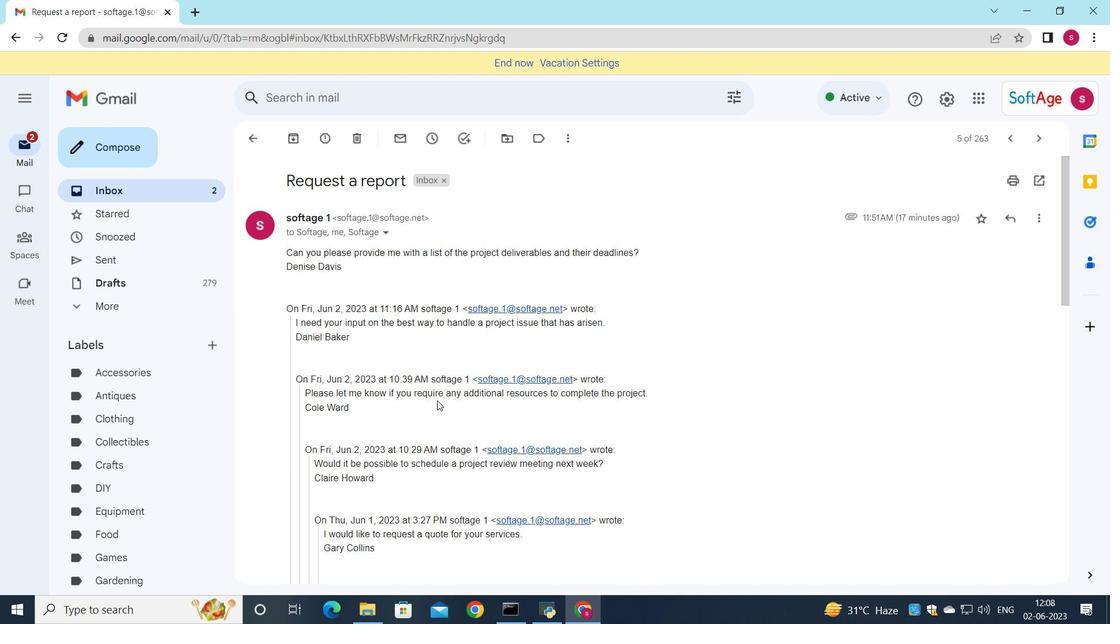 
Action: Mouse scrolled (420, 411) with delta (0, 0)
Screenshot: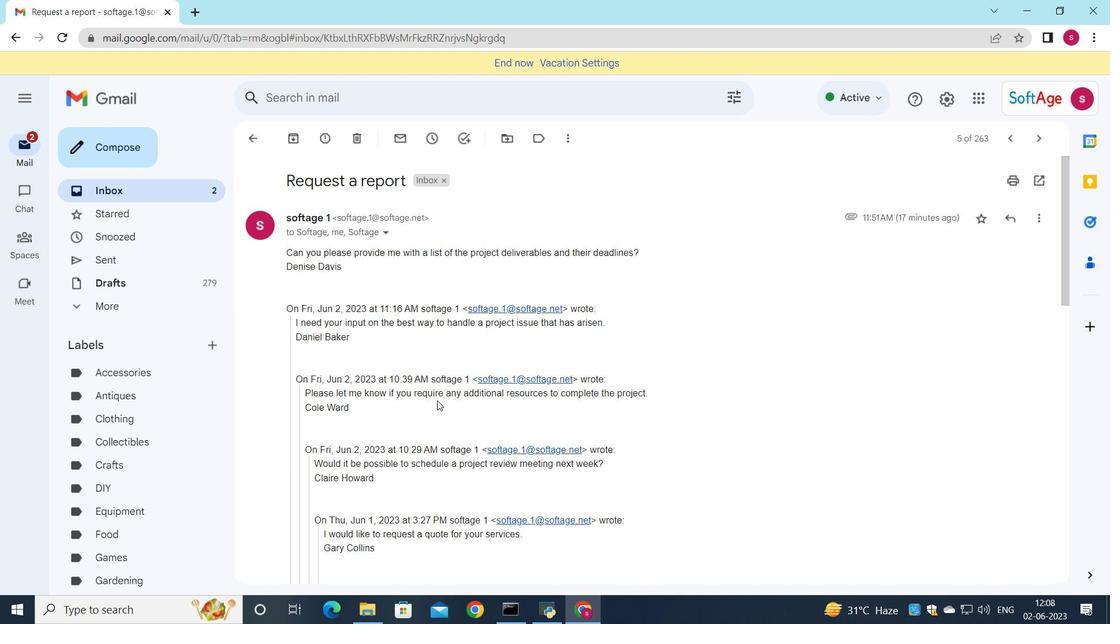 
Action: Mouse moved to (350, 547)
Screenshot: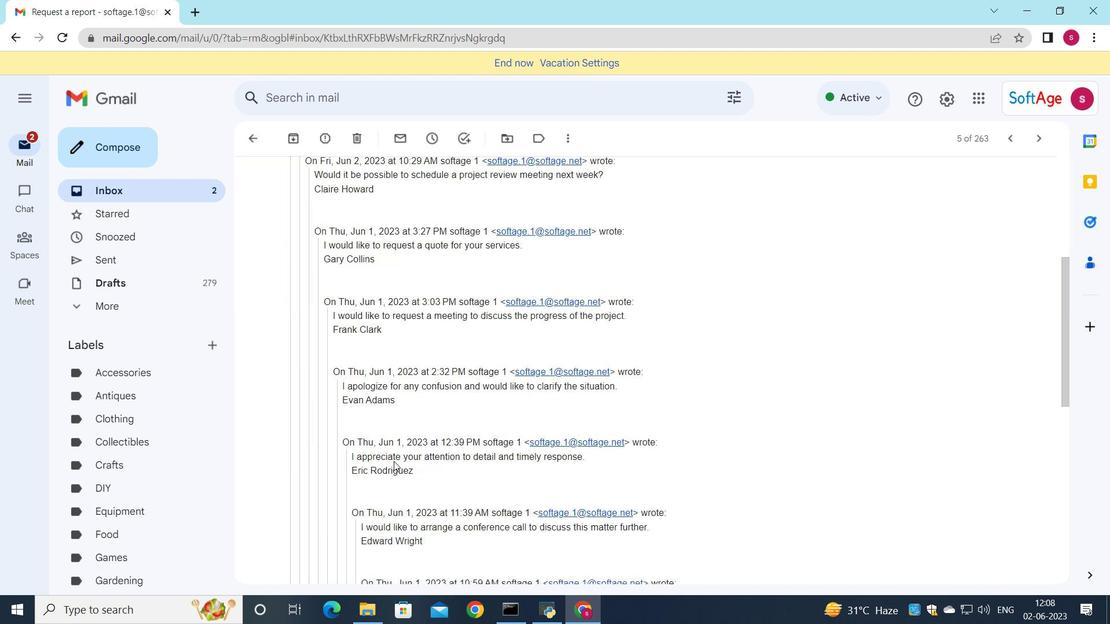 
Action: Mouse scrolled (350, 546) with delta (0, 0)
Screenshot: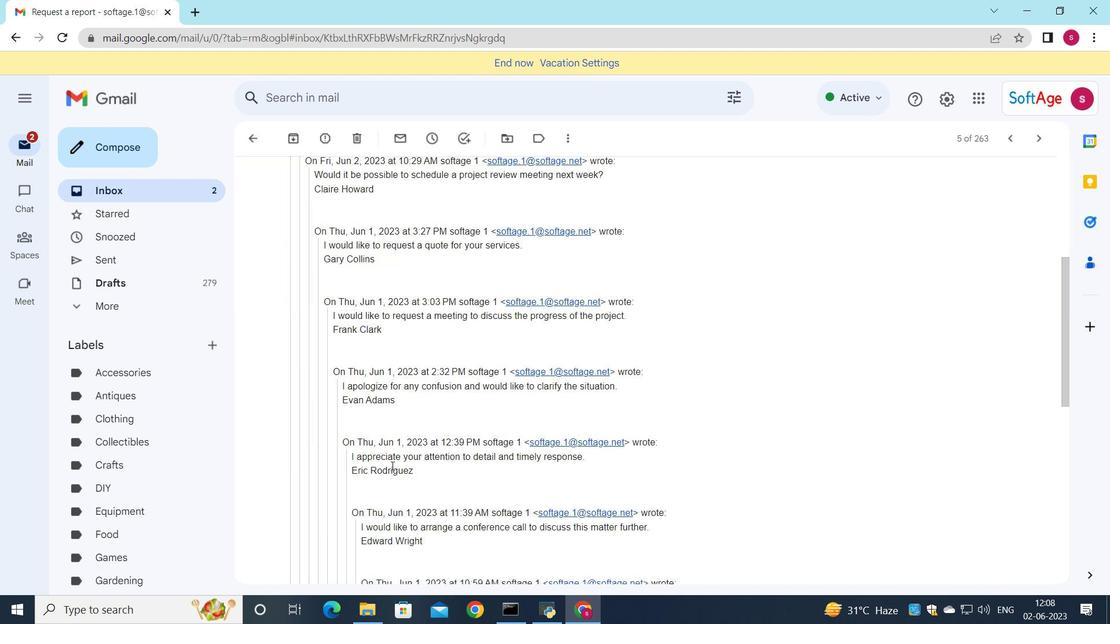 
Action: Mouse scrolled (350, 546) with delta (0, 0)
Screenshot: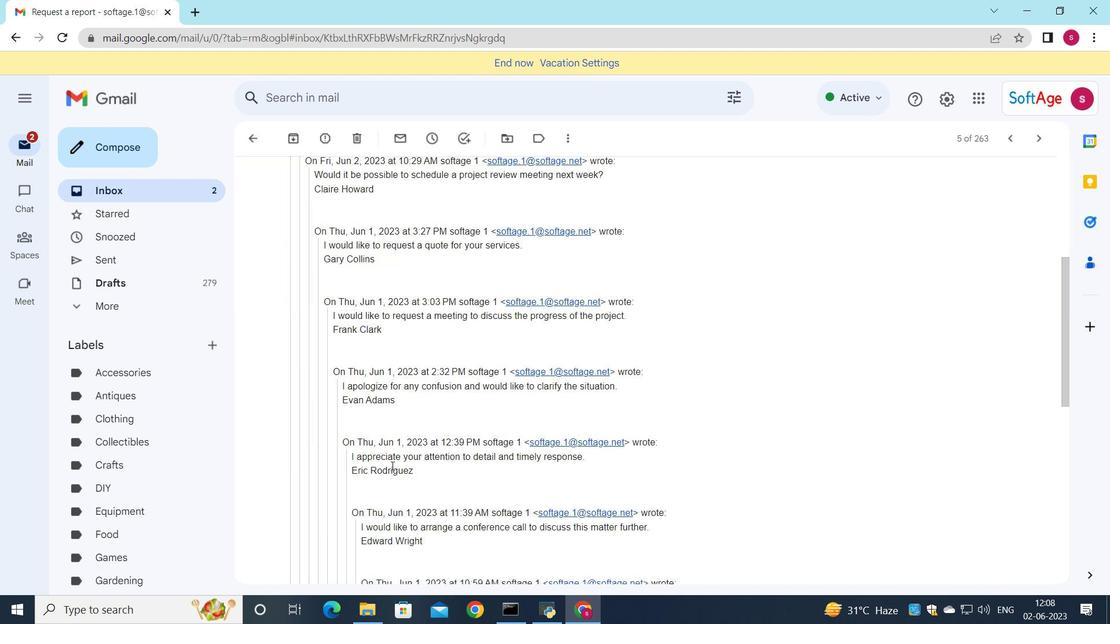 
Action: Mouse scrolled (350, 546) with delta (0, 0)
Screenshot: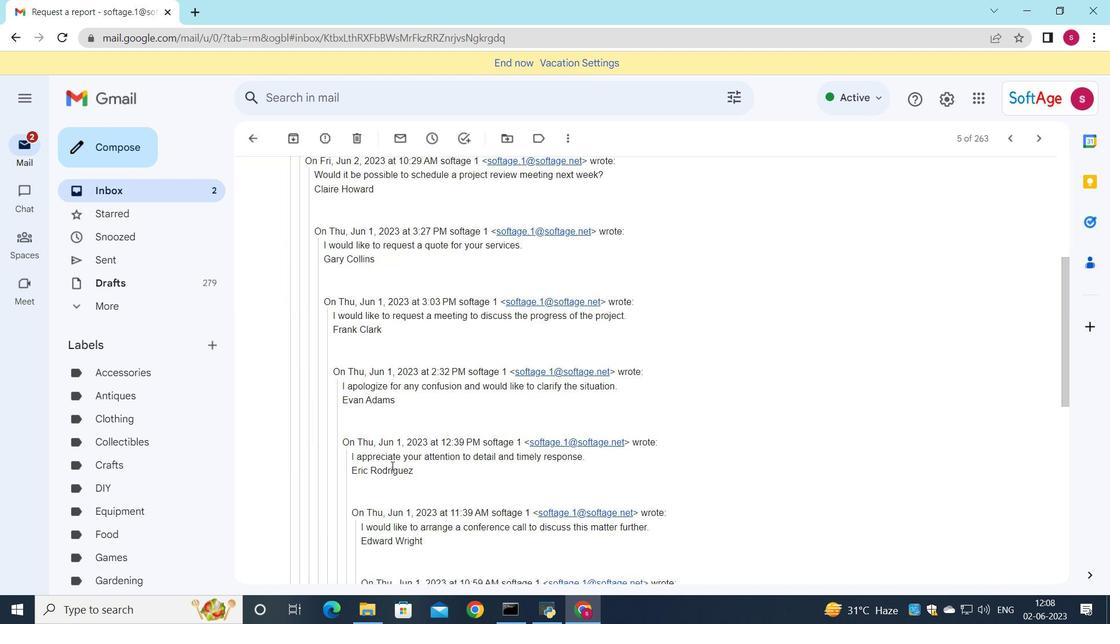 
Action: Mouse moved to (350, 547)
Screenshot: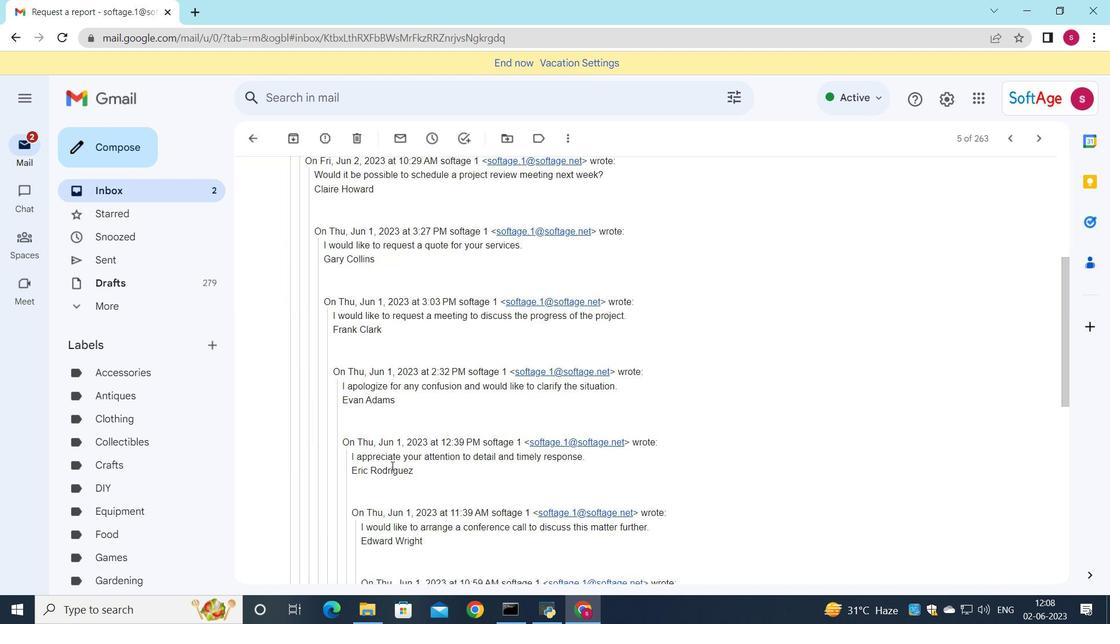 
Action: Mouse scrolled (350, 547) with delta (0, 0)
Screenshot: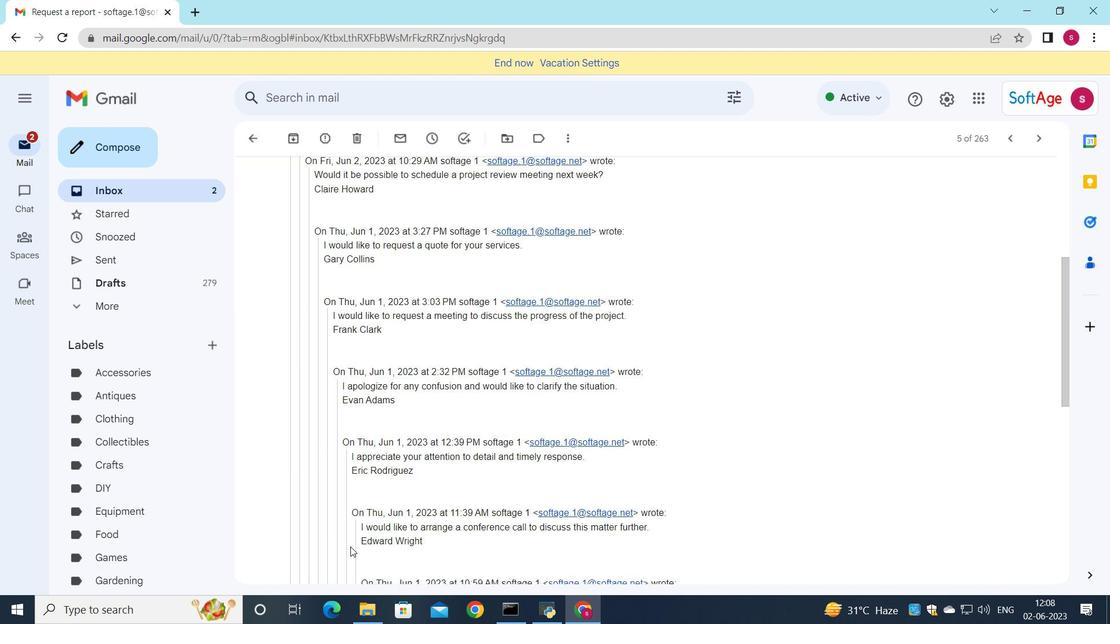 
Action: Mouse moved to (351, 550)
Screenshot: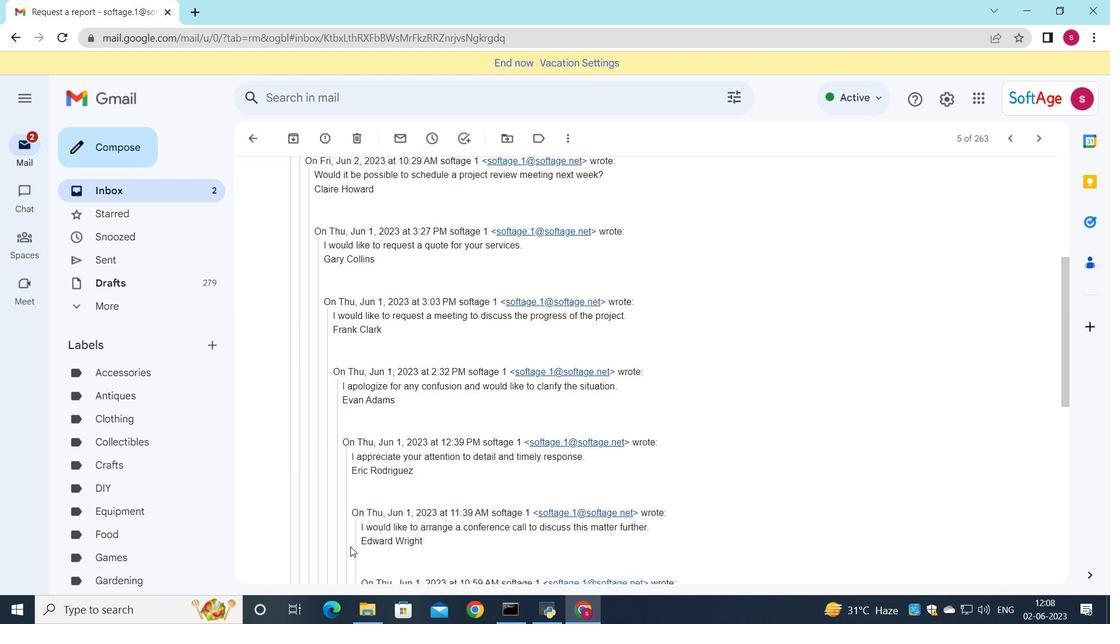 
Action: Mouse scrolled (351, 549) with delta (0, 0)
Screenshot: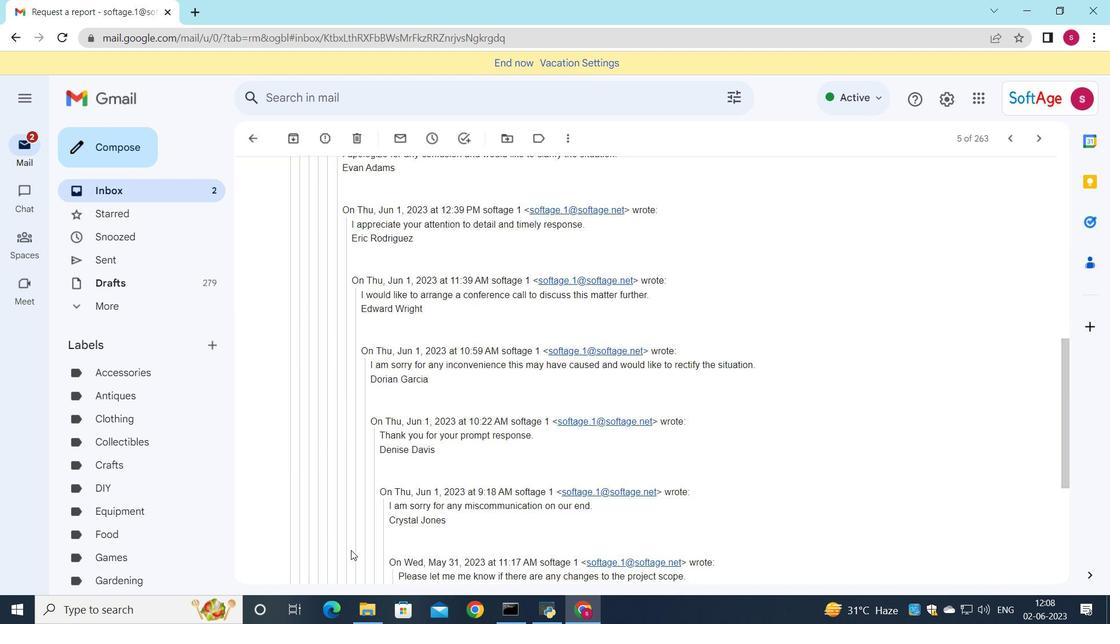 
Action: Mouse scrolled (351, 549) with delta (0, 0)
Screenshot: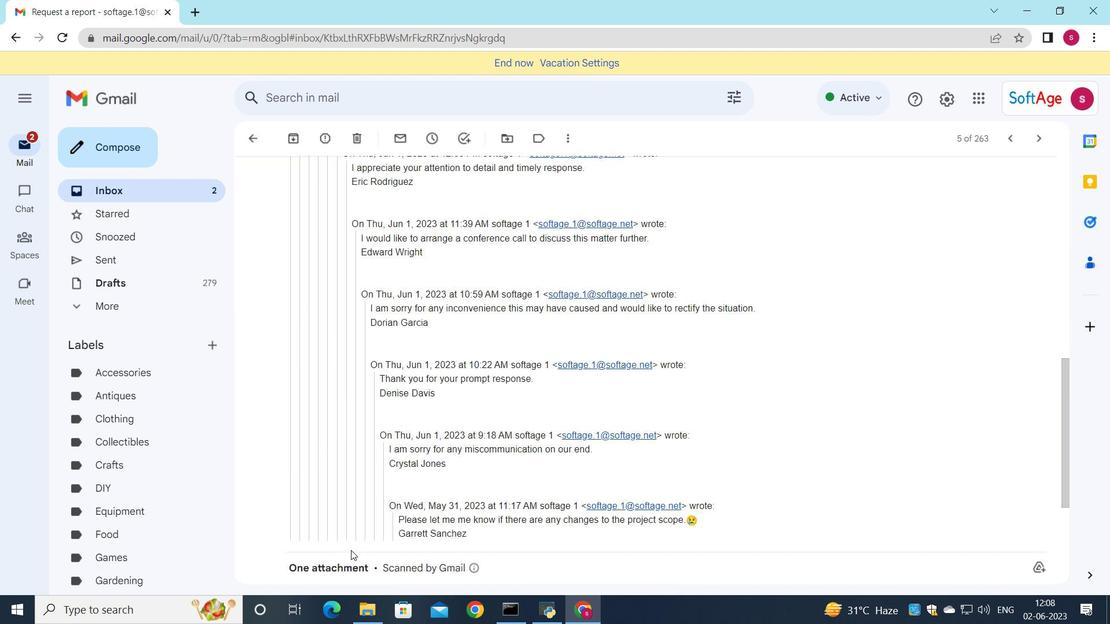 
Action: Mouse scrolled (351, 549) with delta (0, 0)
Screenshot: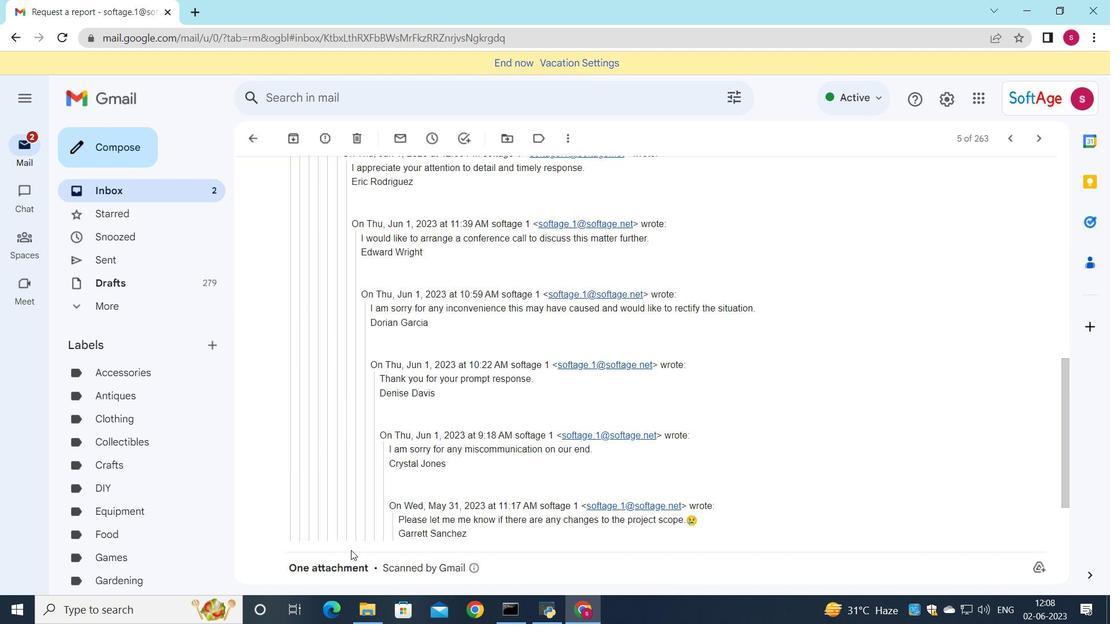 
Action: Mouse moved to (330, 508)
Screenshot: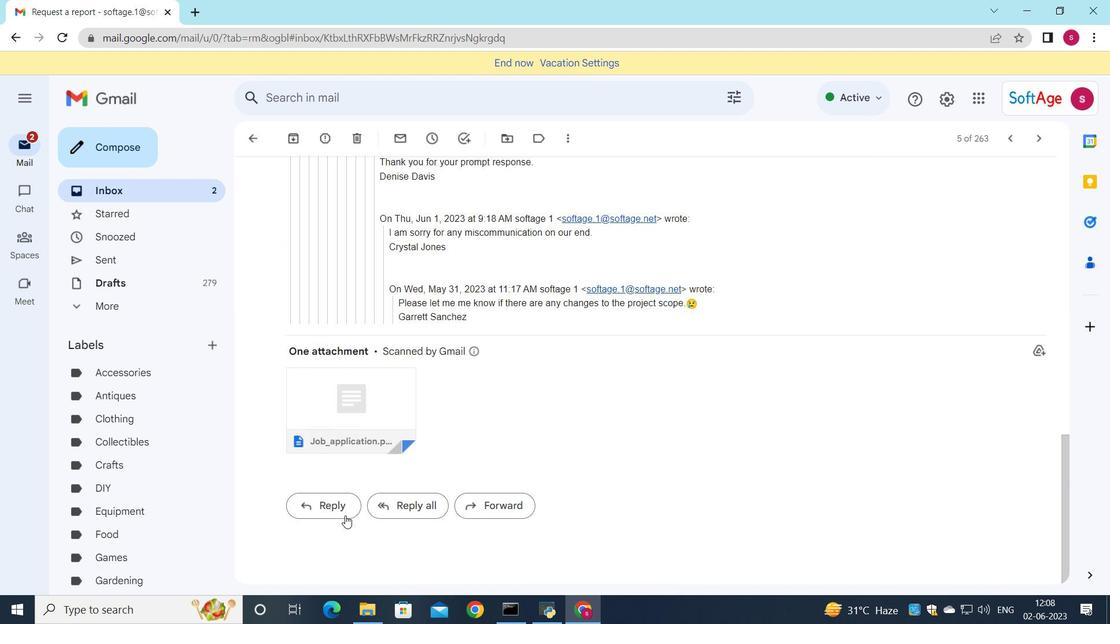 
Action: Mouse pressed left at (330, 508)
Screenshot: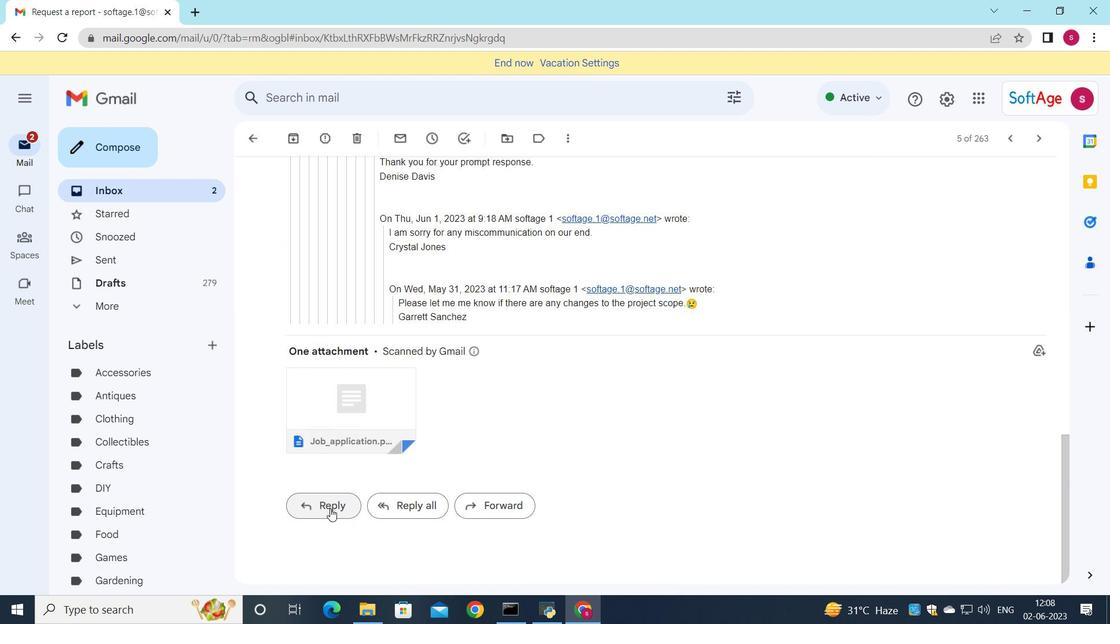 
Action: Mouse moved to (319, 416)
Screenshot: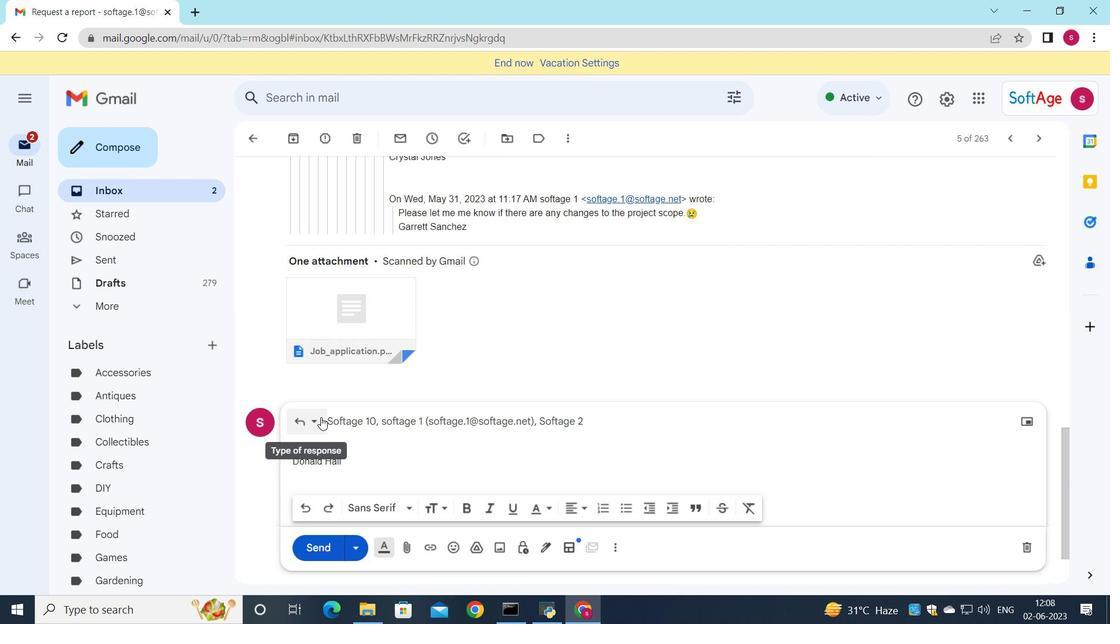 
Action: Mouse pressed left at (319, 416)
Screenshot: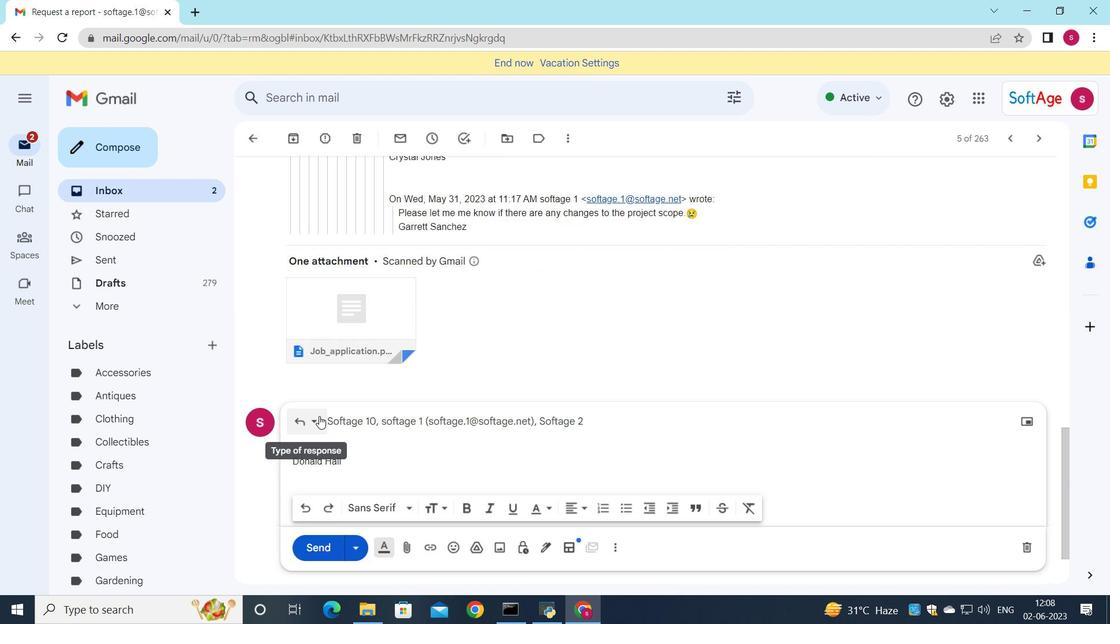 
Action: Mouse moved to (354, 526)
Screenshot: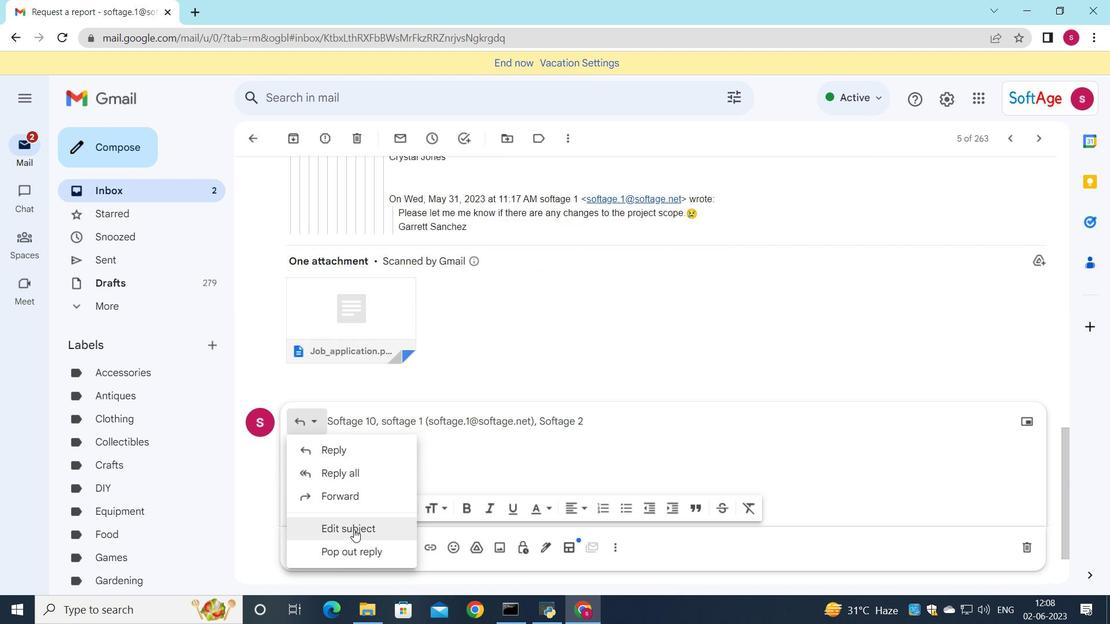 
Action: Mouse pressed left at (354, 526)
Screenshot: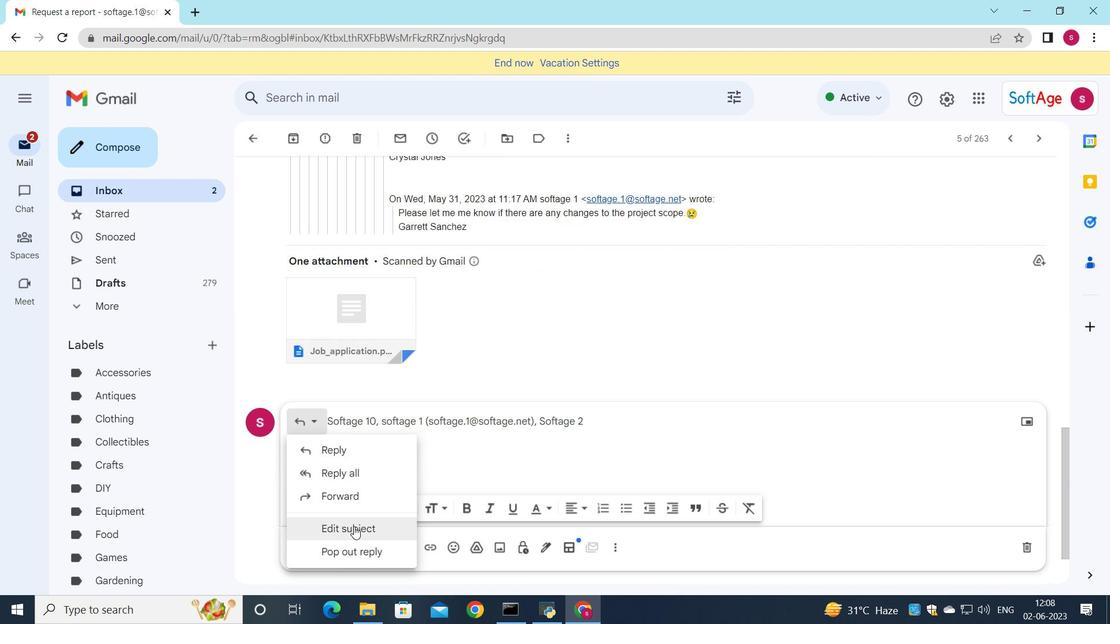 
Action: Mouse moved to (759, 216)
Screenshot: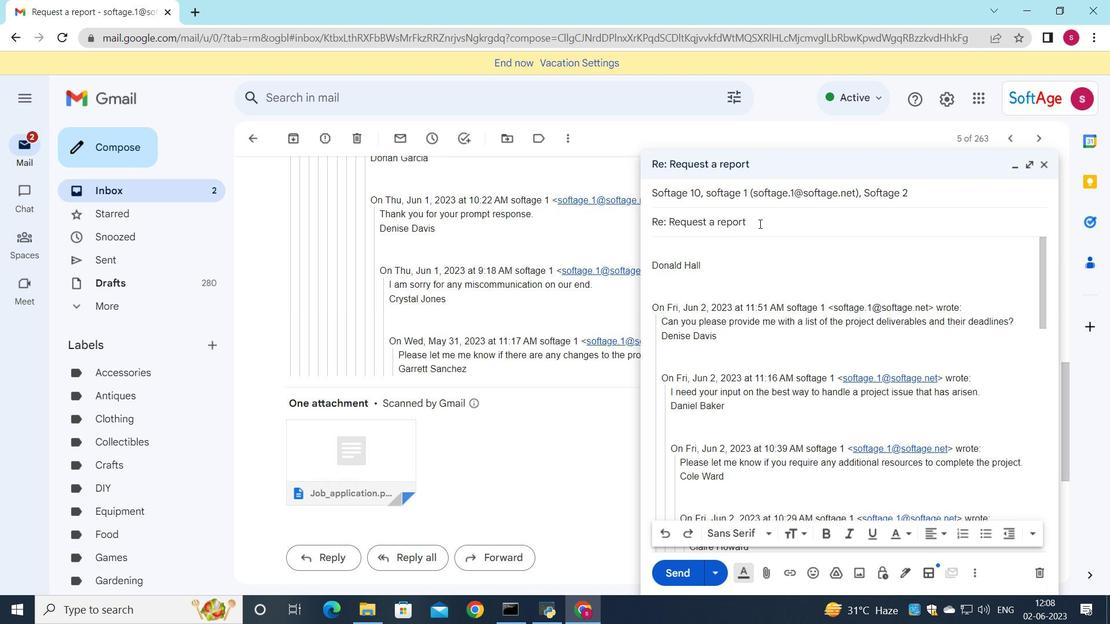 
Action: Mouse pressed left at (759, 216)
Screenshot: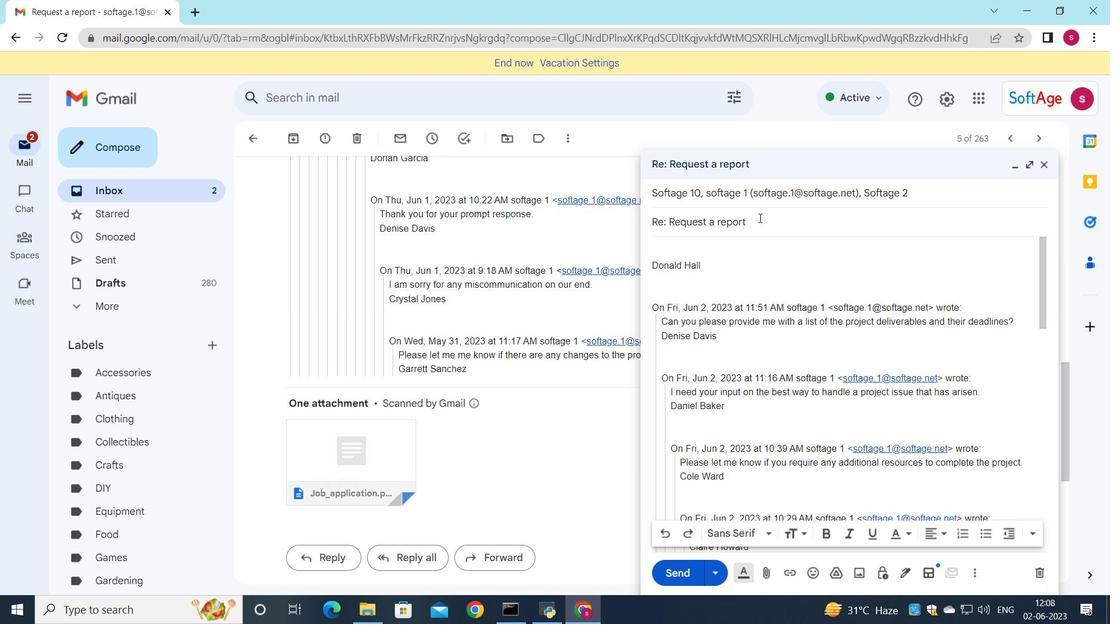 
Action: Mouse moved to (693, 262)
Screenshot: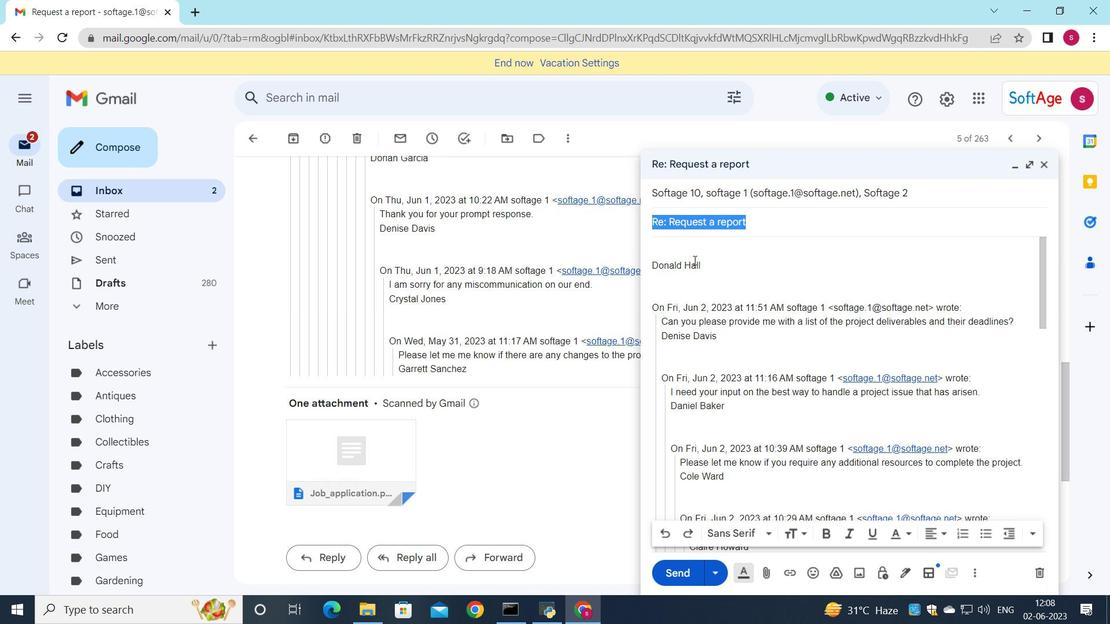 
Action: Key pressed <Key.delete>
Screenshot: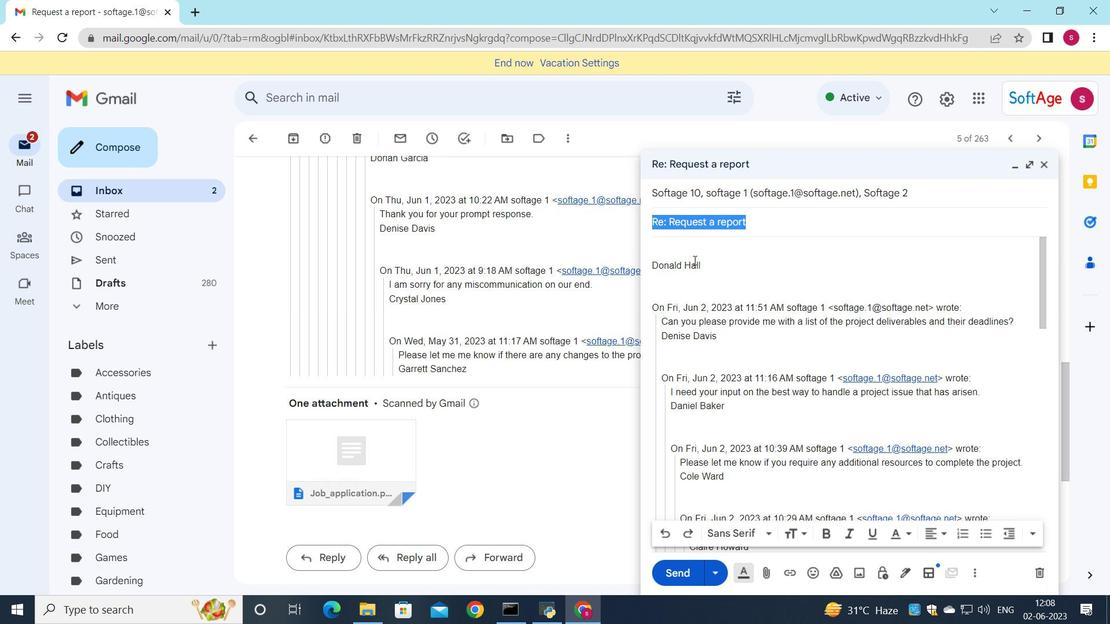 
Action: Mouse moved to (761, 224)
Screenshot: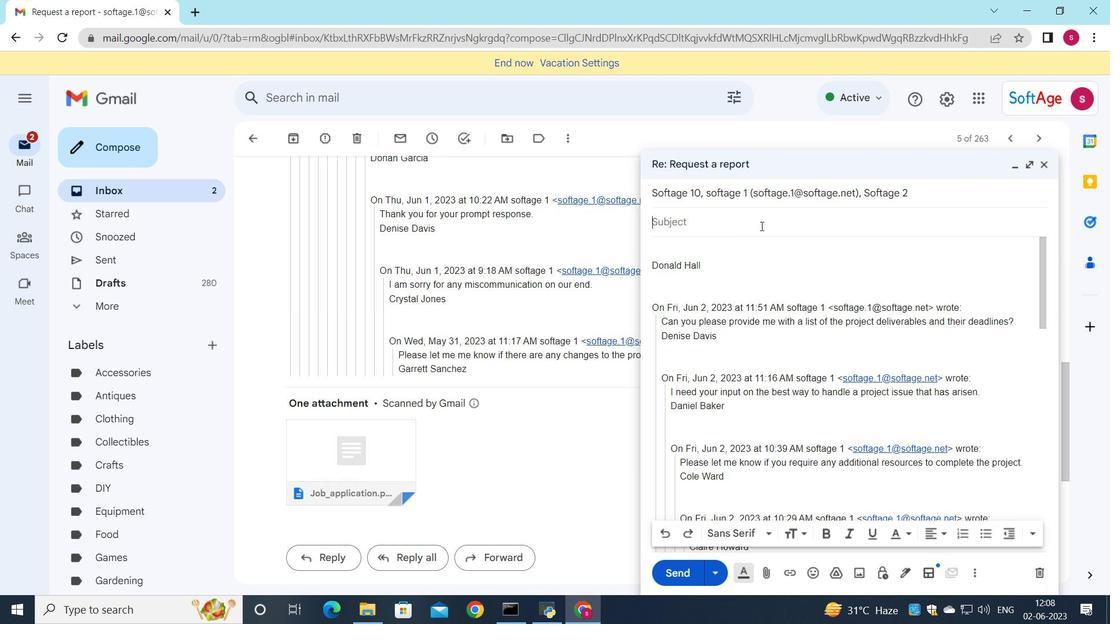 
Action: Key pressed <Key.shift><Key.shift><Key.shift><Key.shift>Performance<Key.space>review
Screenshot: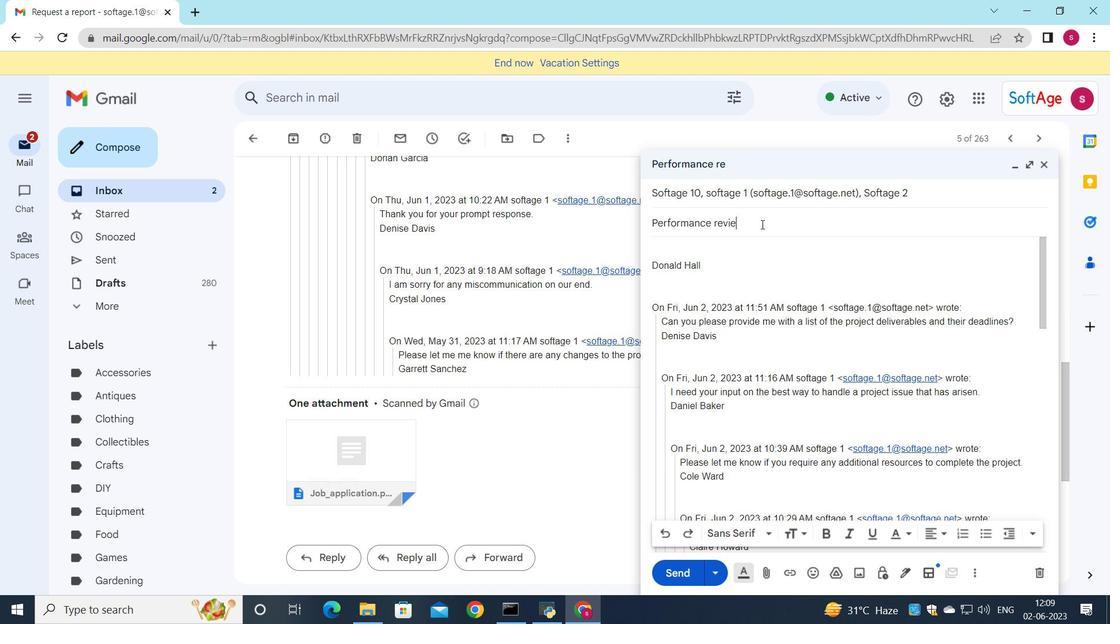 
Action: Mouse moved to (669, 242)
Screenshot: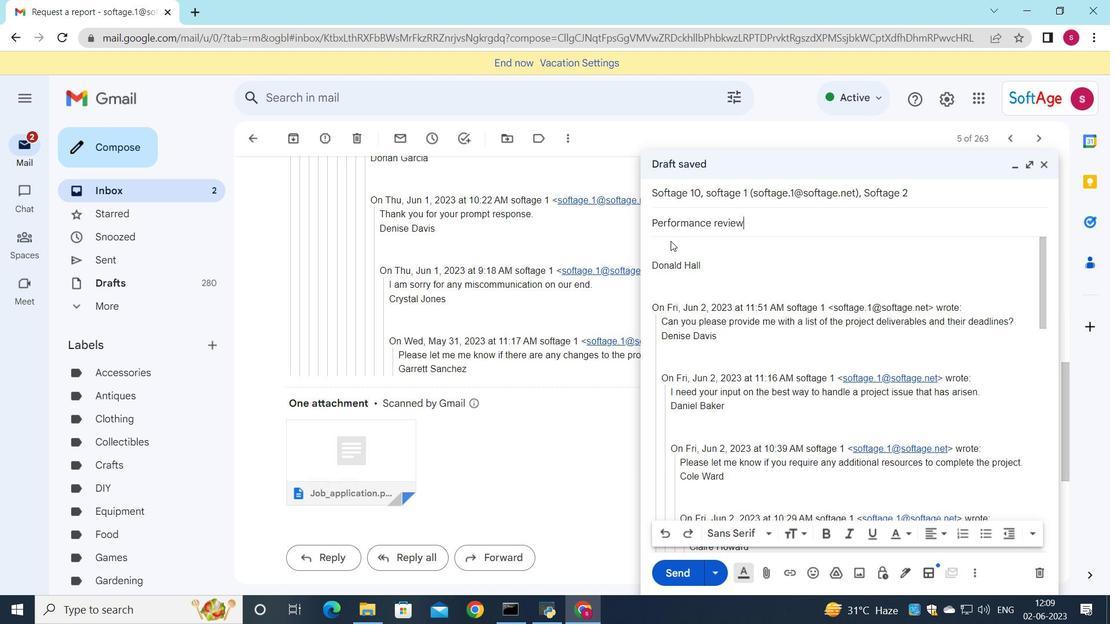 
Action: Mouse pressed left at (669, 242)
Screenshot: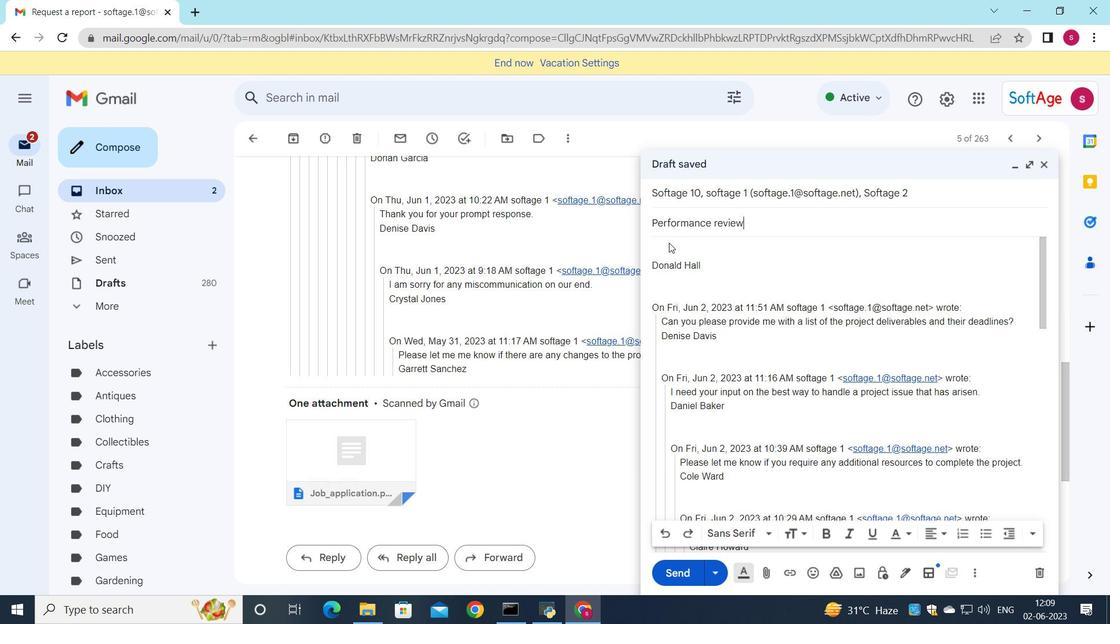 
Action: Key pressed <Key.shift>I<Key.space>need<Key.space>your<Key.space>input<Key.space>on<Key.space>the<Key.space>best<Key.space>approach<Key.space>to<Key.space>resolving<Key.space>a<Key.space>project<Key.space>issue.
Screenshot: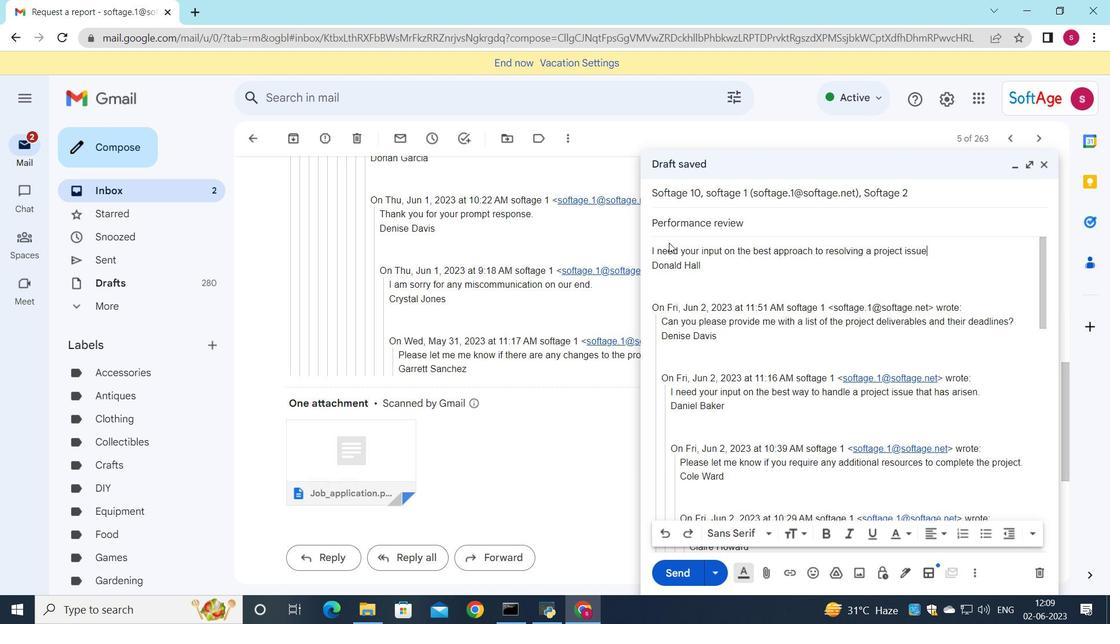 
Action: Mouse moved to (922, 190)
Screenshot: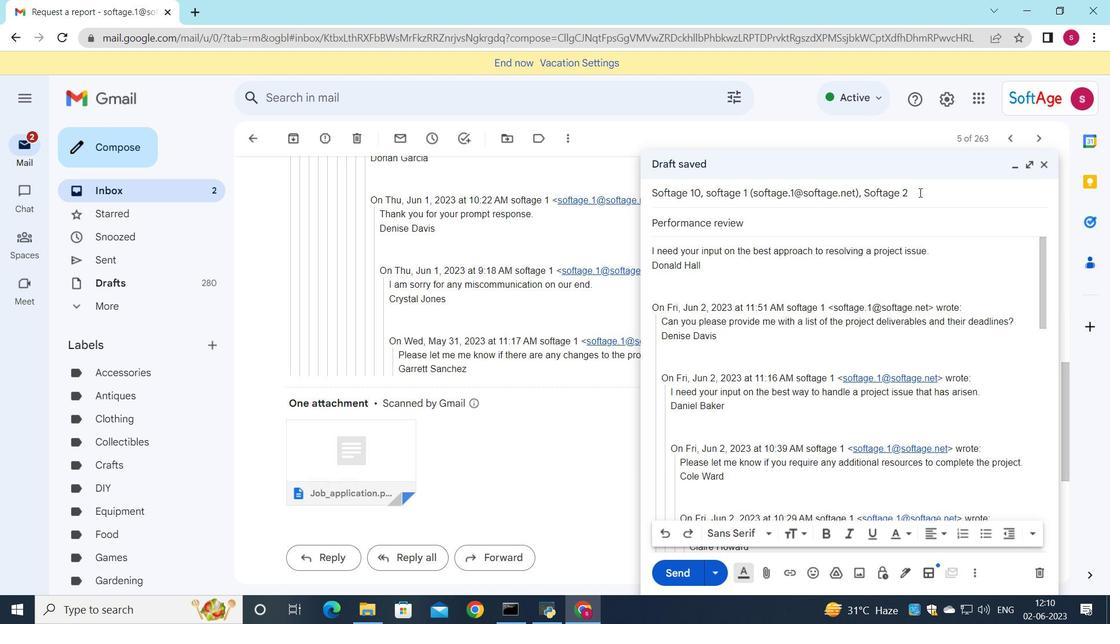 
Action: Mouse pressed left at (922, 190)
Screenshot: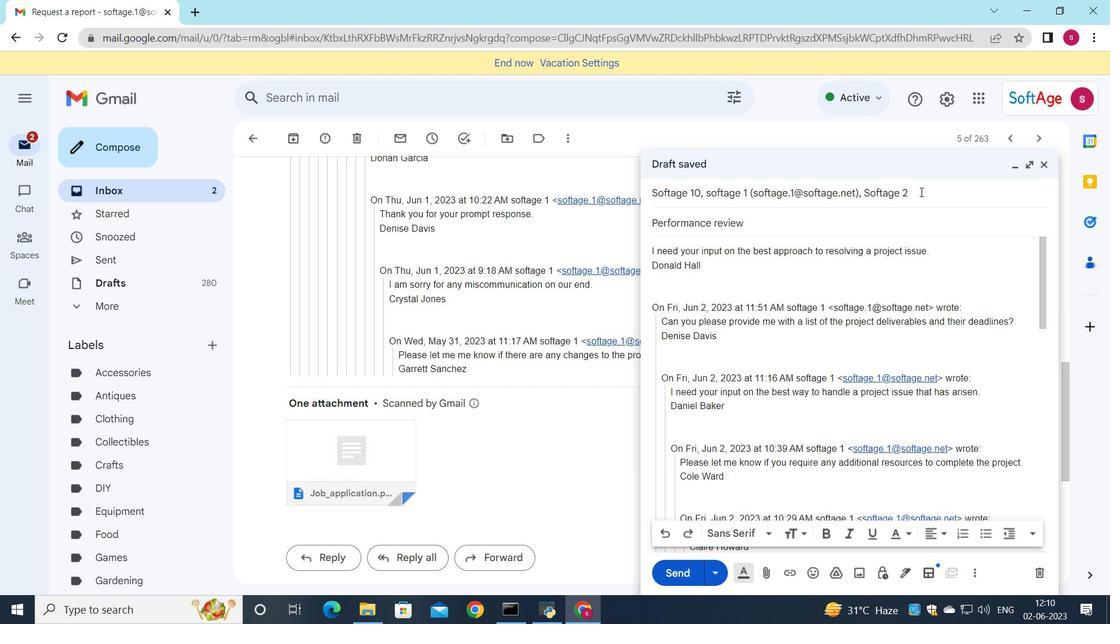
Action: Mouse moved to (1022, 208)
Screenshot: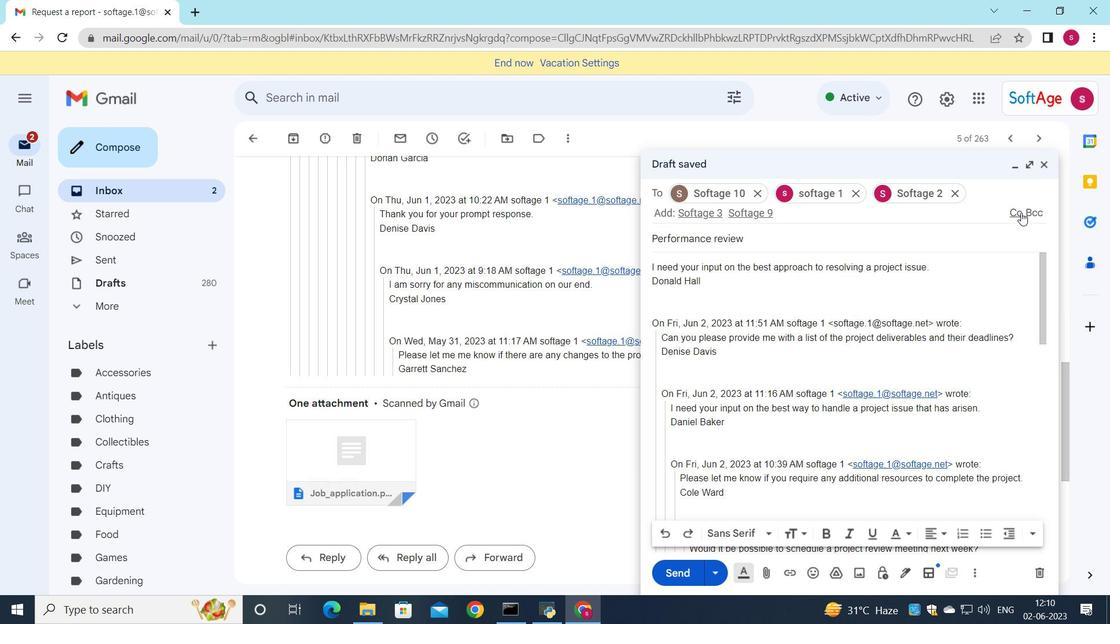 
Action: Mouse pressed left at (1022, 208)
Screenshot: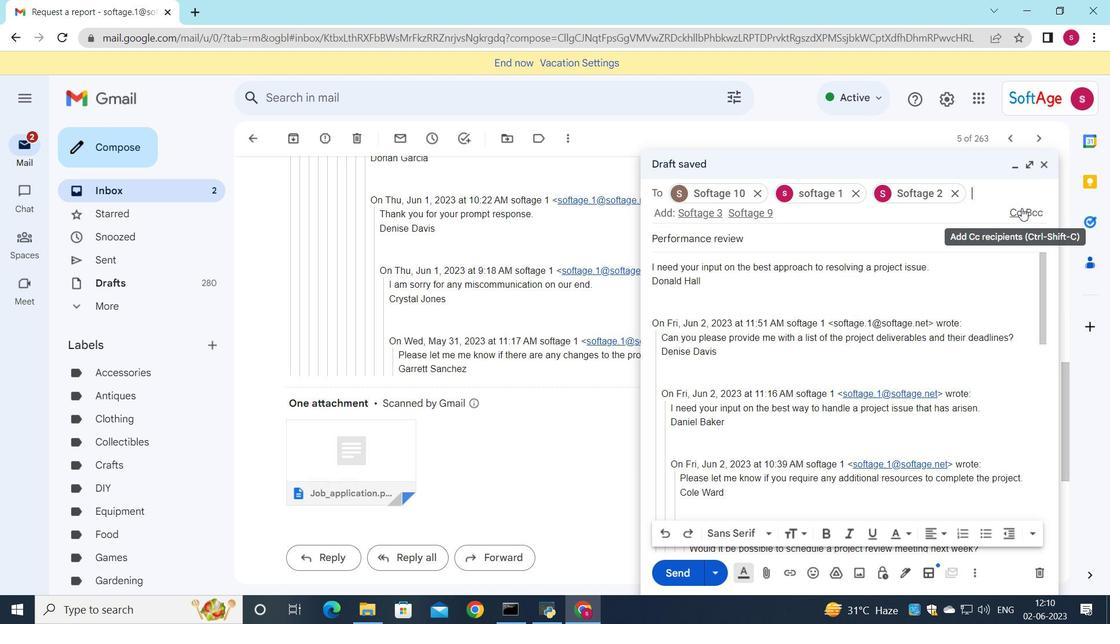 
Action: Mouse moved to (799, 265)
Screenshot: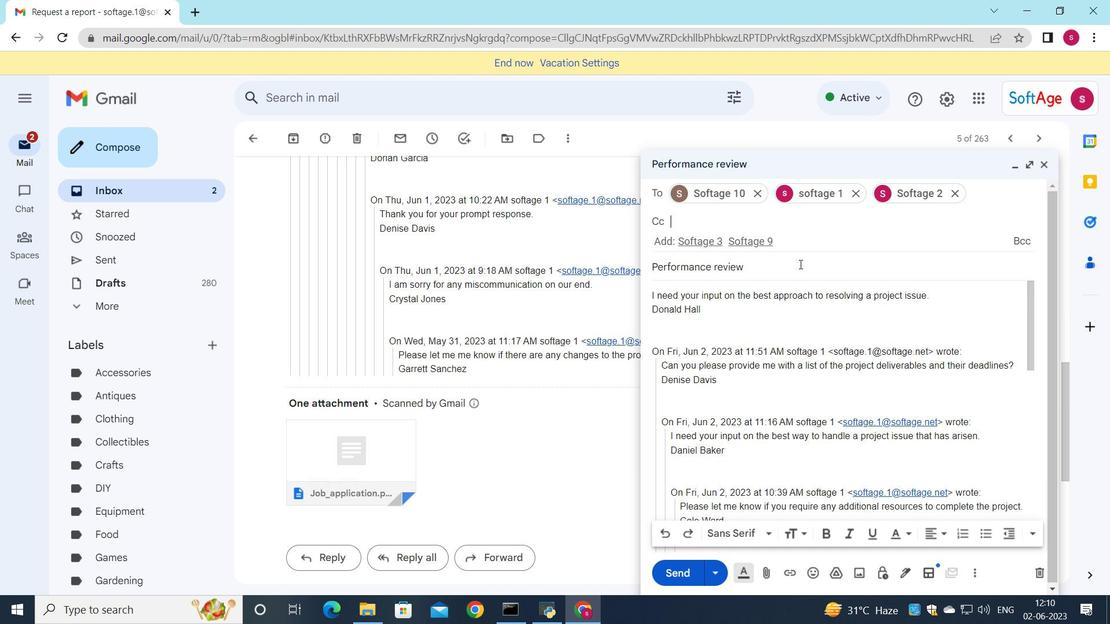 
Action: Key pressed s
Screenshot: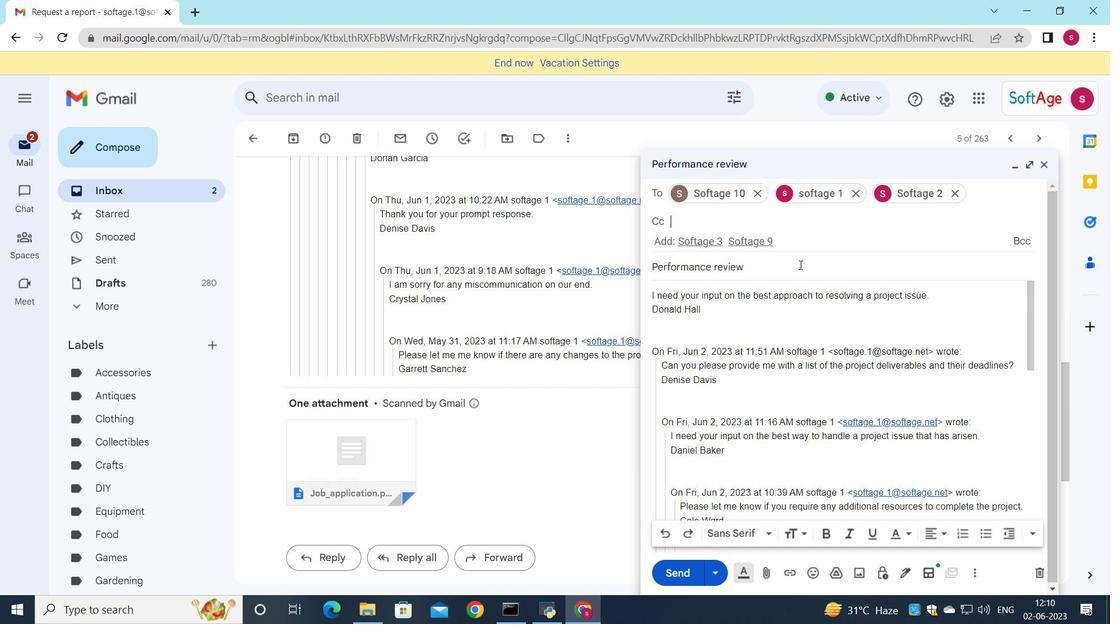 
Action: Mouse moved to (802, 474)
Screenshot: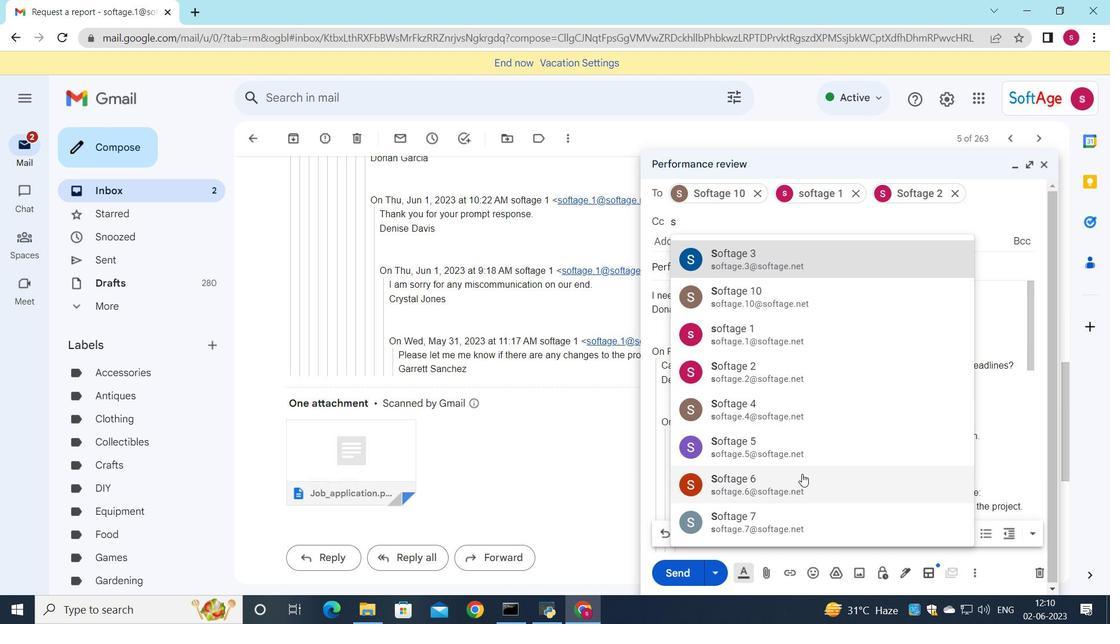 
Action: Mouse pressed left at (802, 474)
Screenshot: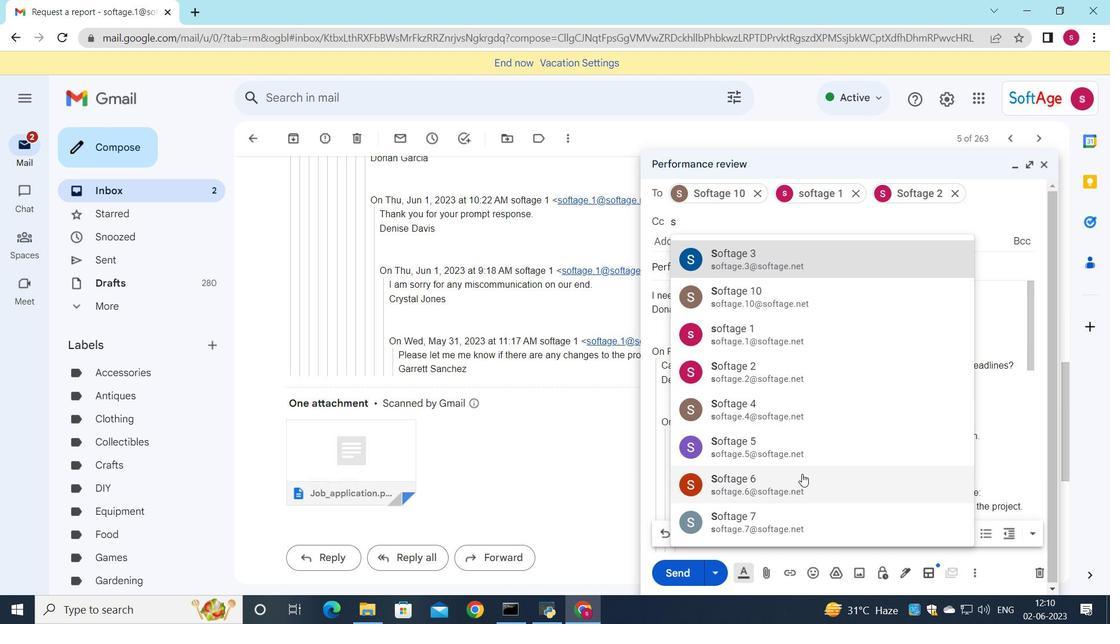 
Action: Mouse moved to (771, 574)
Screenshot: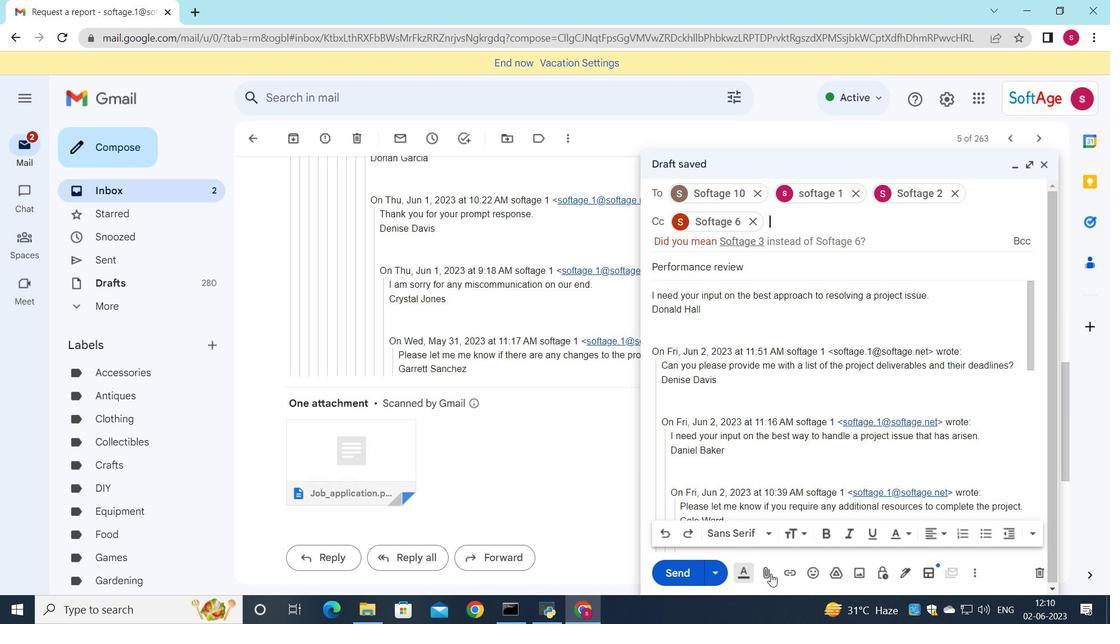 
Action: Mouse pressed left at (771, 574)
Screenshot: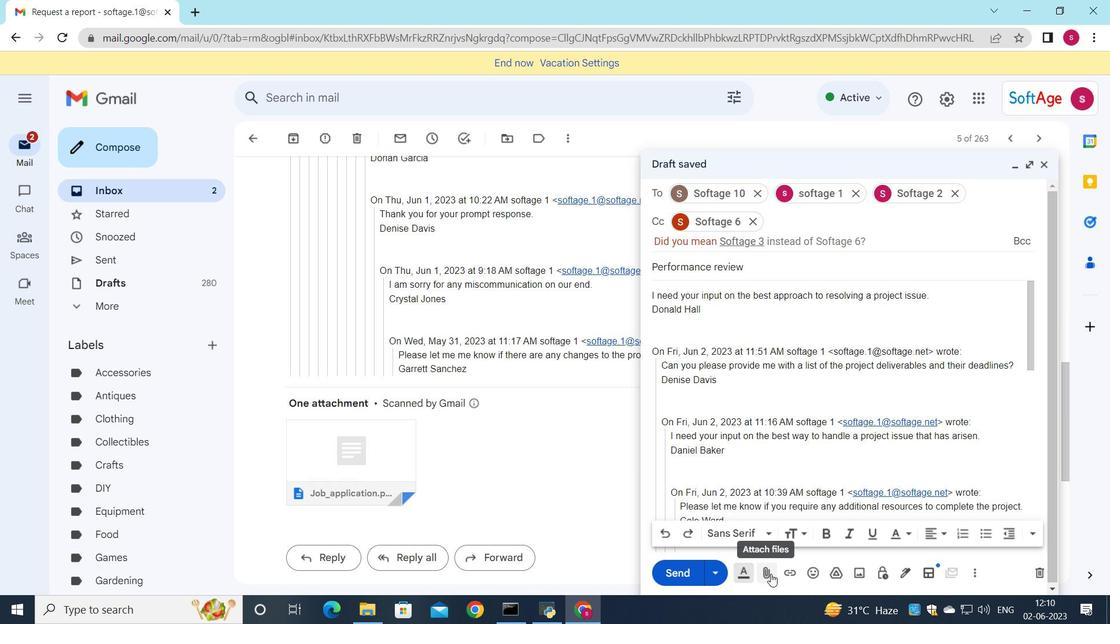 
Action: Mouse moved to (188, 109)
Screenshot: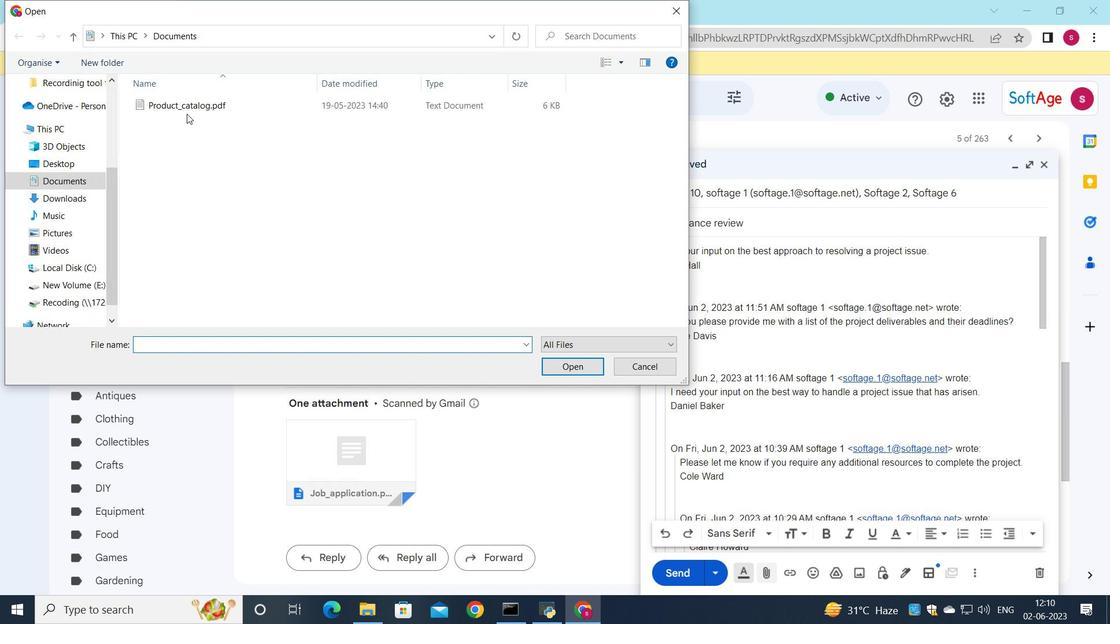 
Action: Mouse pressed left at (188, 109)
Screenshot: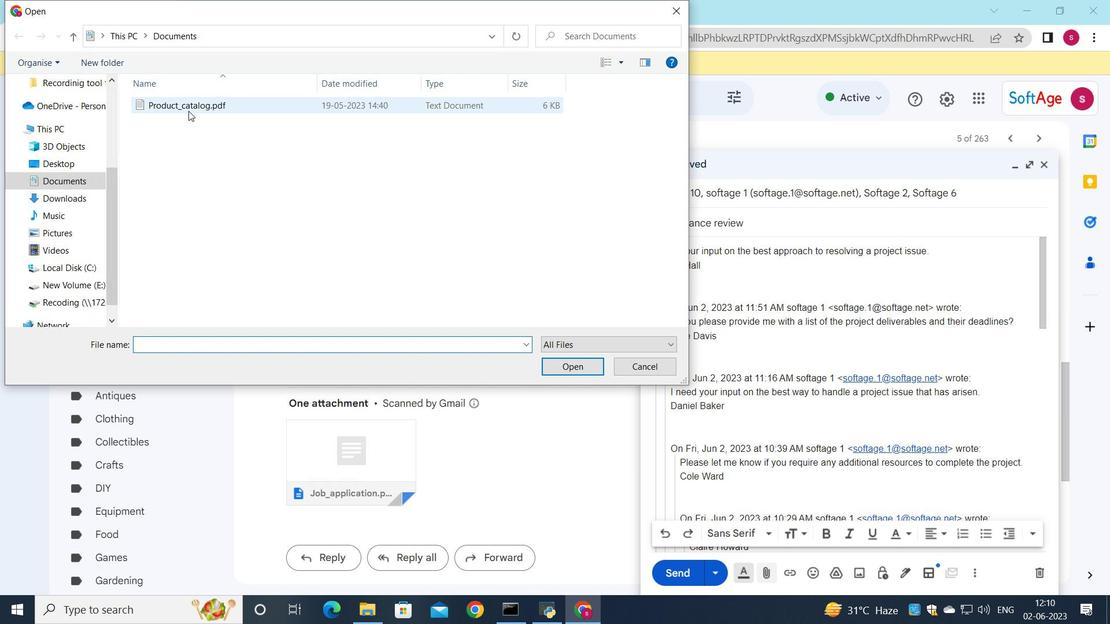 
Action: Mouse moved to (244, 102)
Screenshot: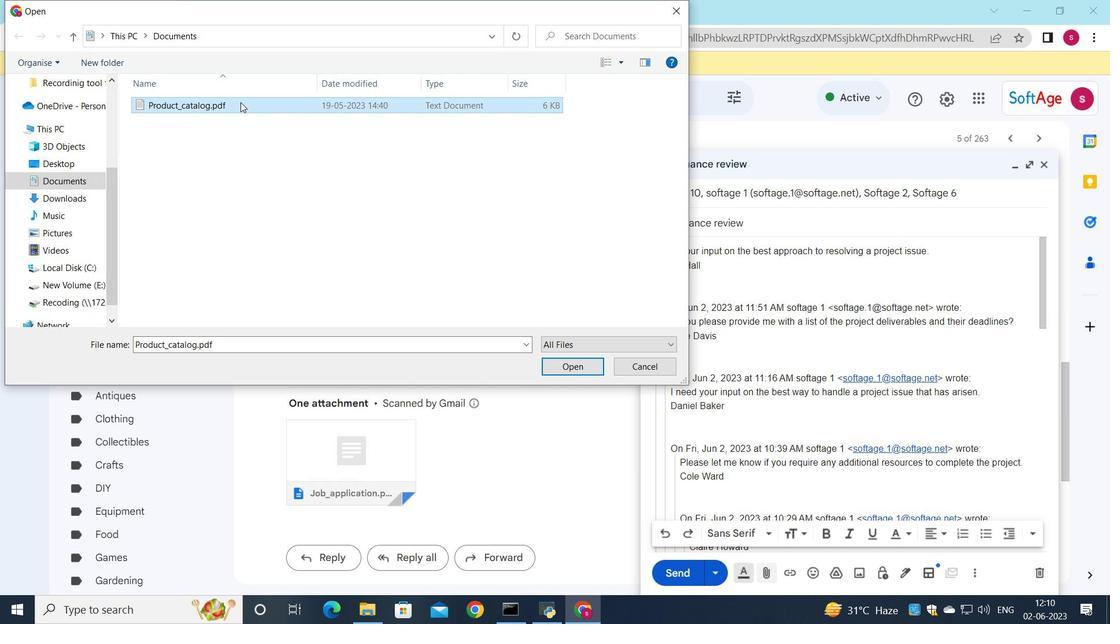 
Action: Mouse pressed left at (244, 102)
Screenshot: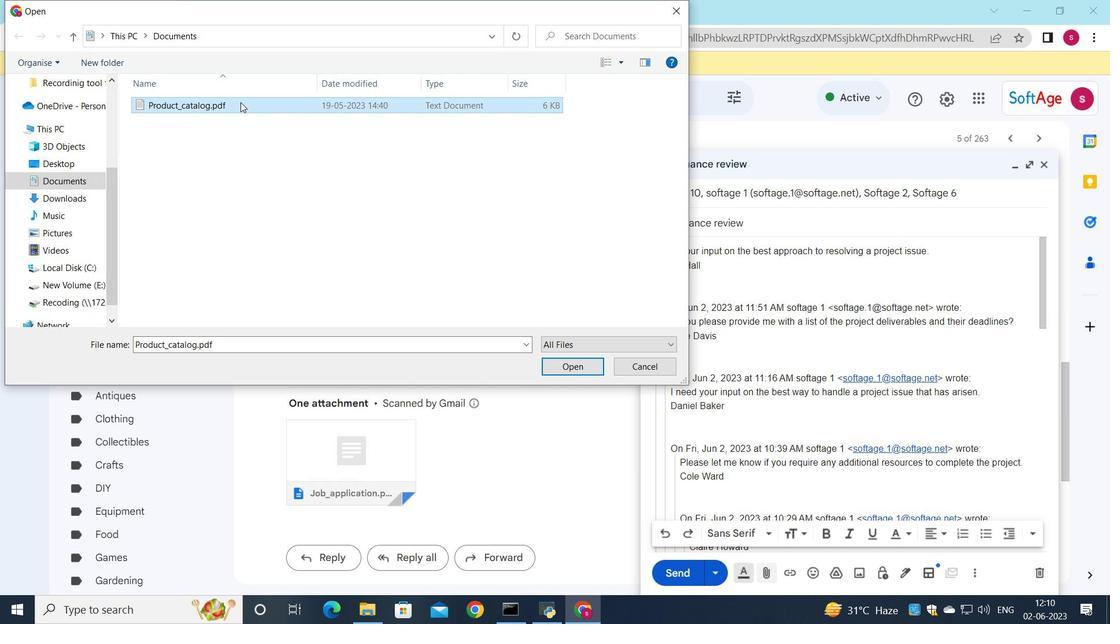 
Action: Mouse moved to (372, 120)
Screenshot: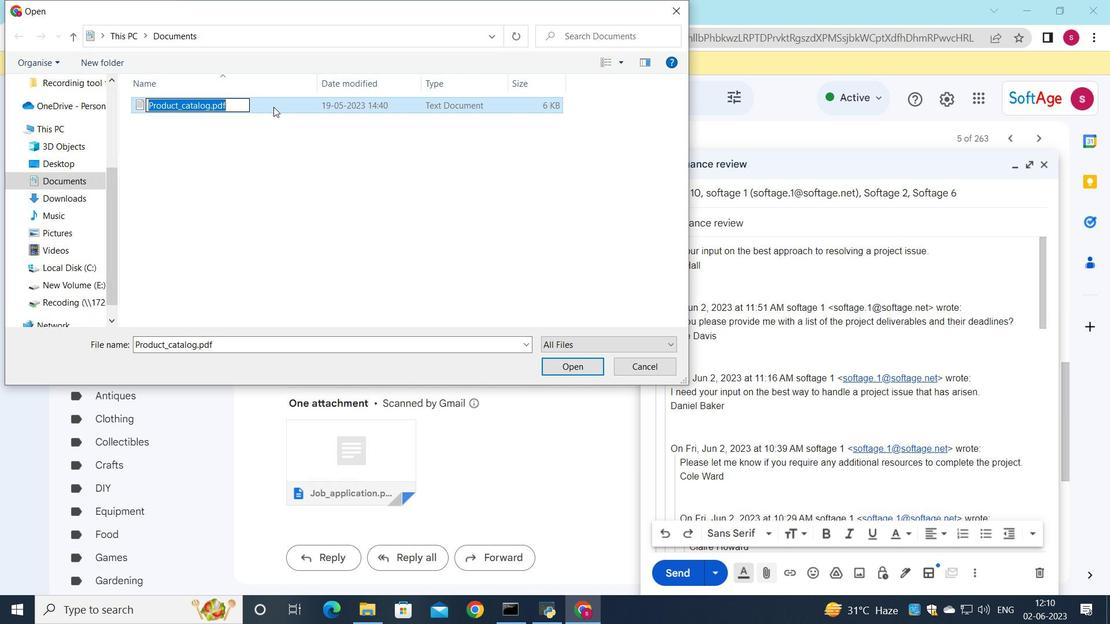 
Action: Key pressed <Key.shift>Design<Key.shift><Key.shift>_document.docx
Screenshot: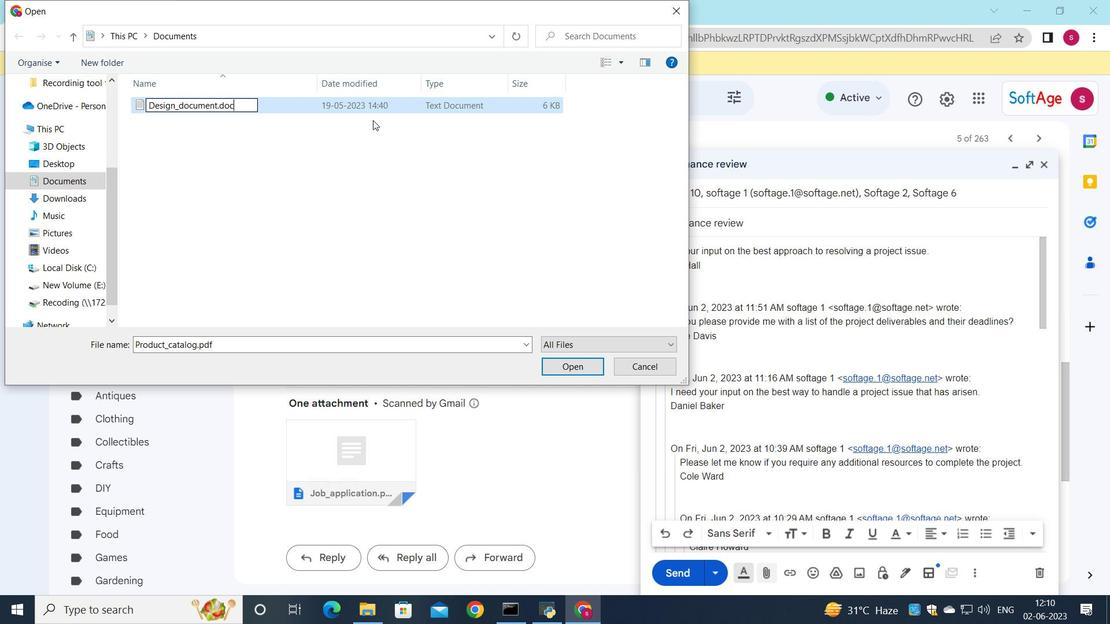 
Action: Mouse moved to (331, 112)
Screenshot: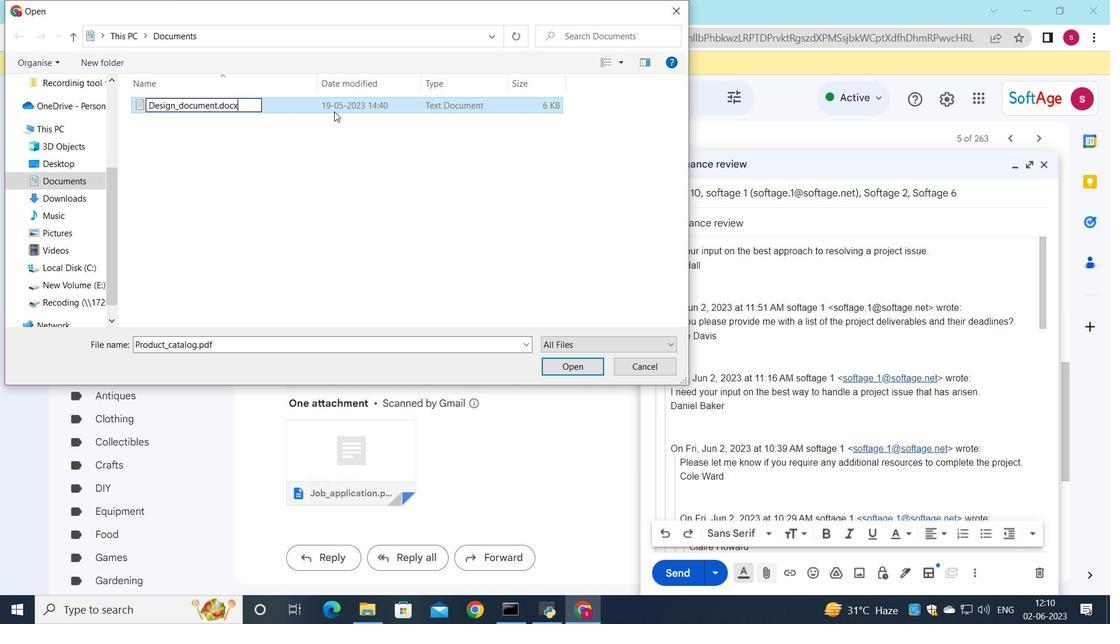 
Action: Mouse pressed left at (331, 112)
Screenshot: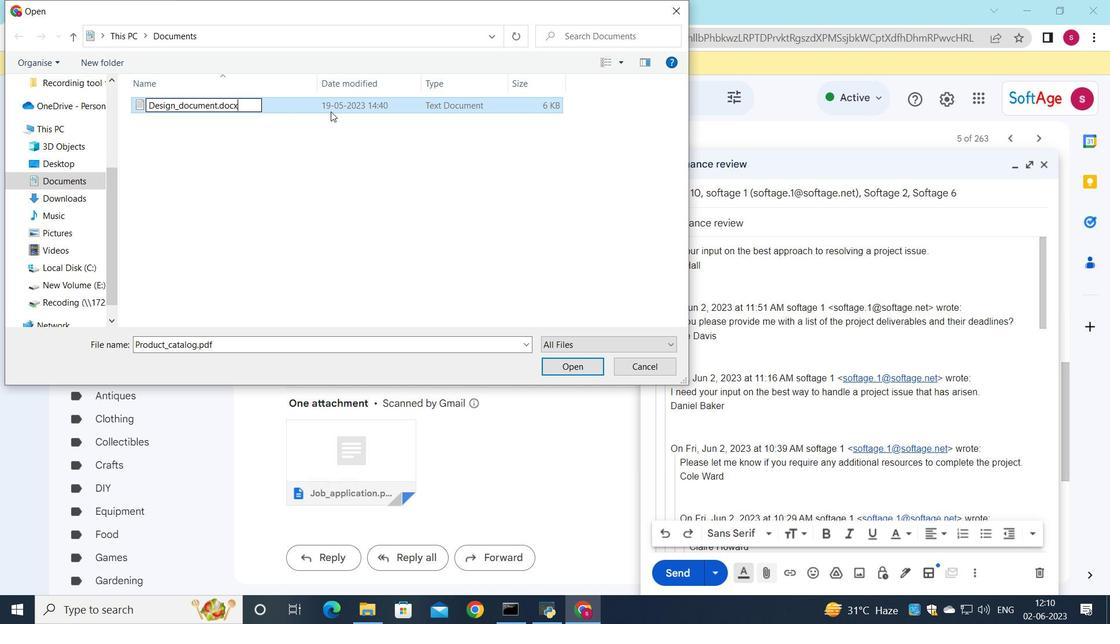 
Action: Mouse moved to (564, 363)
Screenshot: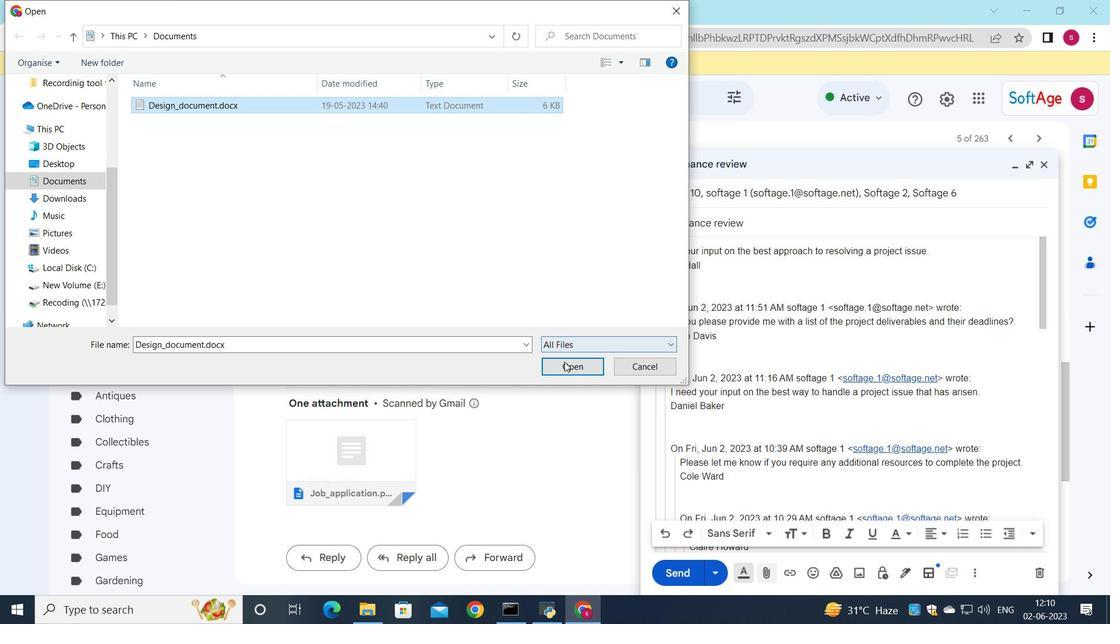 
Action: Mouse pressed left at (564, 363)
Screenshot: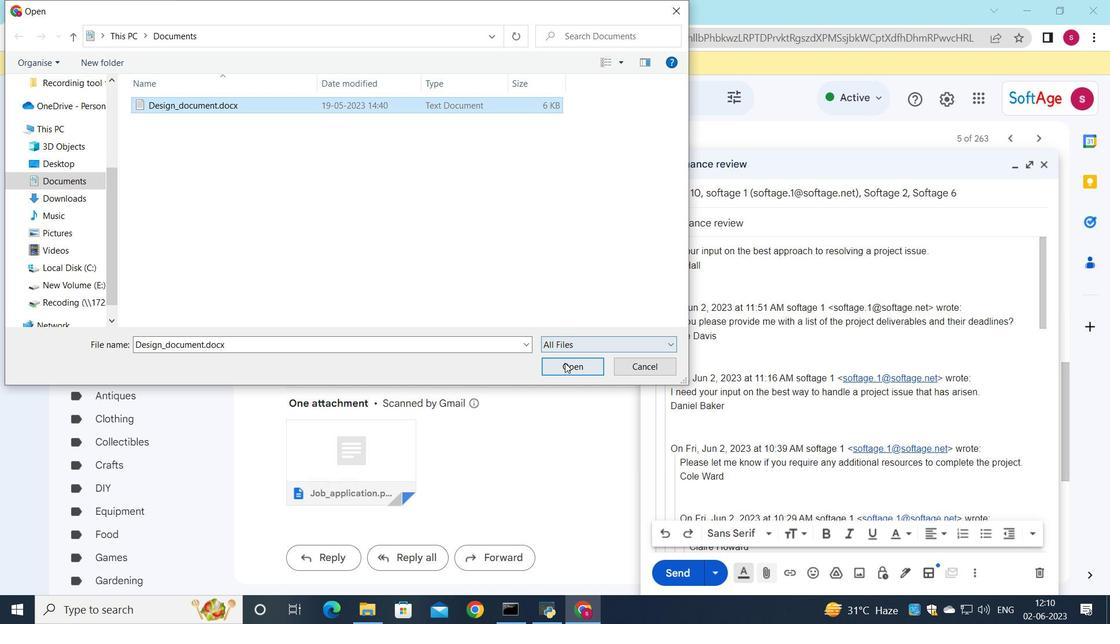 
Action: Mouse moved to (674, 577)
Screenshot: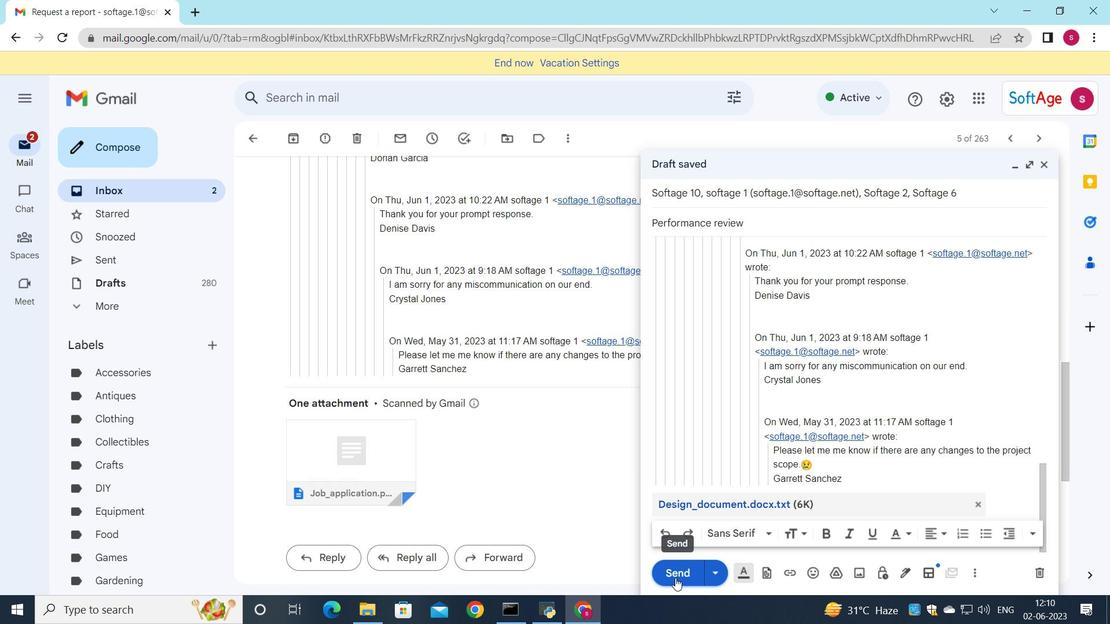 
Action: Mouse pressed left at (674, 577)
Screenshot: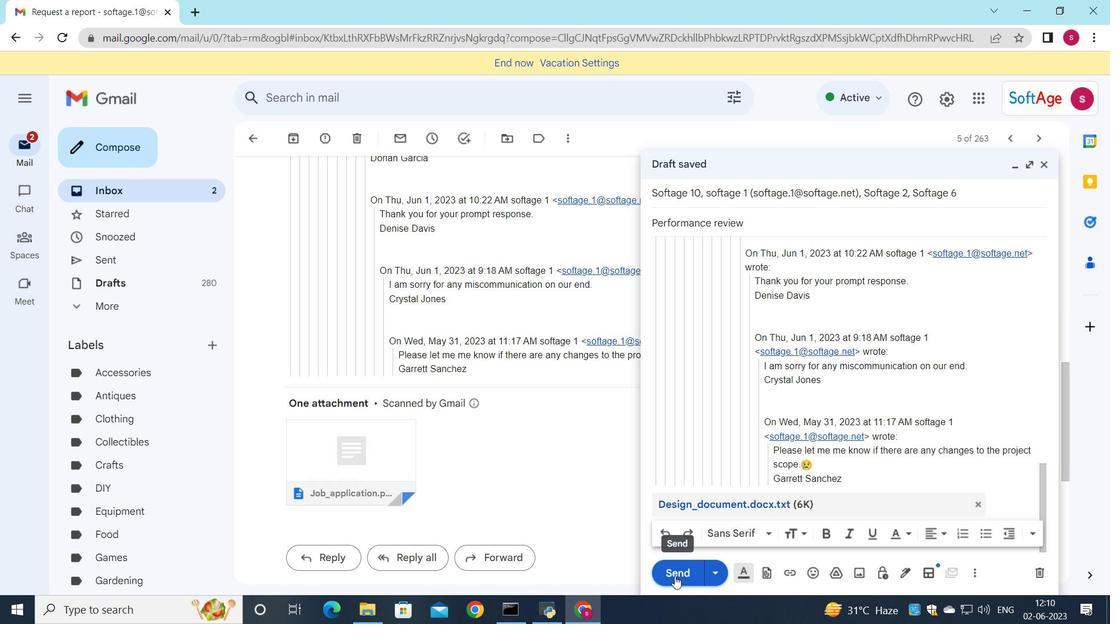 
Action: Mouse moved to (157, 190)
Screenshot: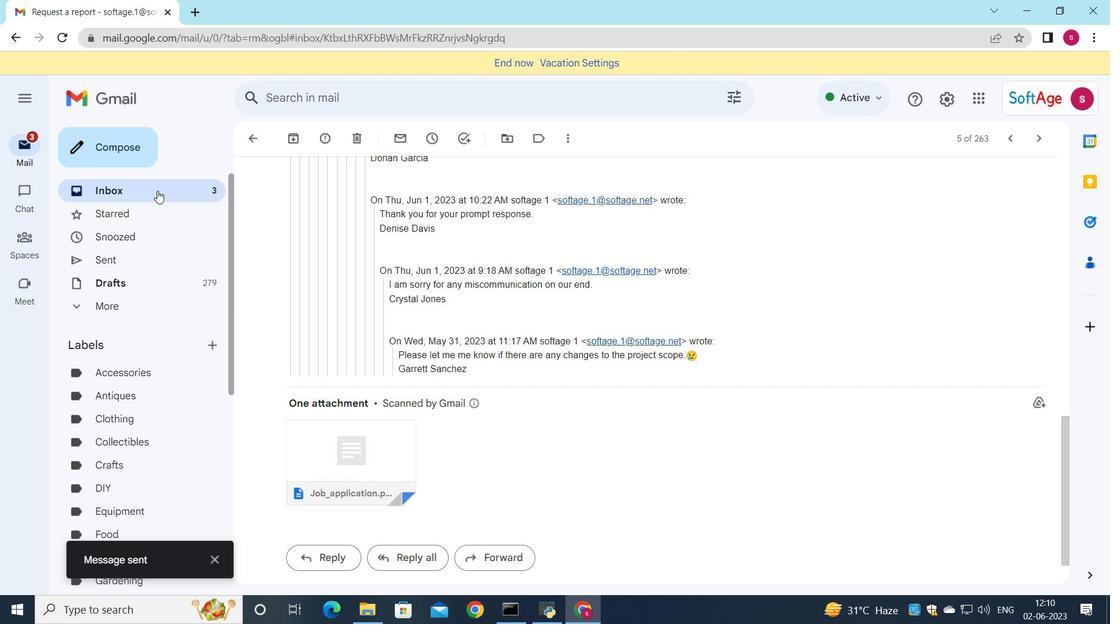 
Action: Mouse pressed left at (157, 190)
Screenshot: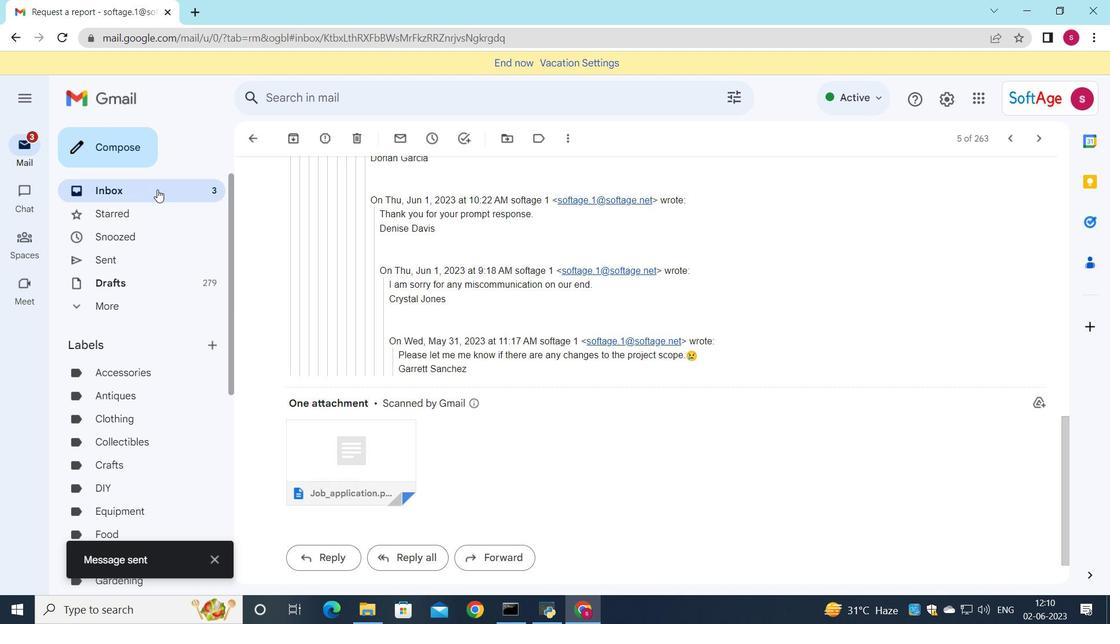 
Action: Mouse moved to (582, 164)
Screenshot: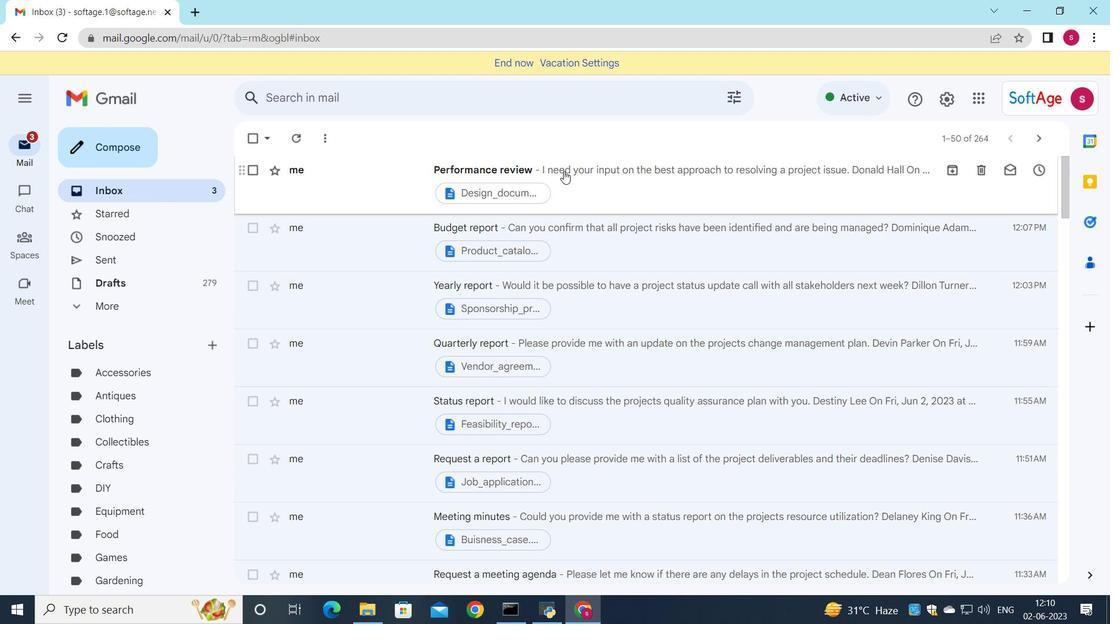 
Action: Mouse pressed left at (582, 164)
Screenshot: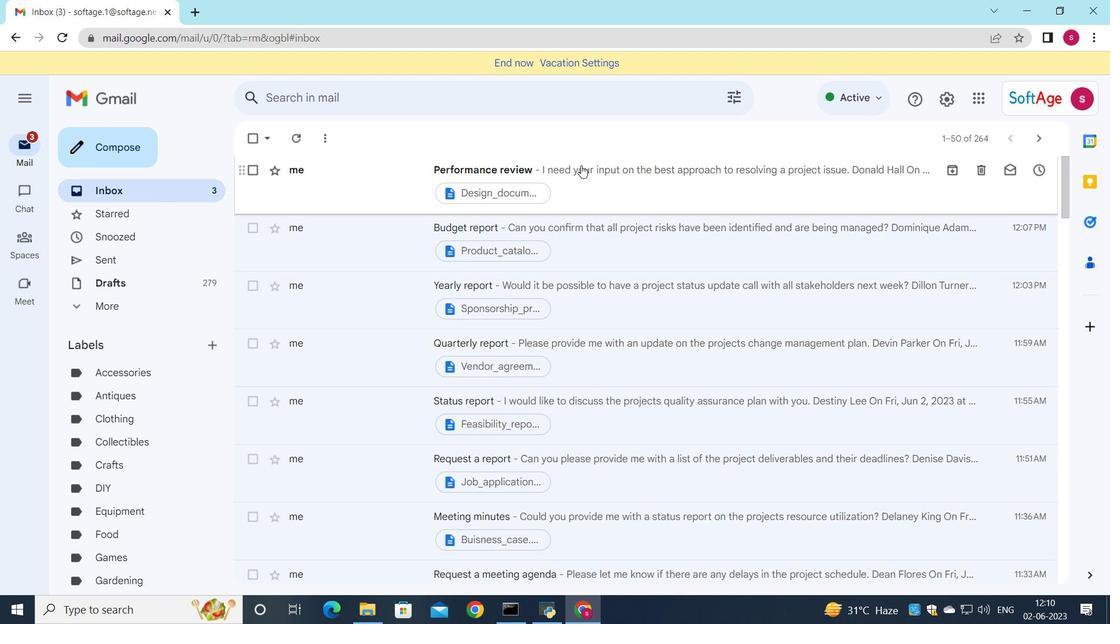
Action: Mouse moved to (612, 216)
Screenshot: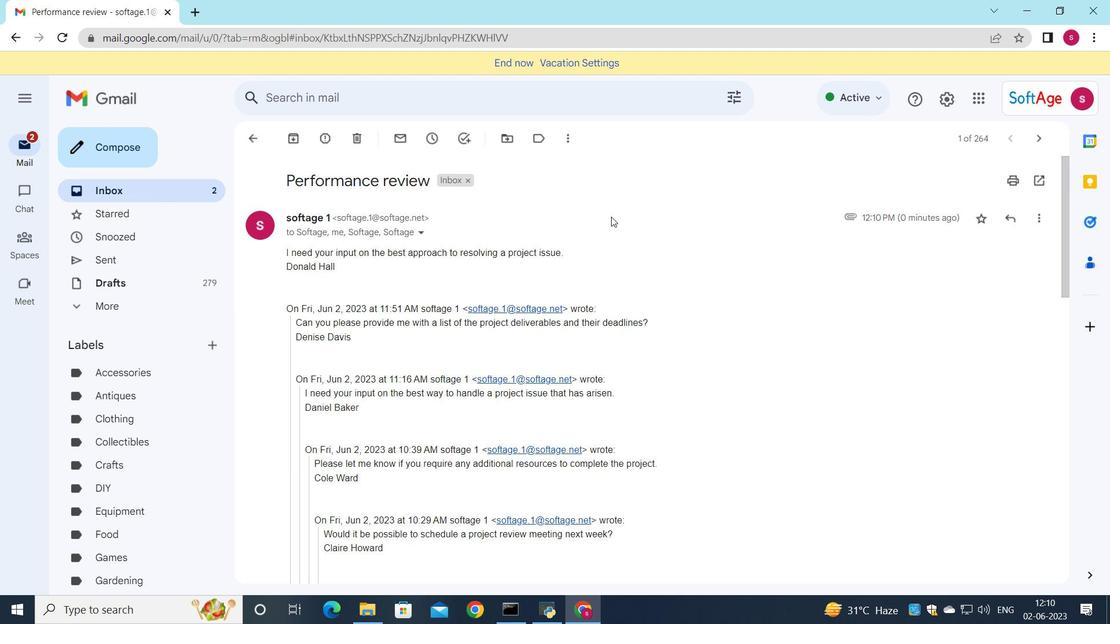 
